 Task: Find a house in Port Huron, United States, for 8 guests from 24 August to 10 September, with a price range of ₹12,000 to ₹15,000, including WiFi and TV.
Action: Mouse moved to (660, 127)
Screenshot: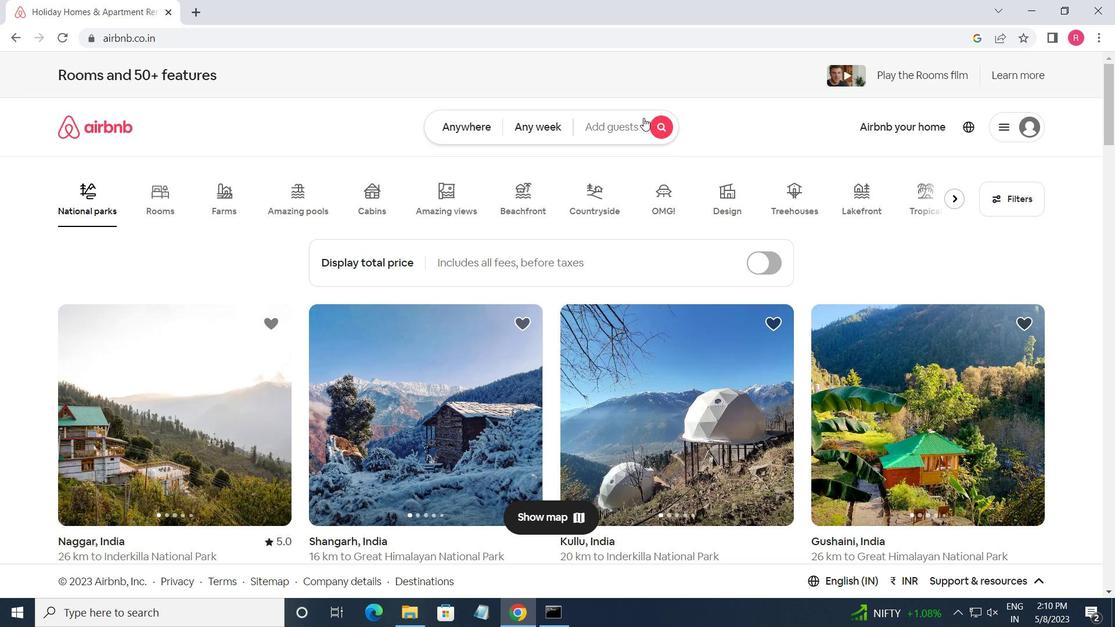 
Action: Mouse pressed left at (660, 127)
Screenshot: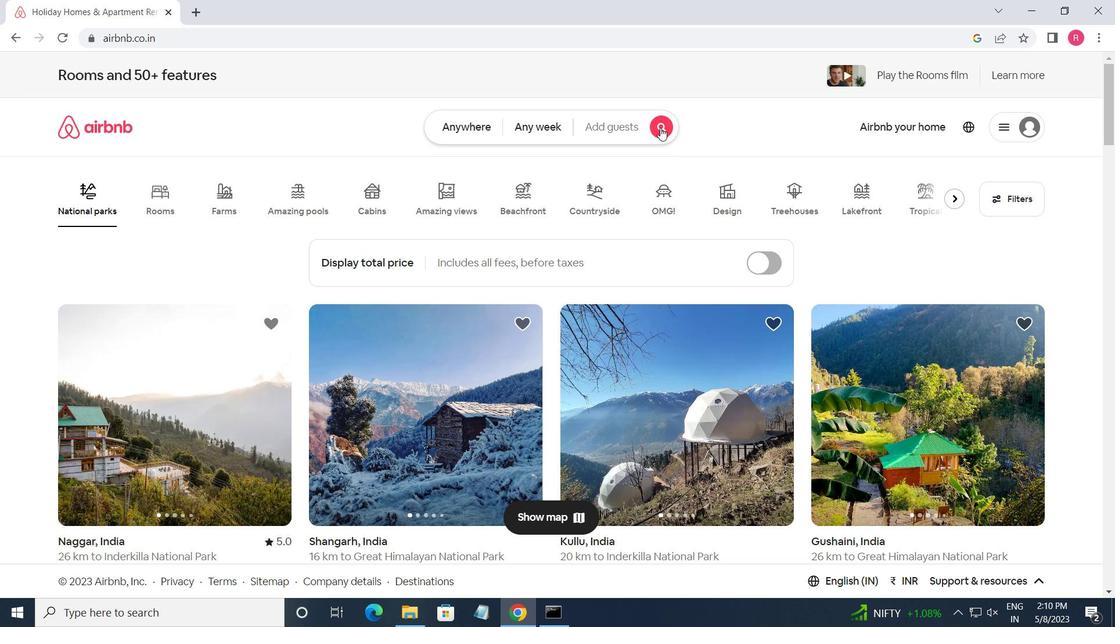 
Action: Mouse moved to (331, 174)
Screenshot: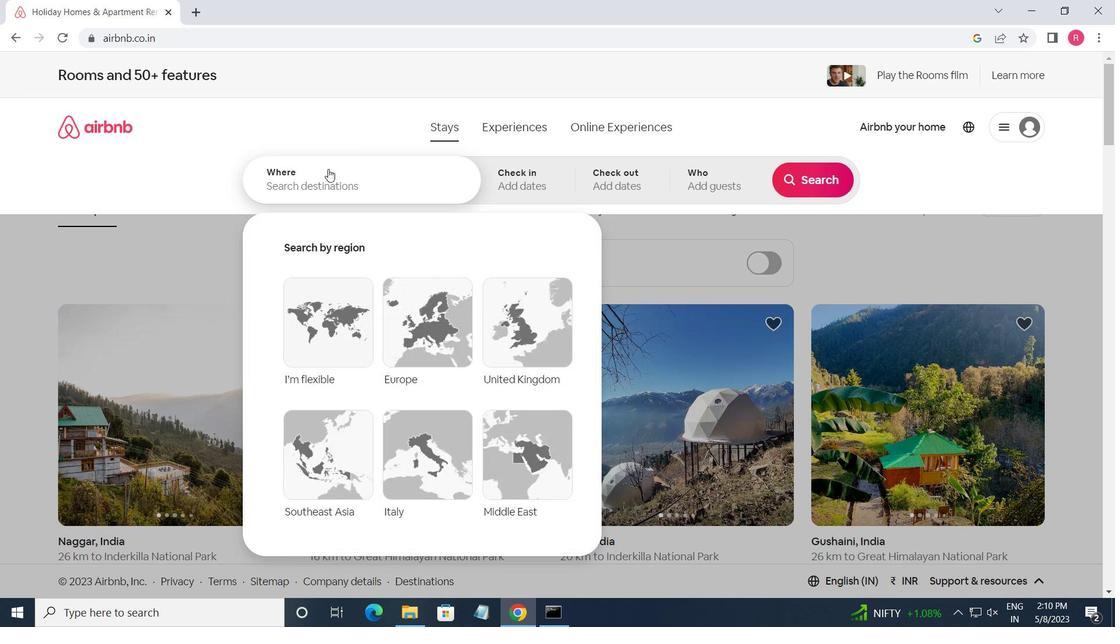 
Action: Mouse pressed left at (331, 174)
Screenshot: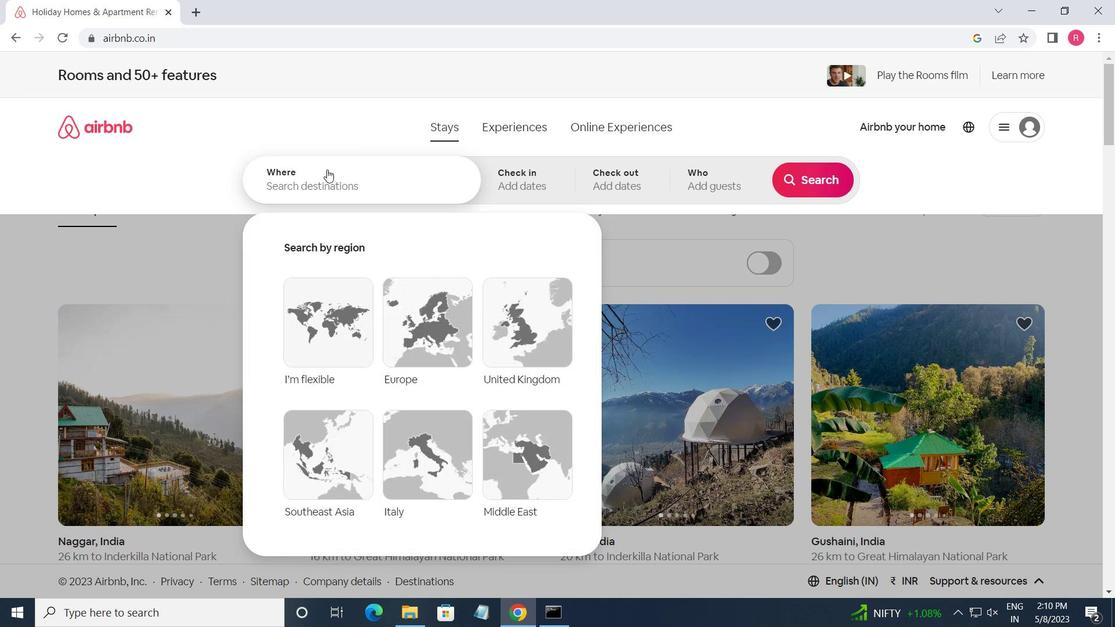 
Action: Mouse moved to (328, 172)
Screenshot: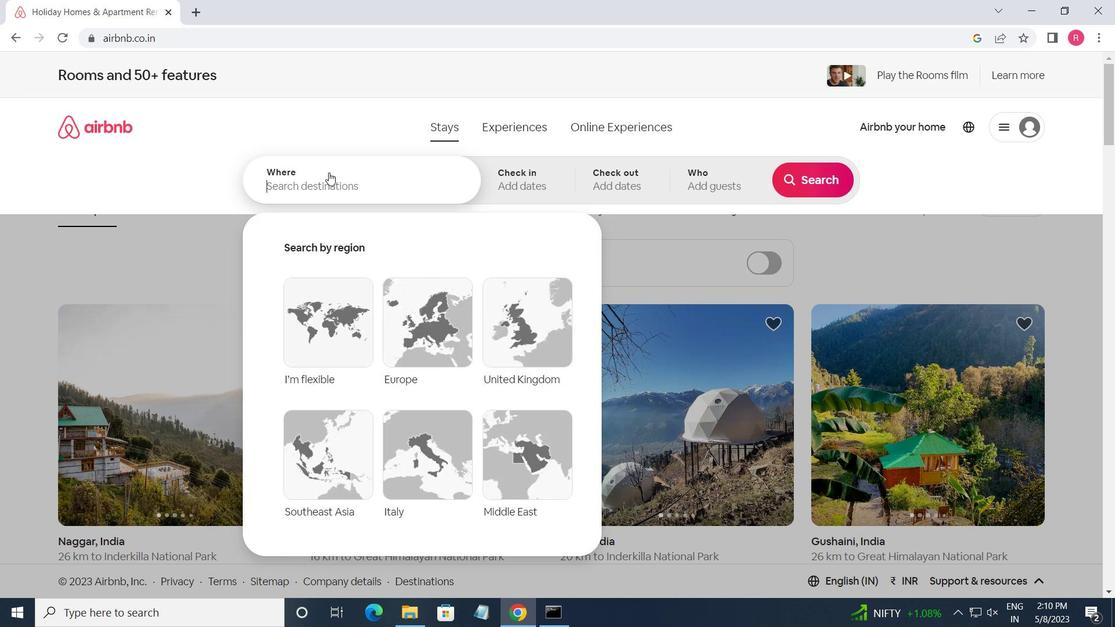 
Action: Key pressed <Key.shift_r>P
Screenshot: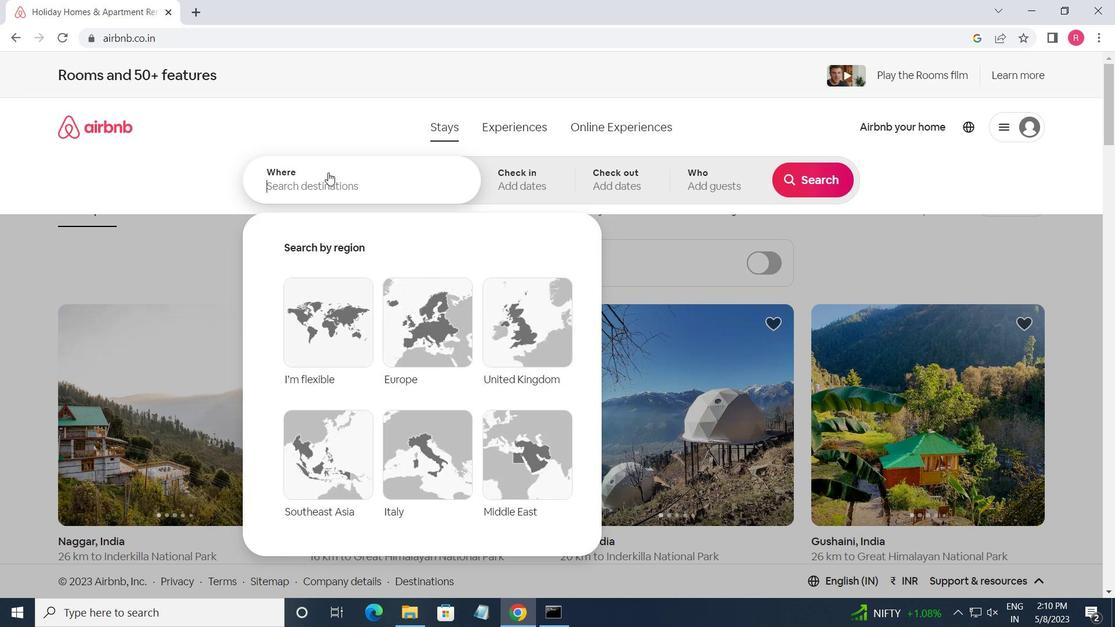 
Action: Mouse moved to (327, 171)
Screenshot: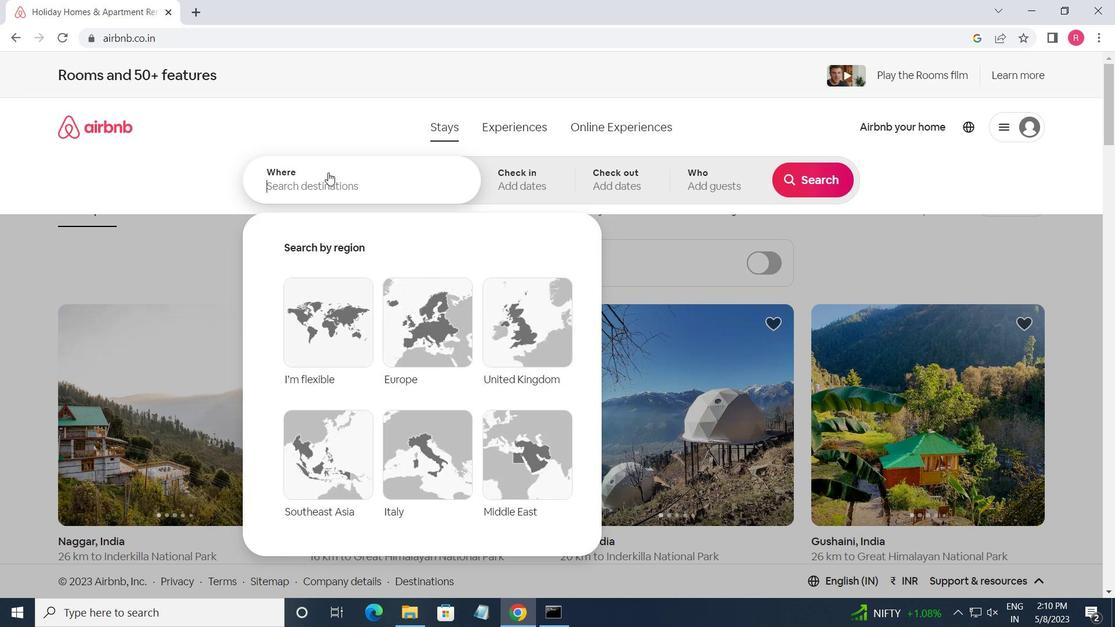 
Action: Key pressed o
Screenshot: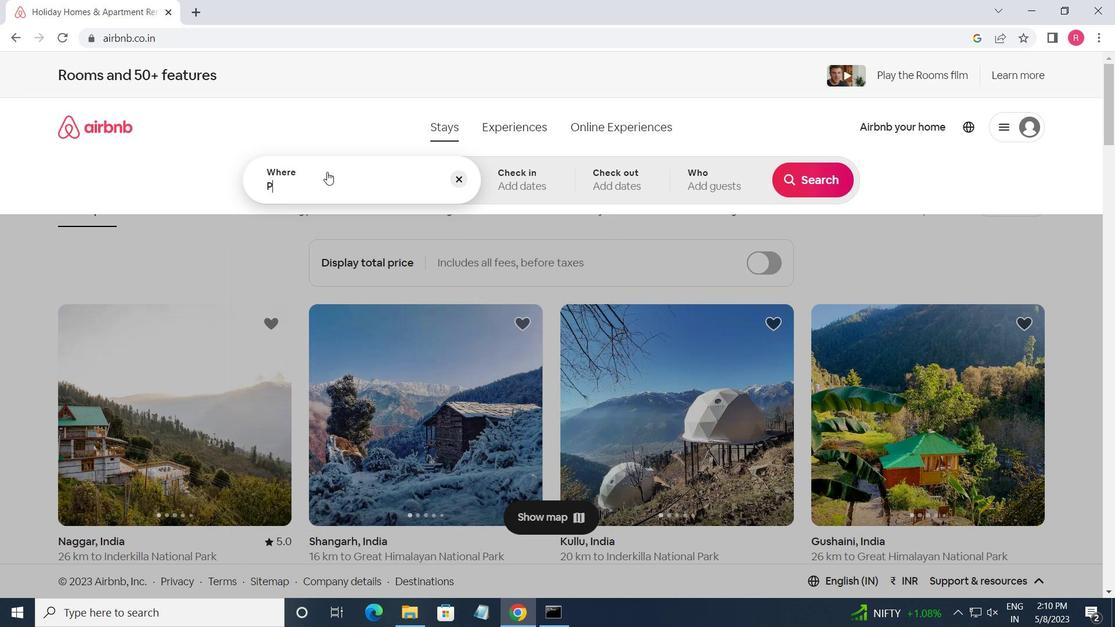
Action: Mouse moved to (327, 171)
Screenshot: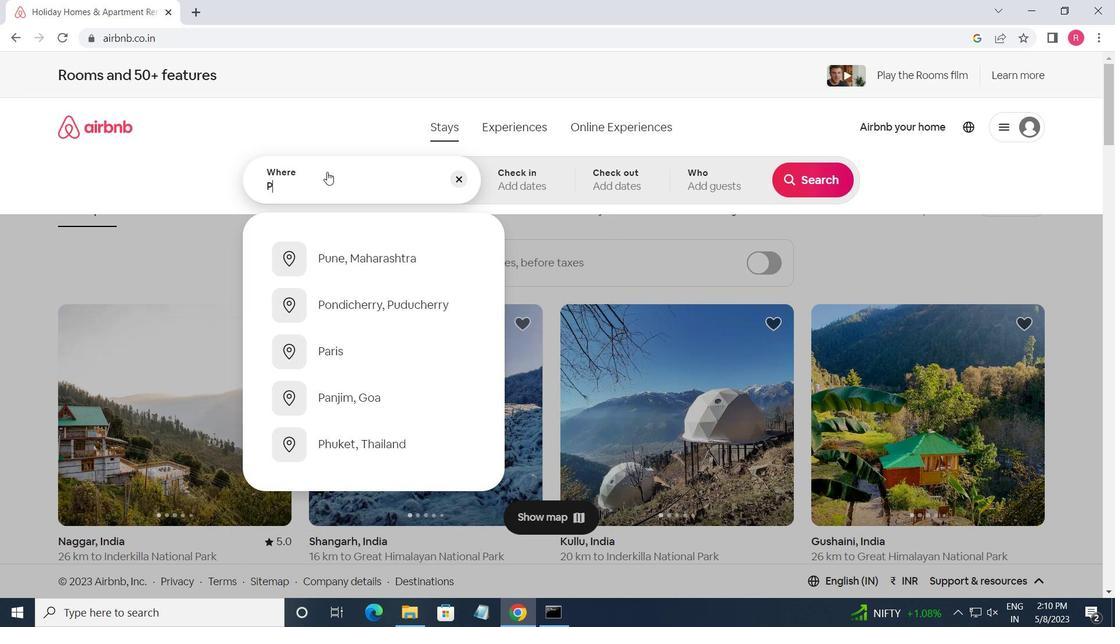 
Action: Key pressed rt<Key.space><Key.shift_r>Huror,<Key.shift_r><Key.shift_r><Key.shift_r><Key.shift_r><Key.shift_r><Key.shift_r><Key.shift_r><Key.shift_r><Key.shift_r><Key.shift_r><Key.shift_r><Key.shift_r><Key.shift_r><Key.shift_r><Key.shift_r><Key.shift_r><Key.shift_r><Key.shift_r><Key.shift_r><Key.shift_r><Key.shift_r><Key.space><Key.shift_r><Key.shift_r><Key.shift_r>United<Key.space><Key.shift>STATES<Key.enter>
Screenshot: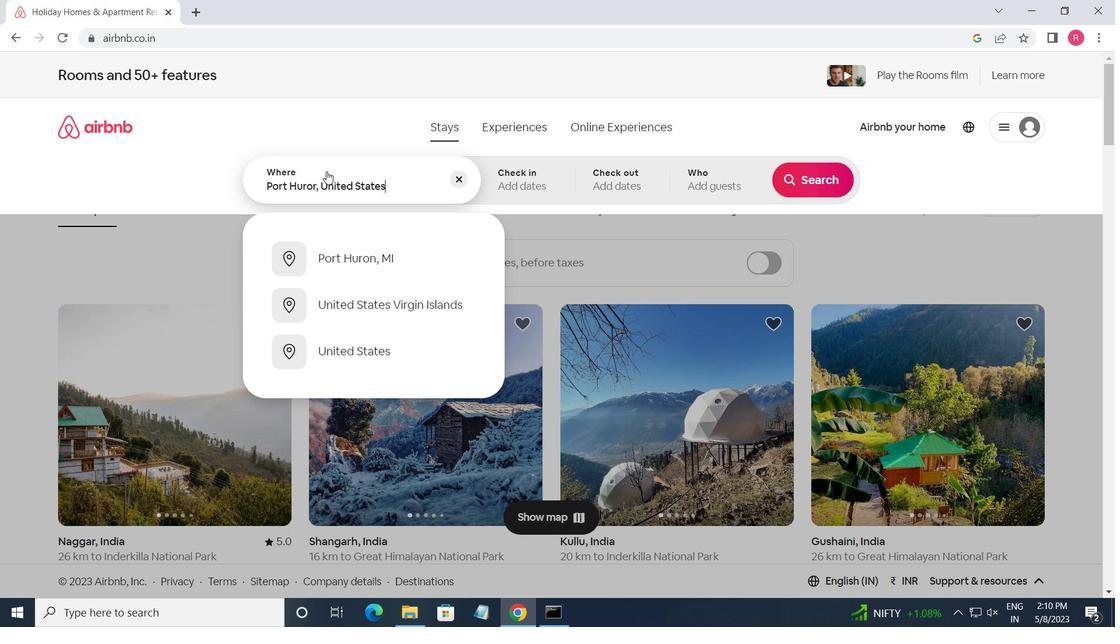 
Action: Mouse moved to (379, 196)
Screenshot: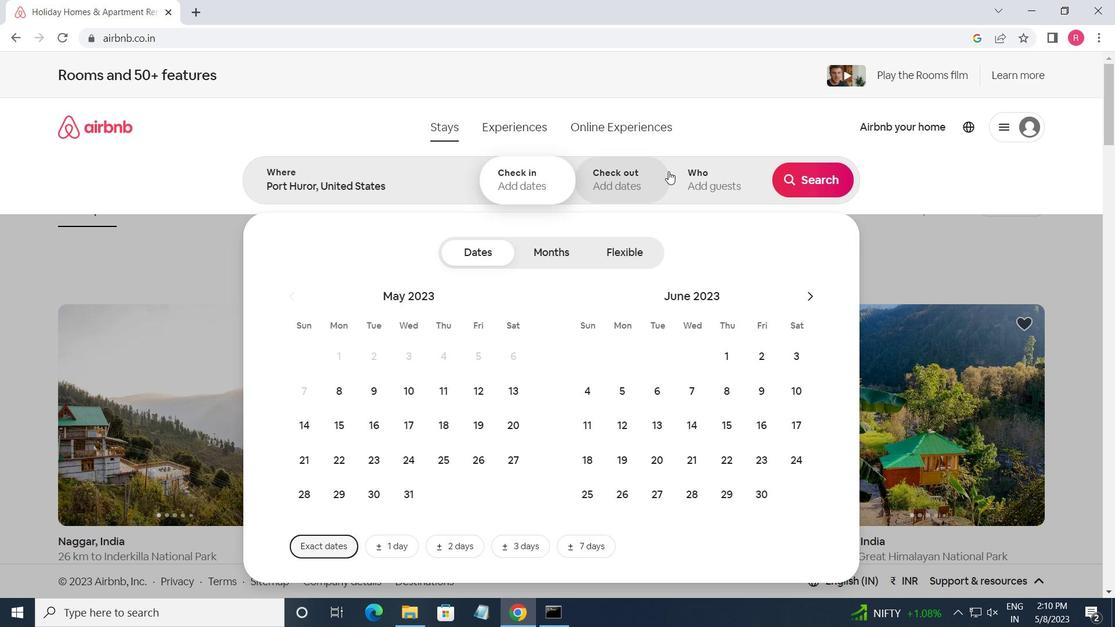 
Action: Mouse scrolled (379, 196) with delta (0, 0)
Screenshot: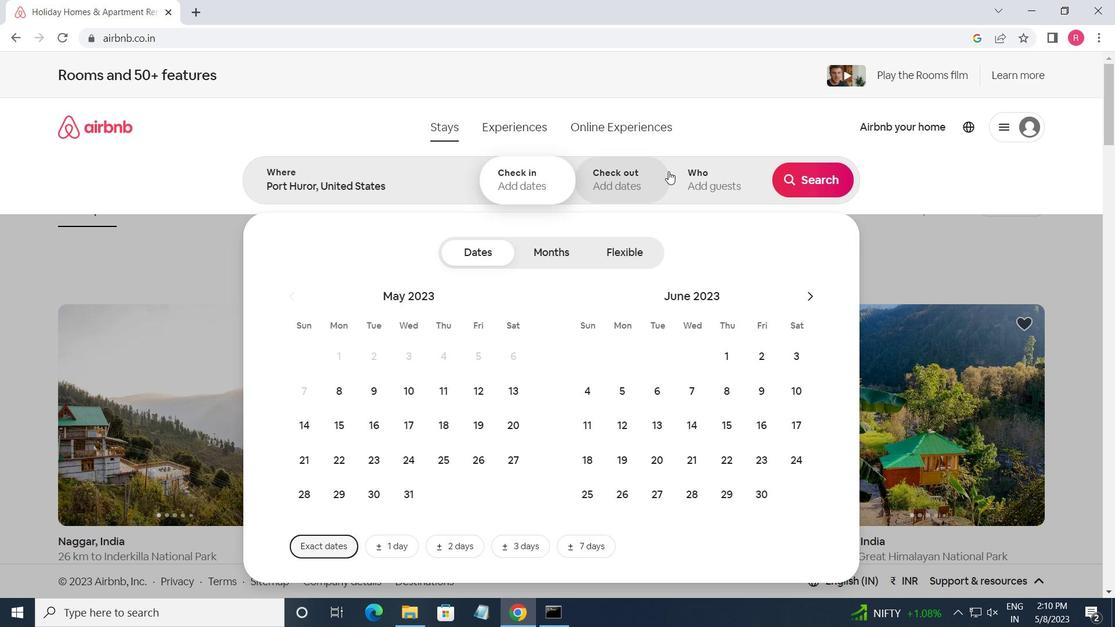 
Action: Mouse moved to (667, 80)
Screenshot: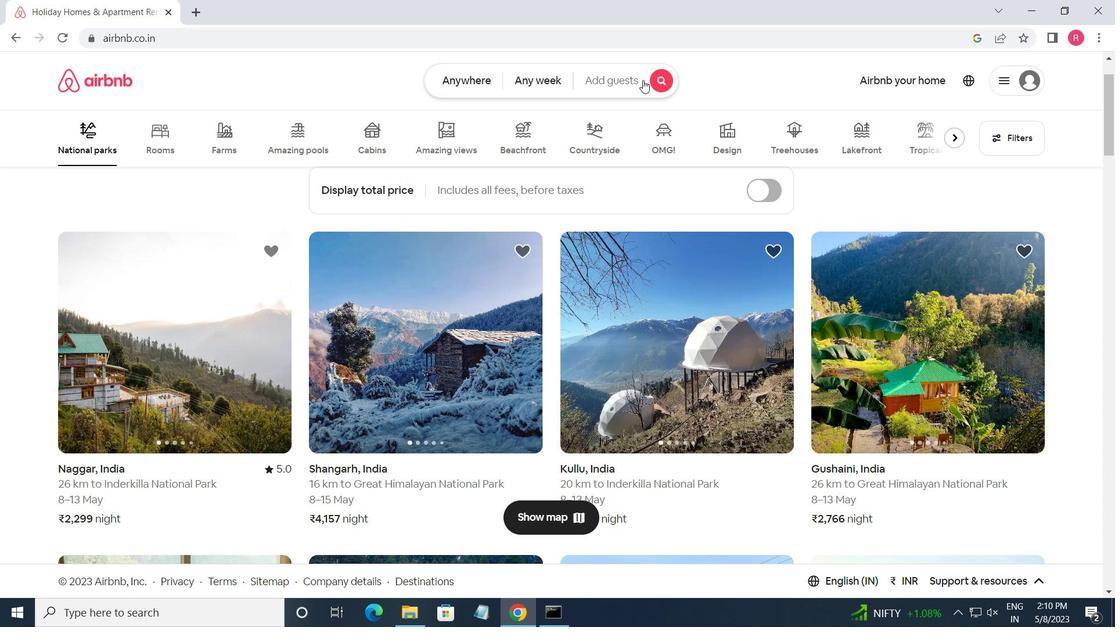 
Action: Mouse pressed left at (667, 80)
Screenshot: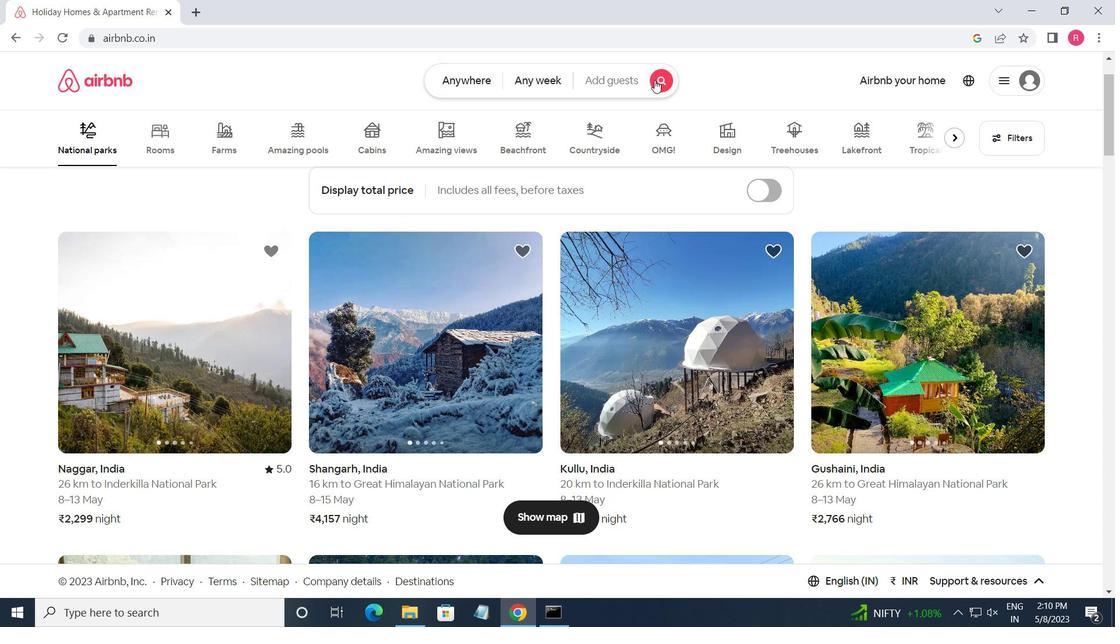 
Action: Mouse moved to (527, 150)
Screenshot: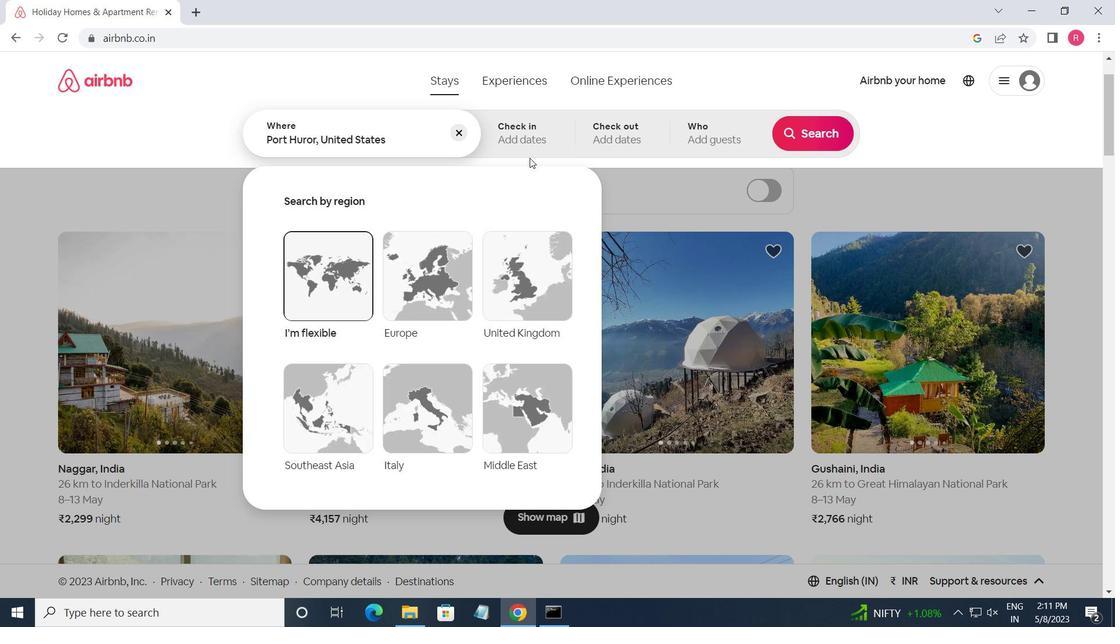 
Action: Mouse pressed left at (527, 150)
Screenshot: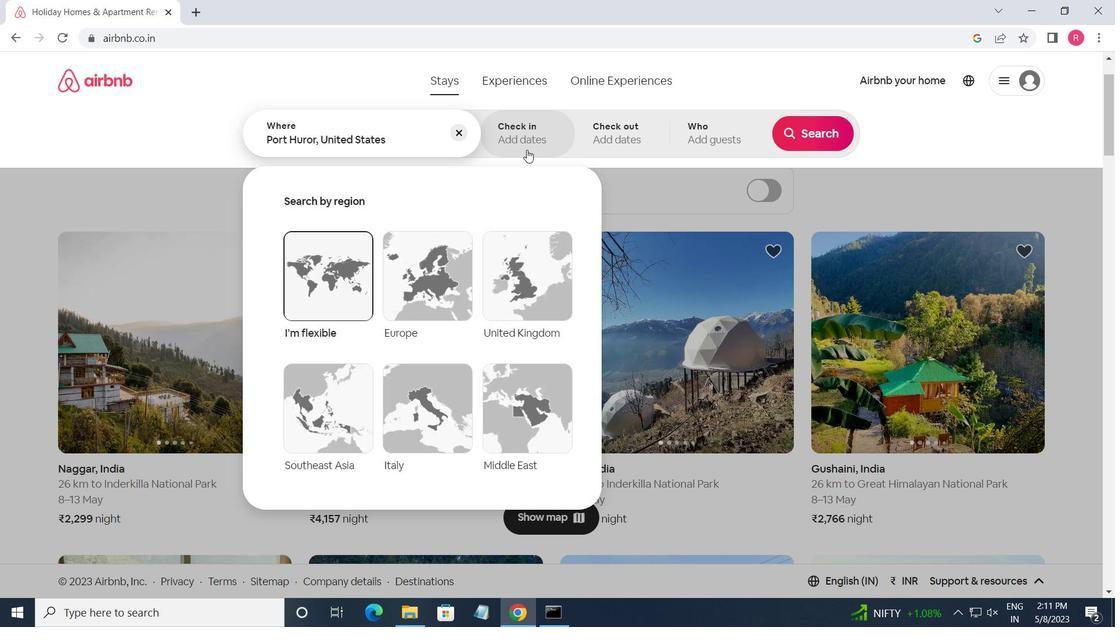 
Action: Mouse moved to (815, 243)
Screenshot: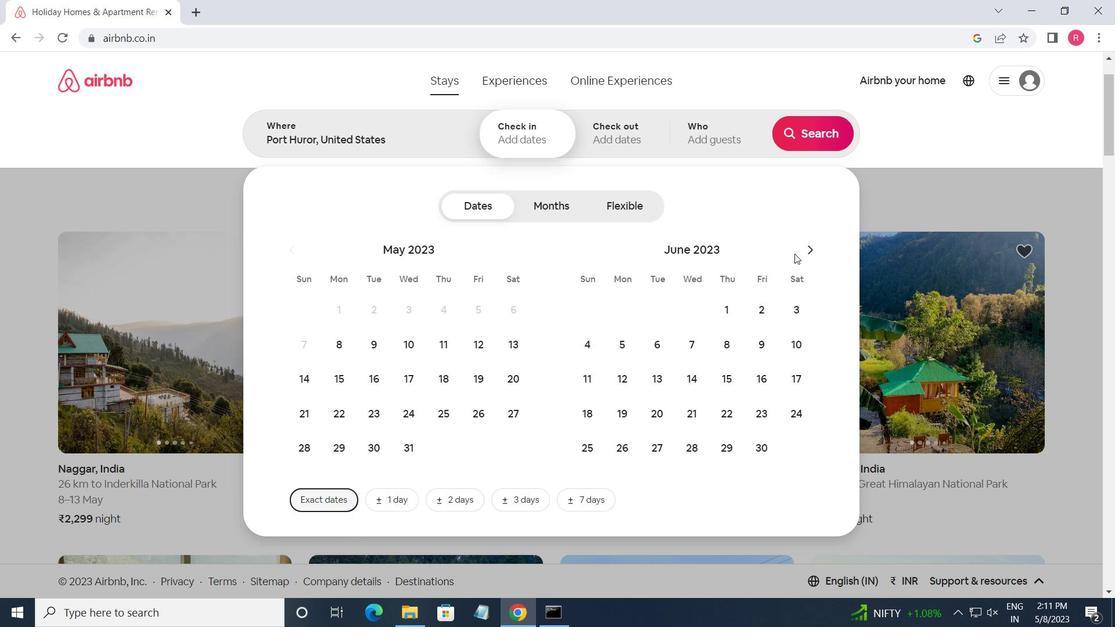 
Action: Mouse pressed left at (815, 243)
Screenshot: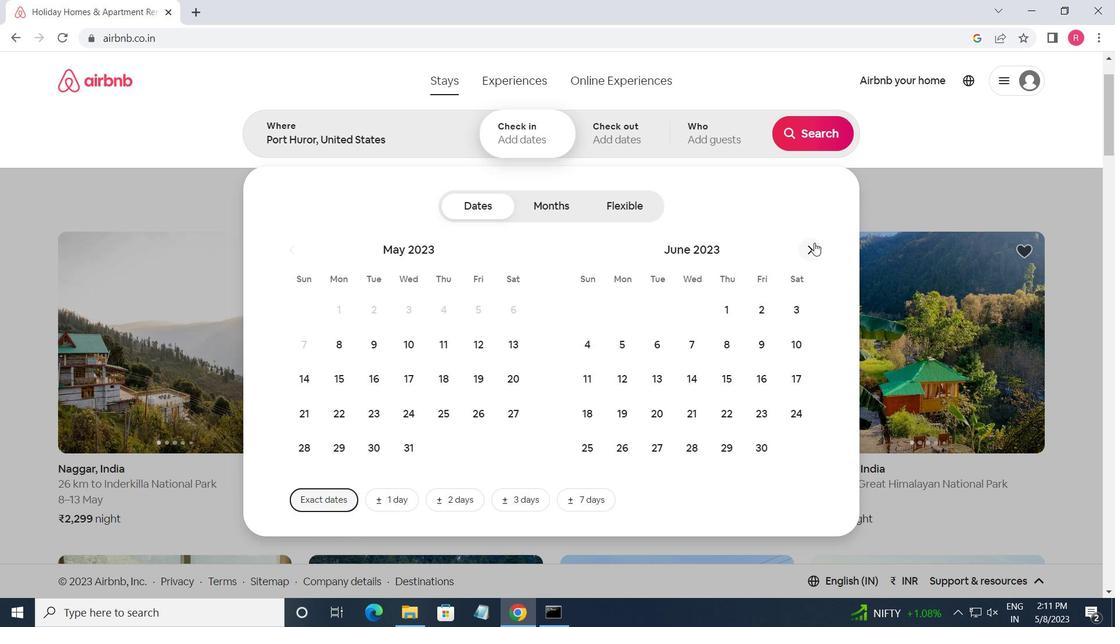 
Action: Mouse moved to (812, 245)
Screenshot: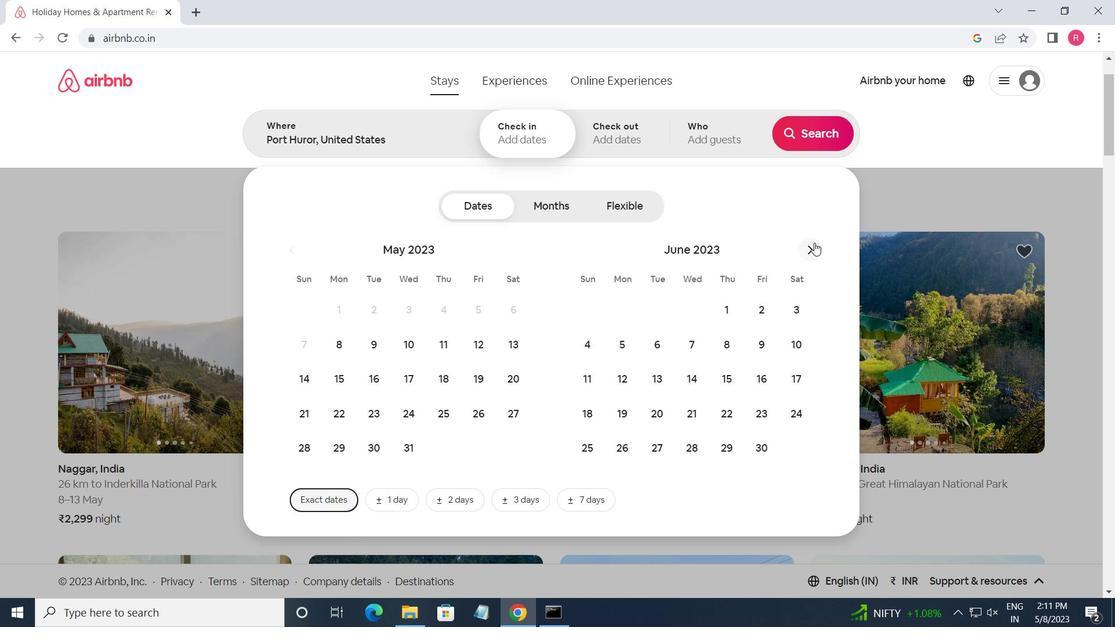 
Action: Mouse pressed left at (812, 245)
Screenshot: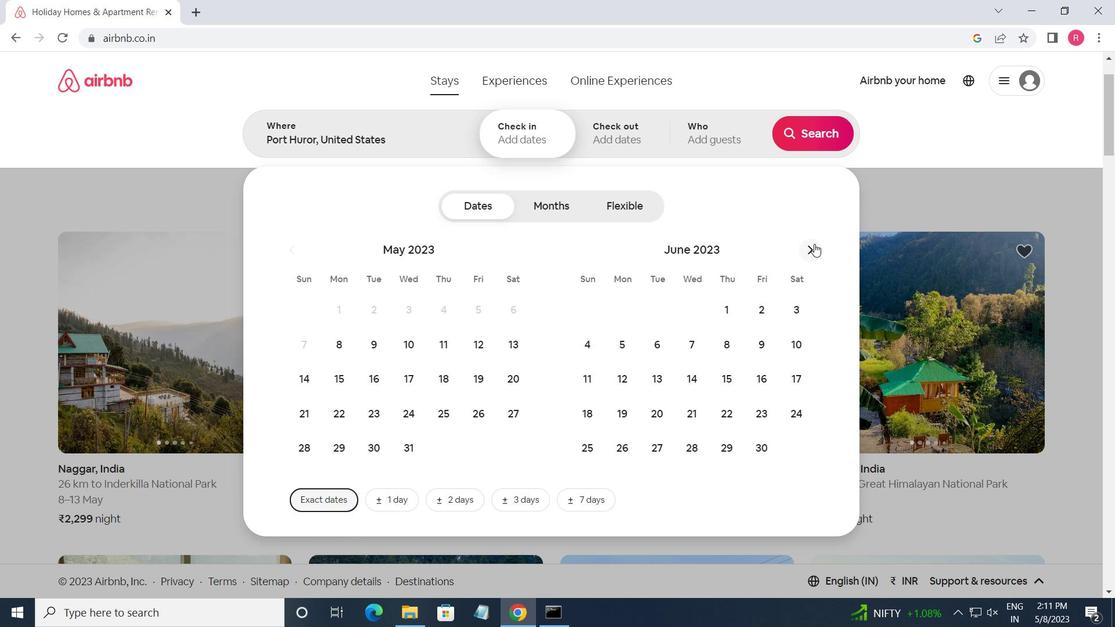 
Action: Mouse moved to (812, 245)
Screenshot: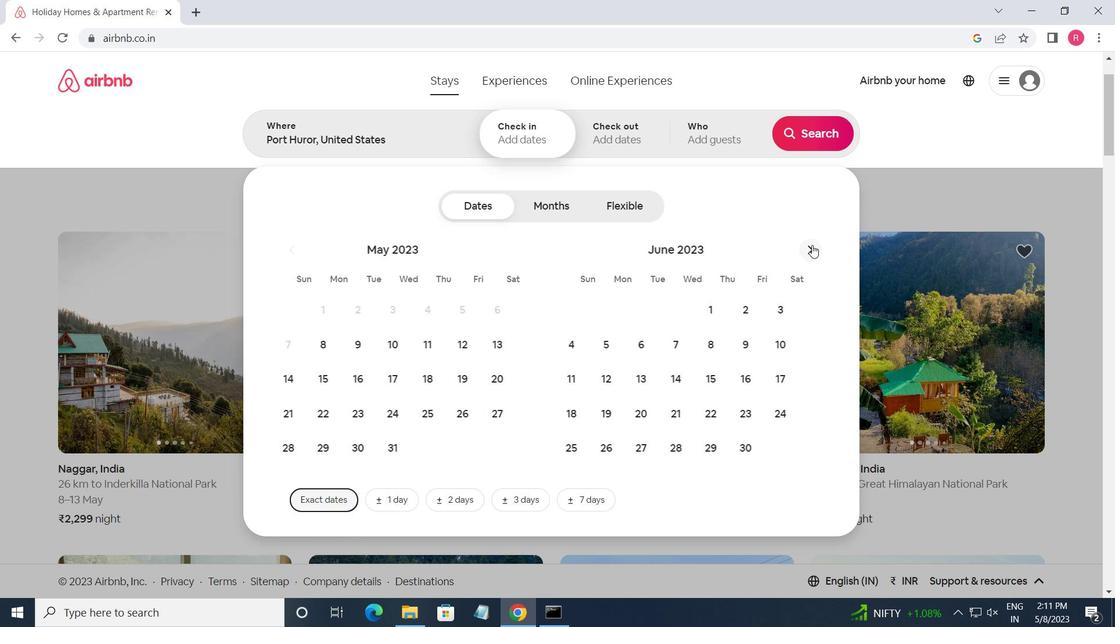 
Action: Mouse pressed left at (812, 245)
Screenshot: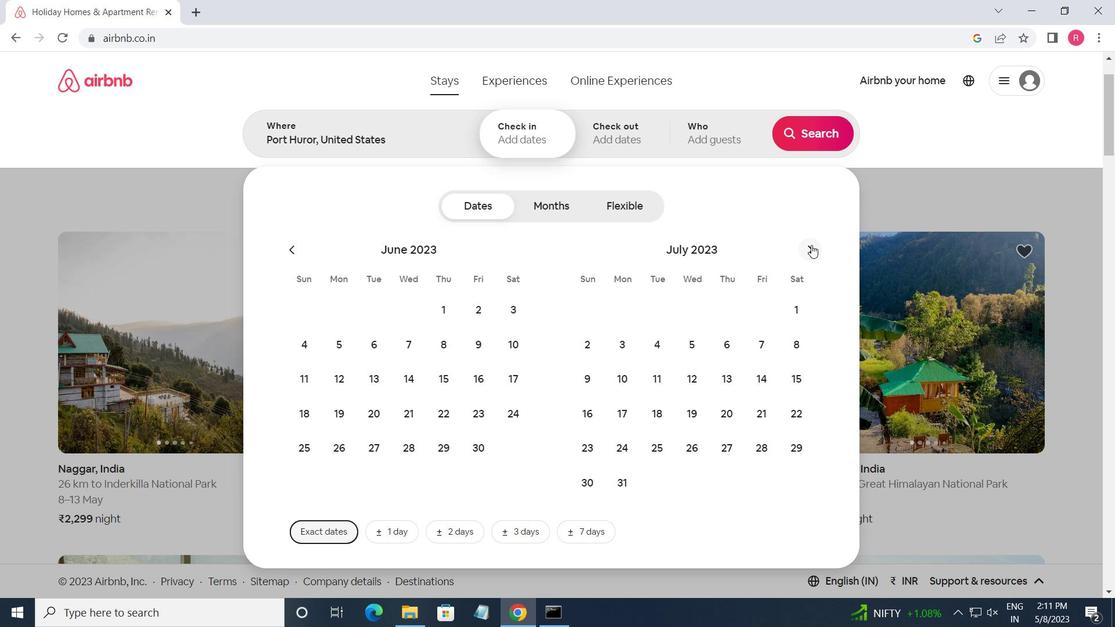 
Action: Mouse moved to (719, 418)
Screenshot: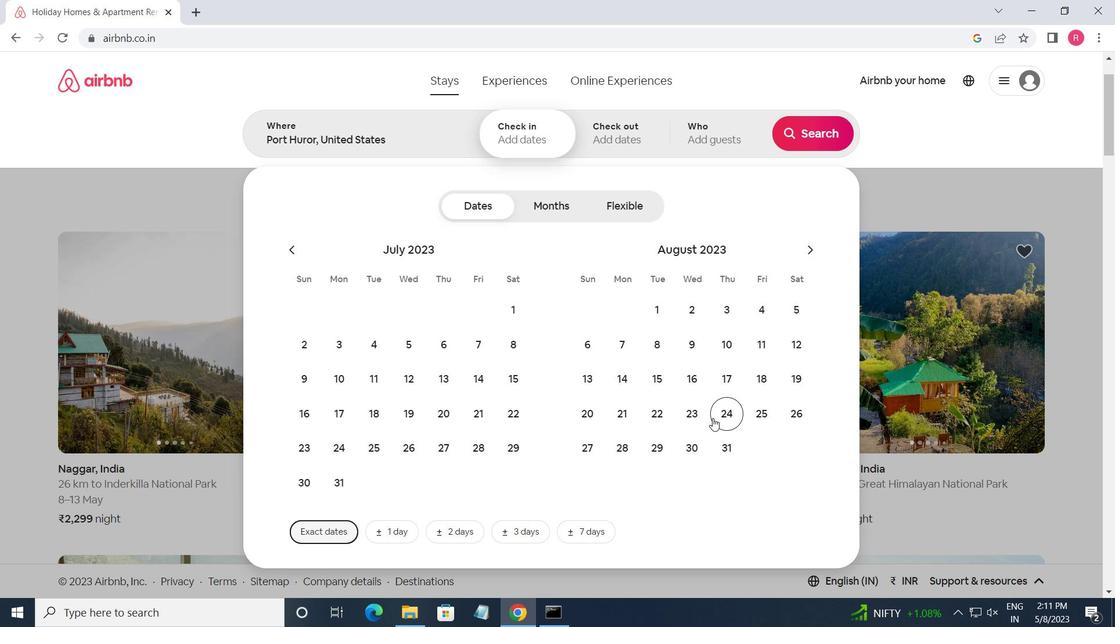 
Action: Mouse pressed left at (719, 418)
Screenshot: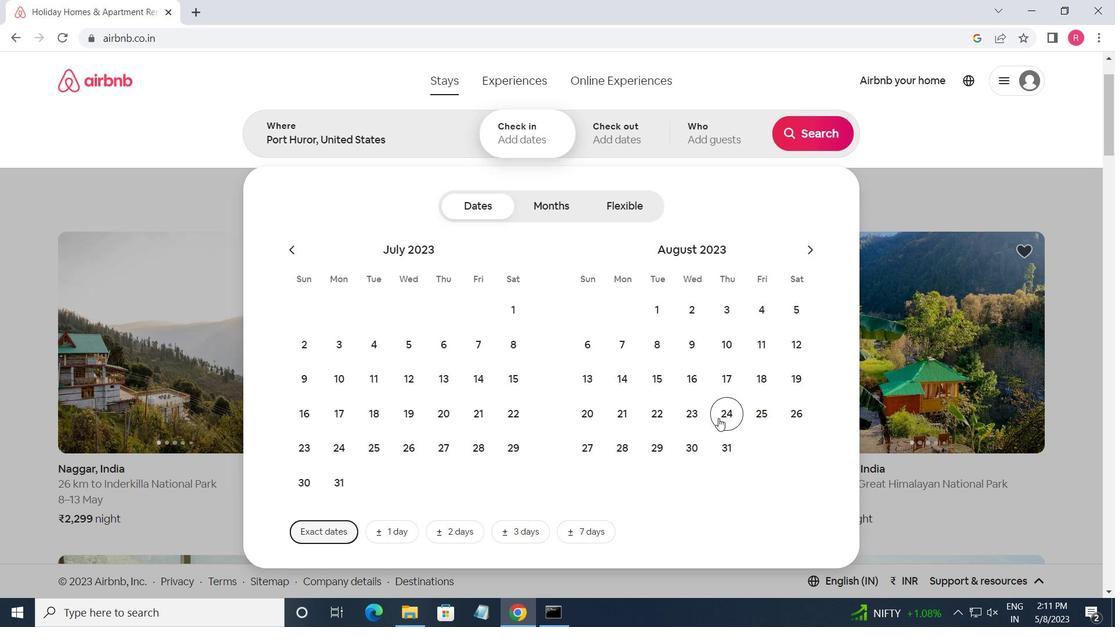 
Action: Mouse moved to (805, 244)
Screenshot: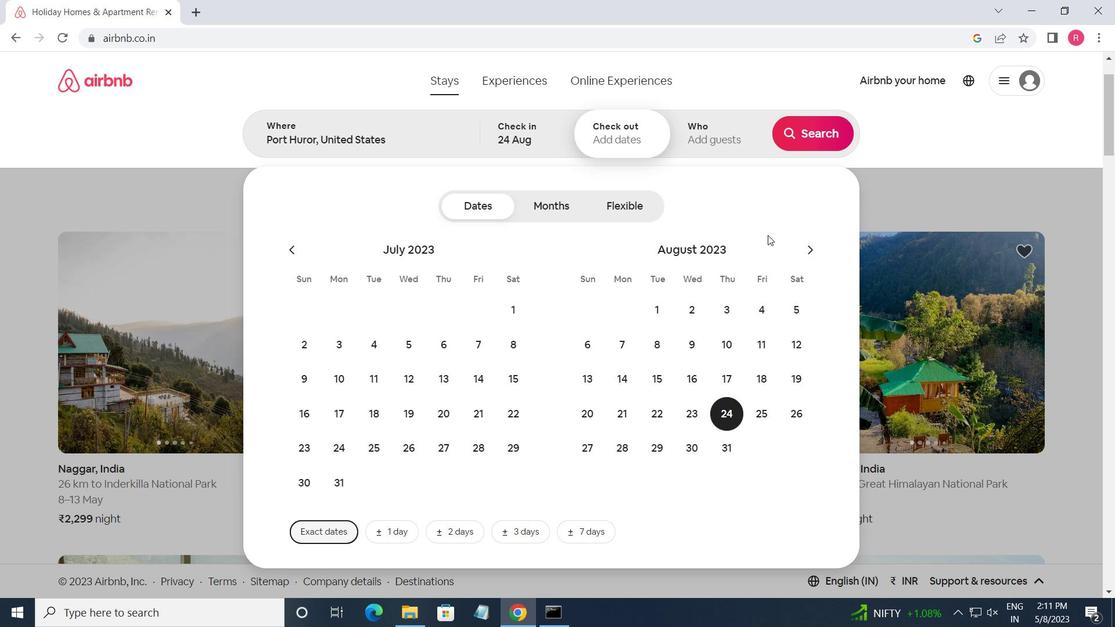 
Action: Mouse pressed left at (805, 244)
Screenshot: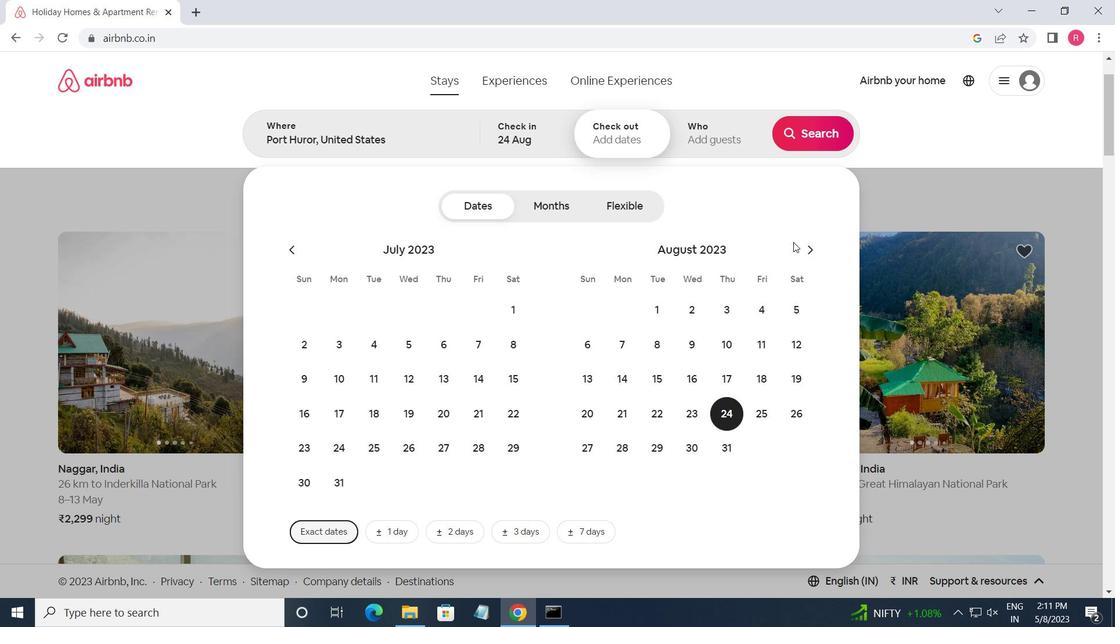 
Action: Mouse moved to (589, 385)
Screenshot: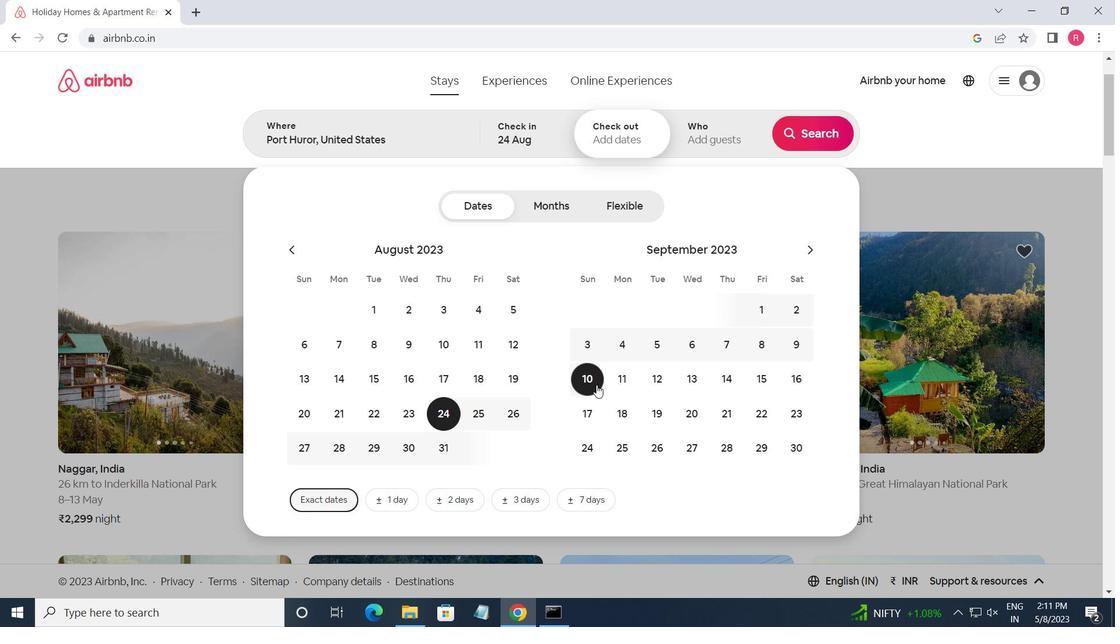 
Action: Mouse pressed left at (589, 385)
Screenshot: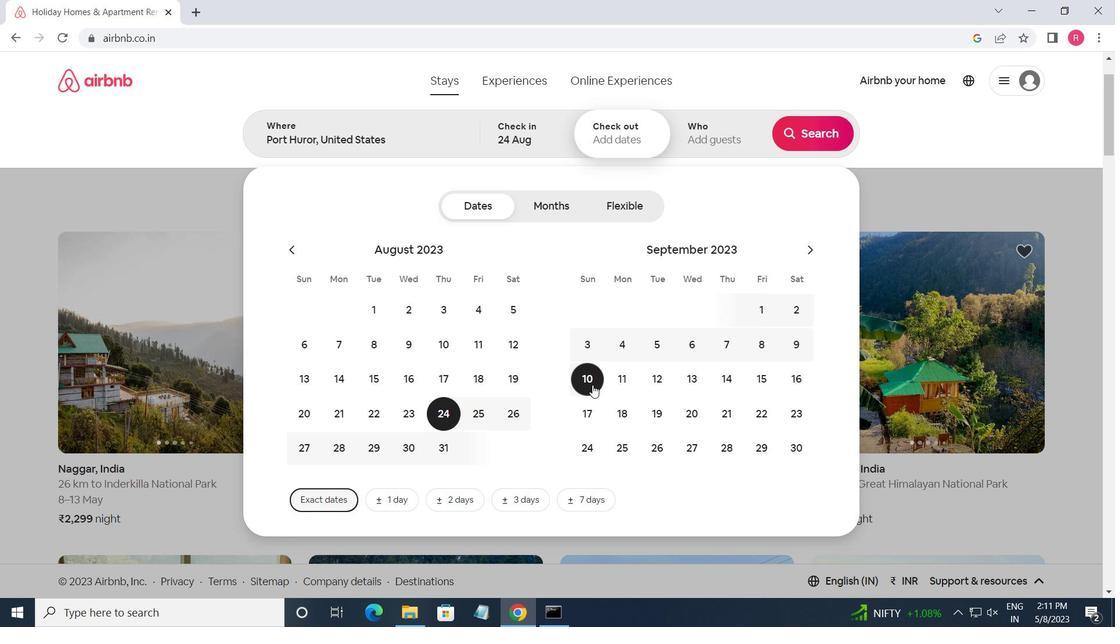 
Action: Mouse moved to (694, 151)
Screenshot: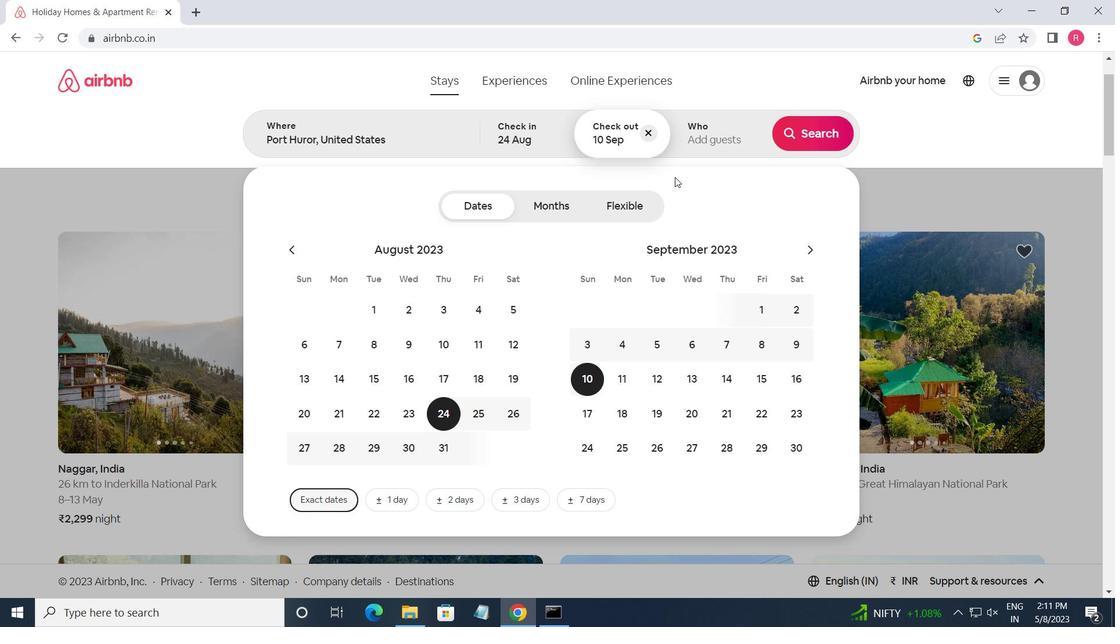 
Action: Mouse pressed left at (694, 151)
Screenshot: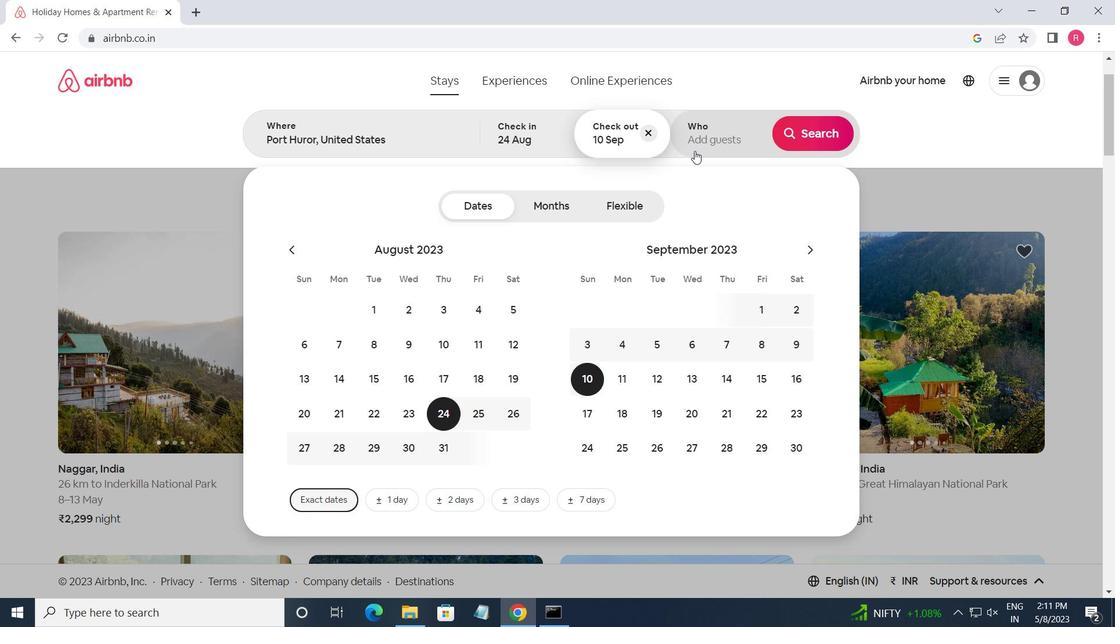 
Action: Mouse moved to (819, 213)
Screenshot: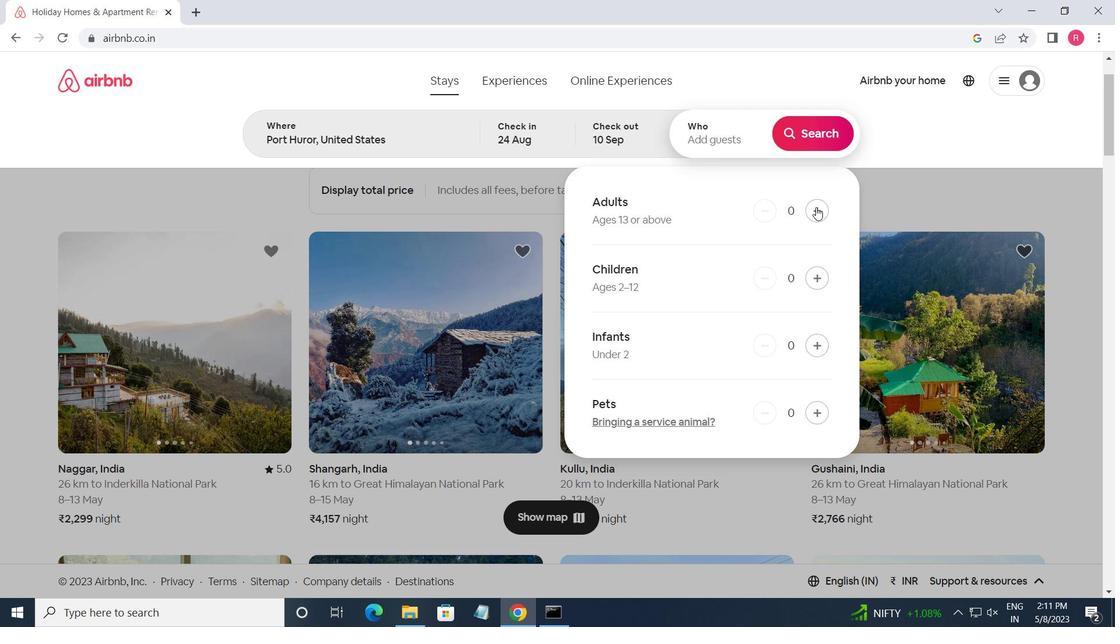 
Action: Mouse pressed left at (819, 213)
Screenshot: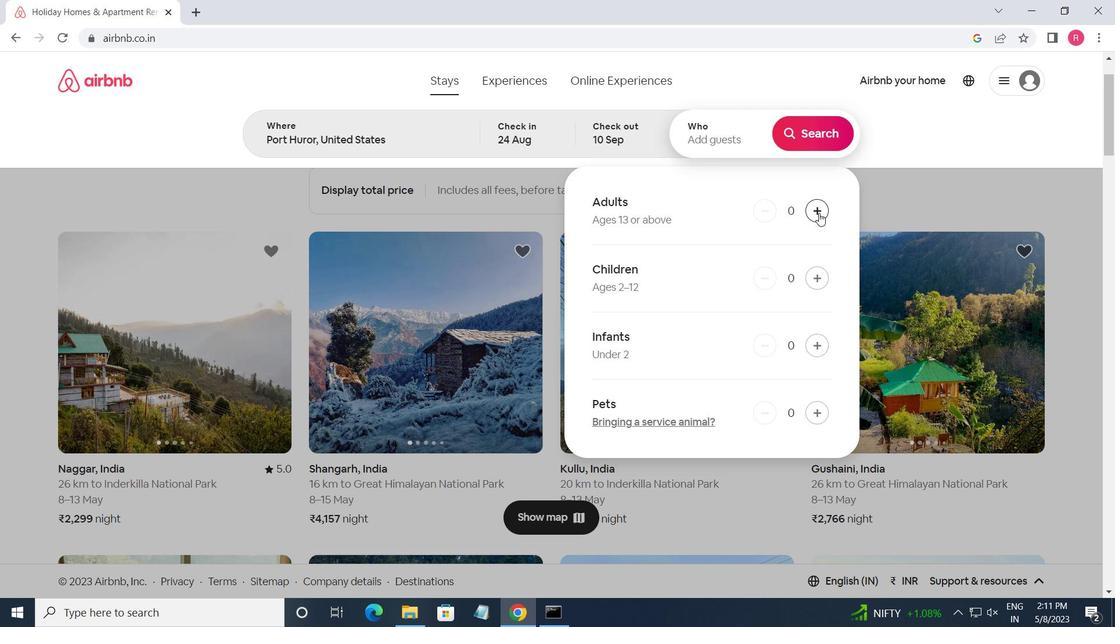 
Action: Mouse pressed left at (819, 213)
Screenshot: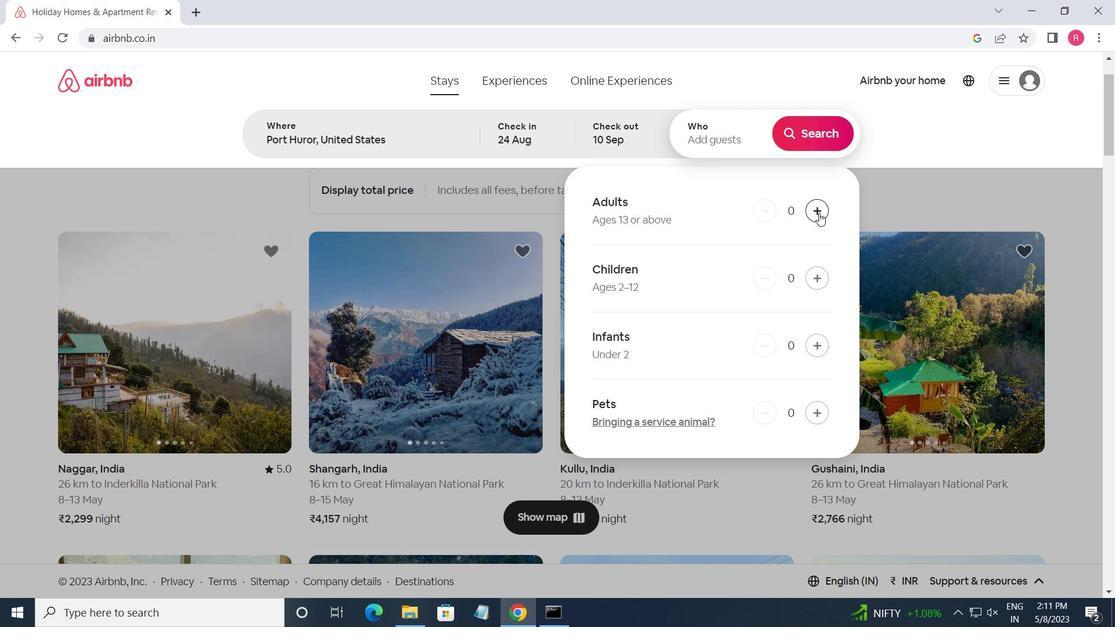 
Action: Mouse pressed left at (819, 213)
Screenshot: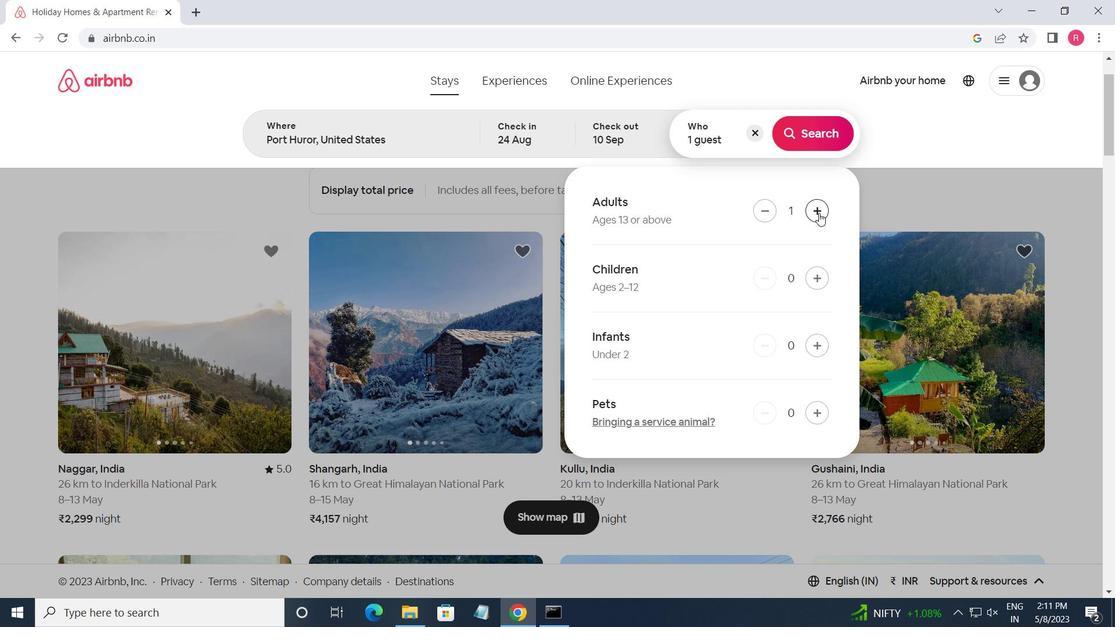 
Action: Mouse pressed left at (819, 213)
Screenshot: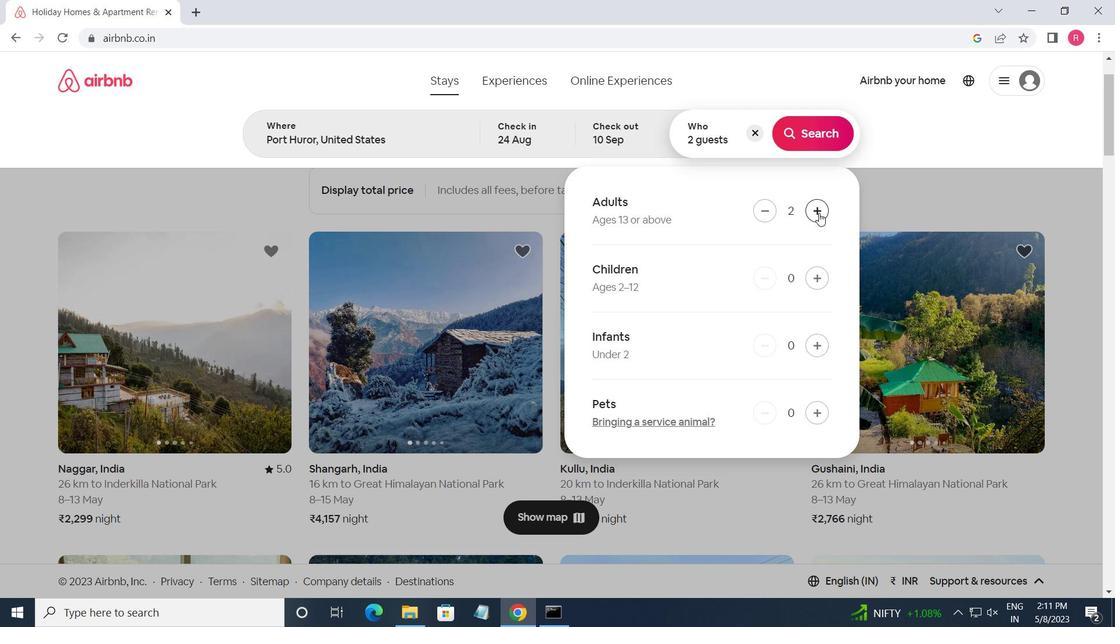 
Action: Mouse pressed left at (819, 213)
Screenshot: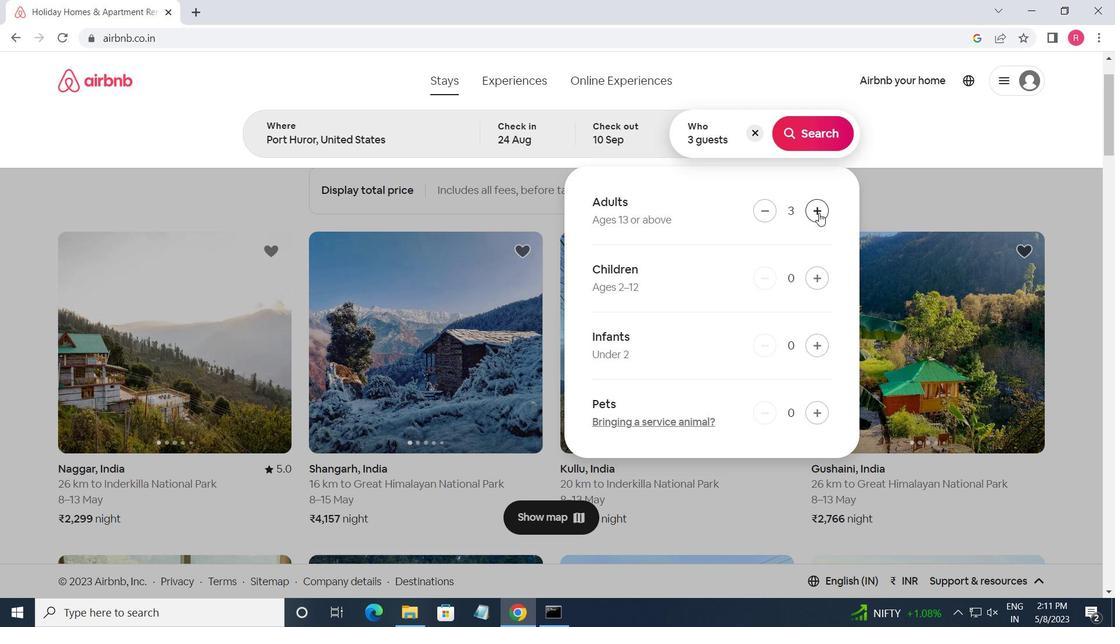 
Action: Mouse pressed left at (819, 213)
Screenshot: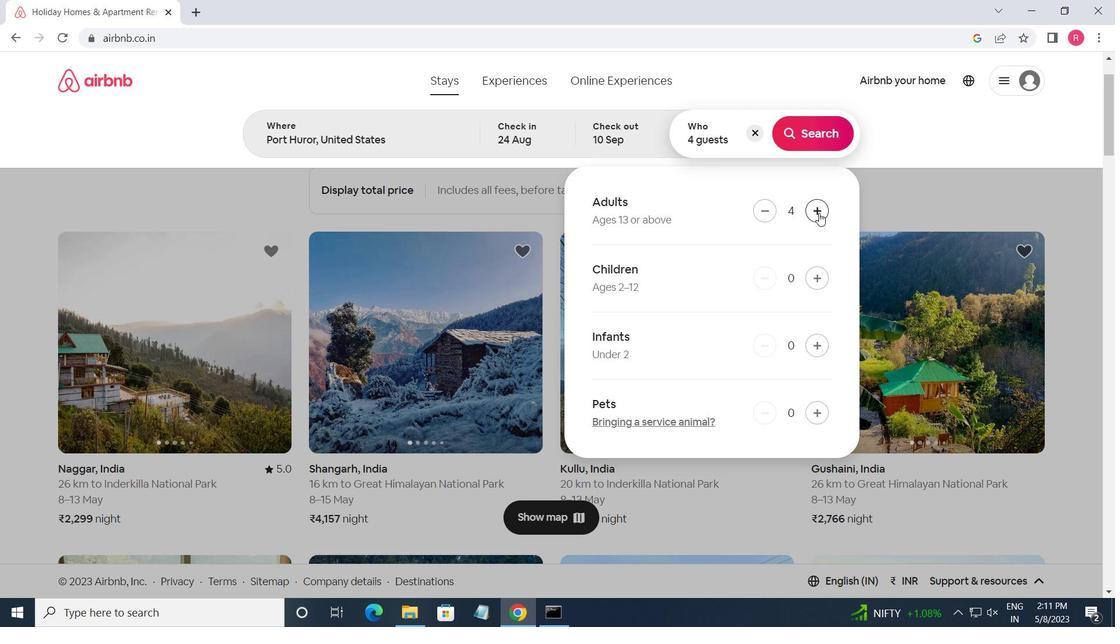 
Action: Mouse pressed left at (819, 213)
Screenshot: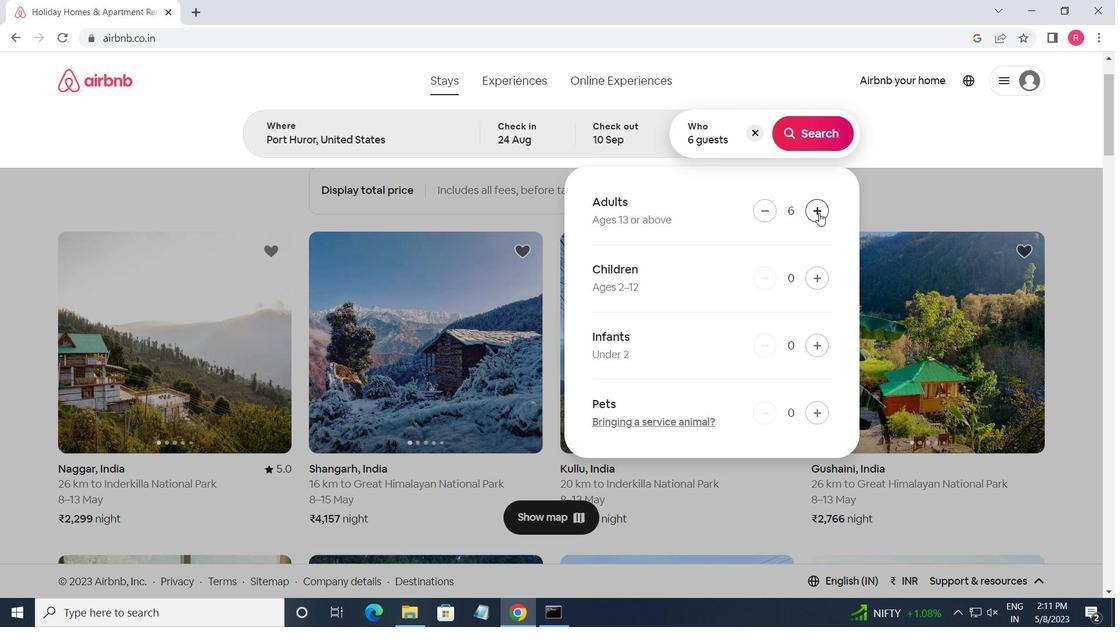 
Action: Mouse pressed left at (819, 213)
Screenshot: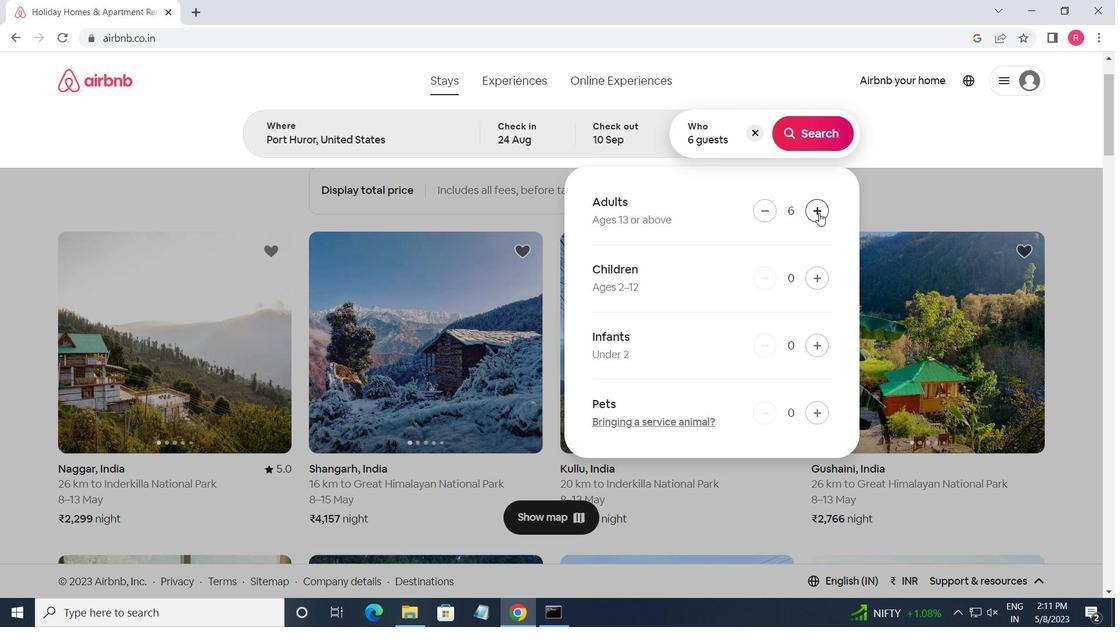 
Action: Mouse moved to (804, 139)
Screenshot: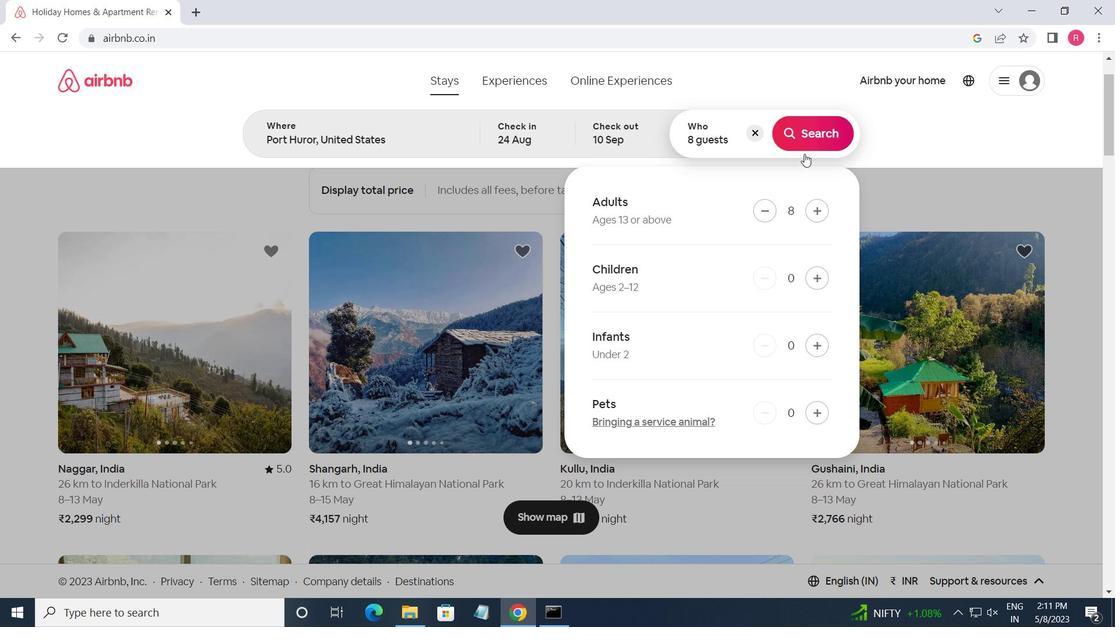 
Action: Mouse pressed left at (804, 139)
Screenshot: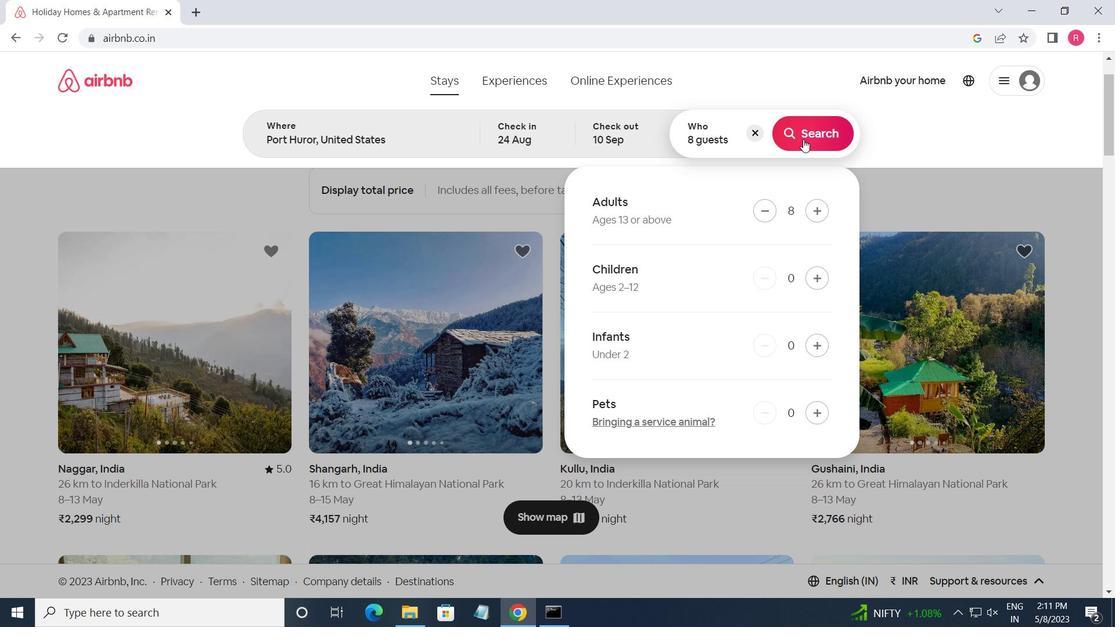 
Action: Mouse moved to (1039, 144)
Screenshot: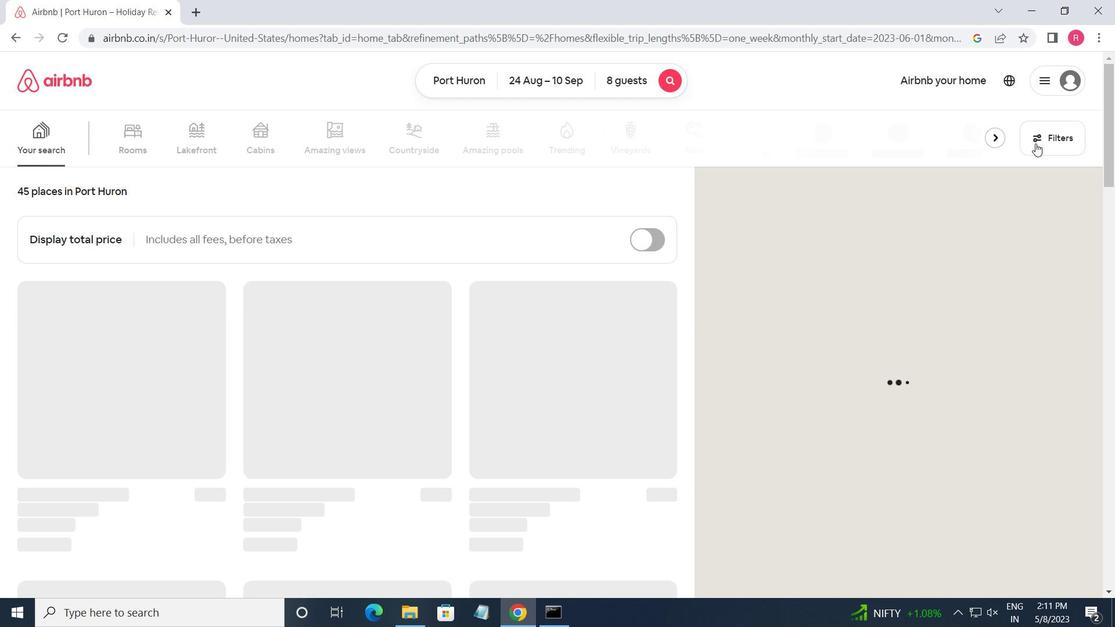 
Action: Mouse pressed left at (1039, 144)
Screenshot: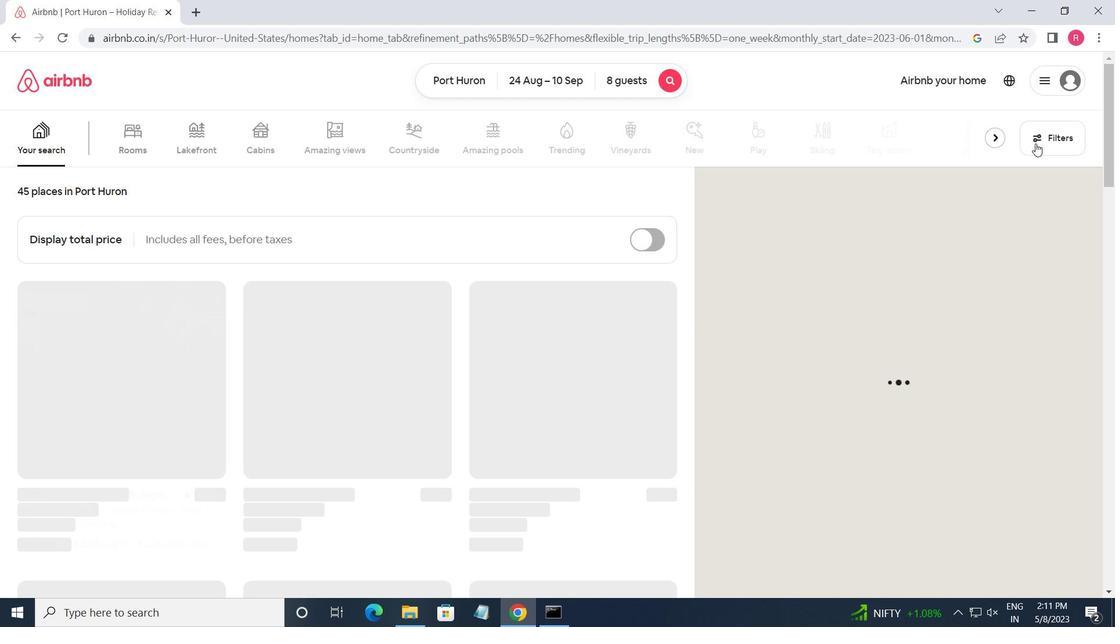 
Action: Mouse moved to (377, 490)
Screenshot: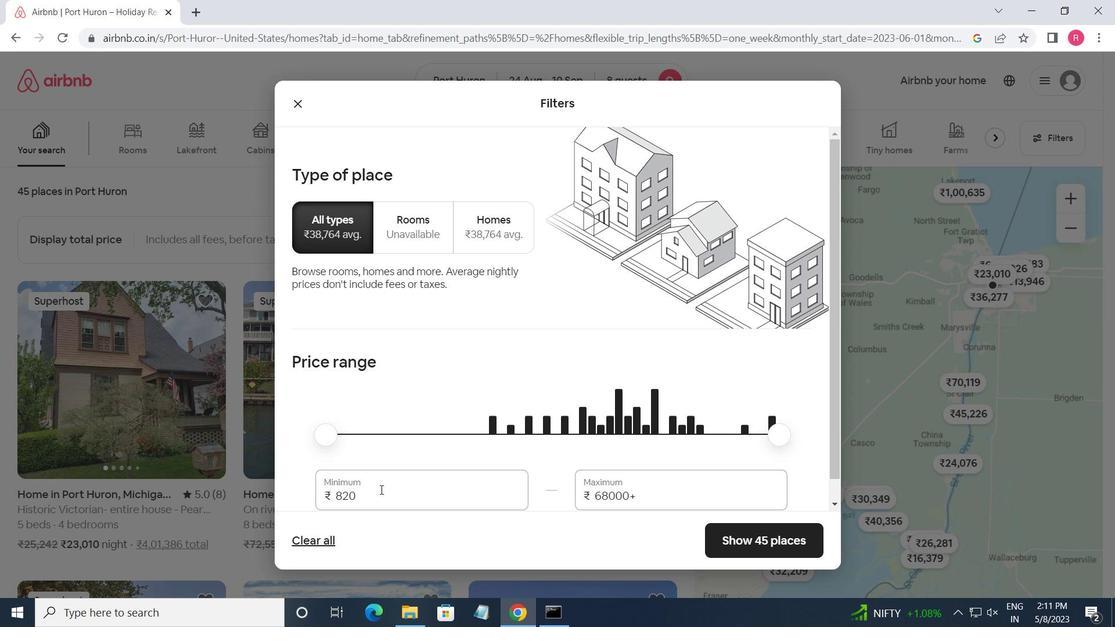 
Action: Mouse pressed left at (377, 490)
Screenshot: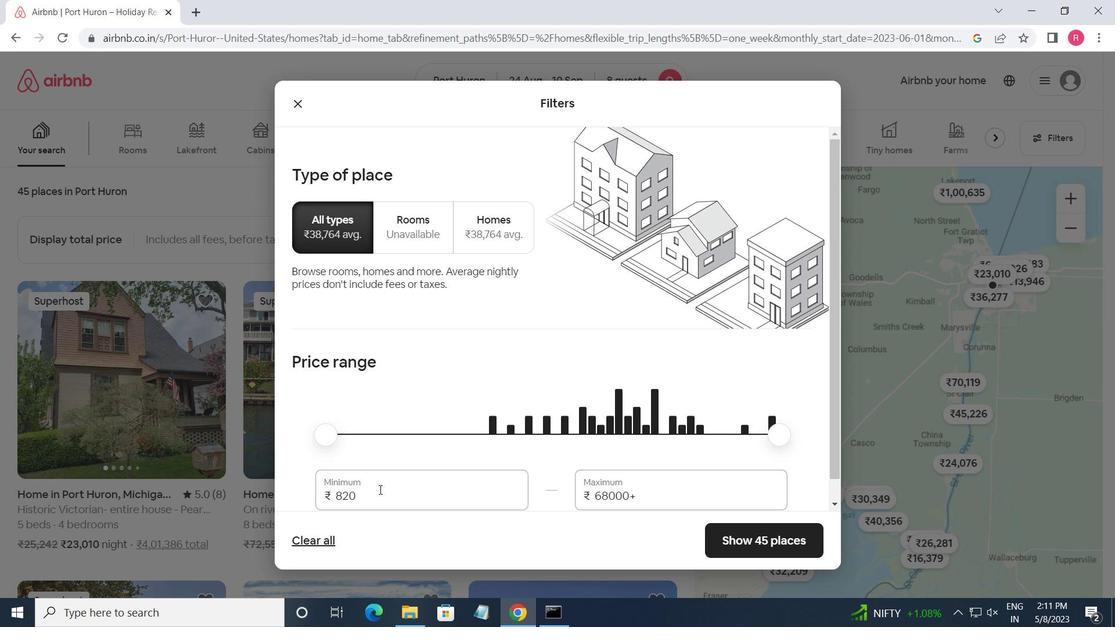 
Action: Mouse pressed left at (377, 490)
Screenshot: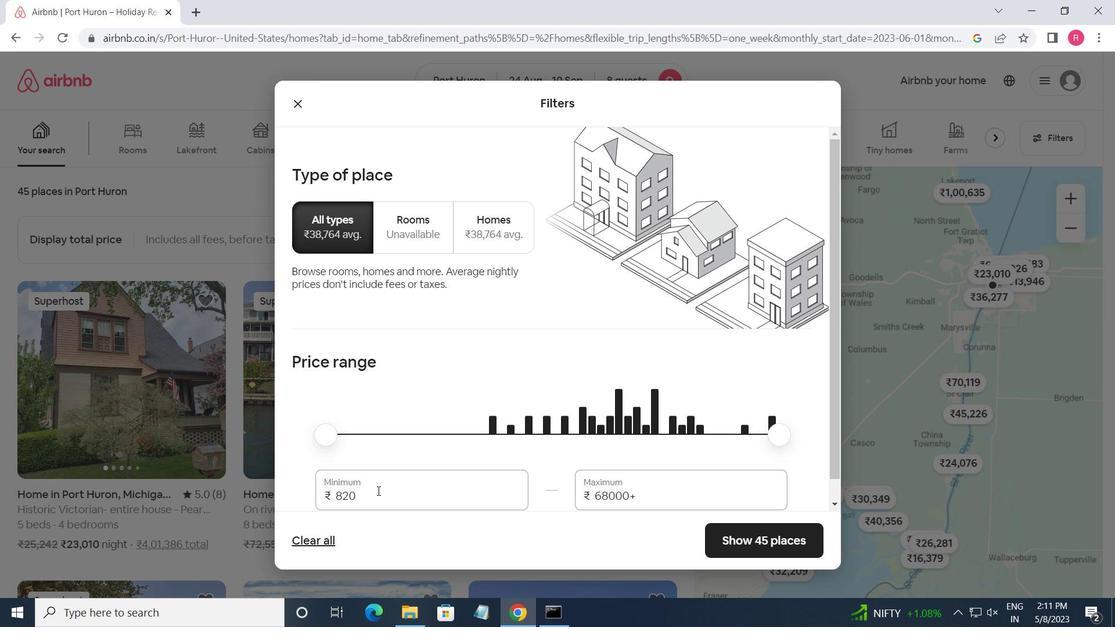 
Action: Key pressed 12000<Key.tab>15000
Screenshot: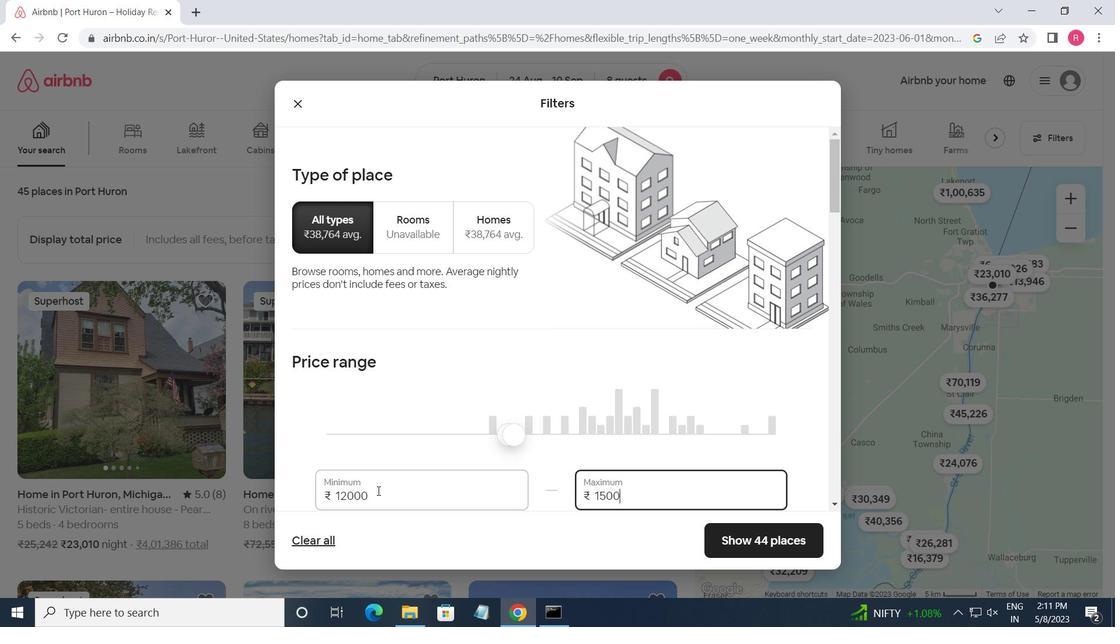 
Action: Mouse moved to (415, 485)
Screenshot: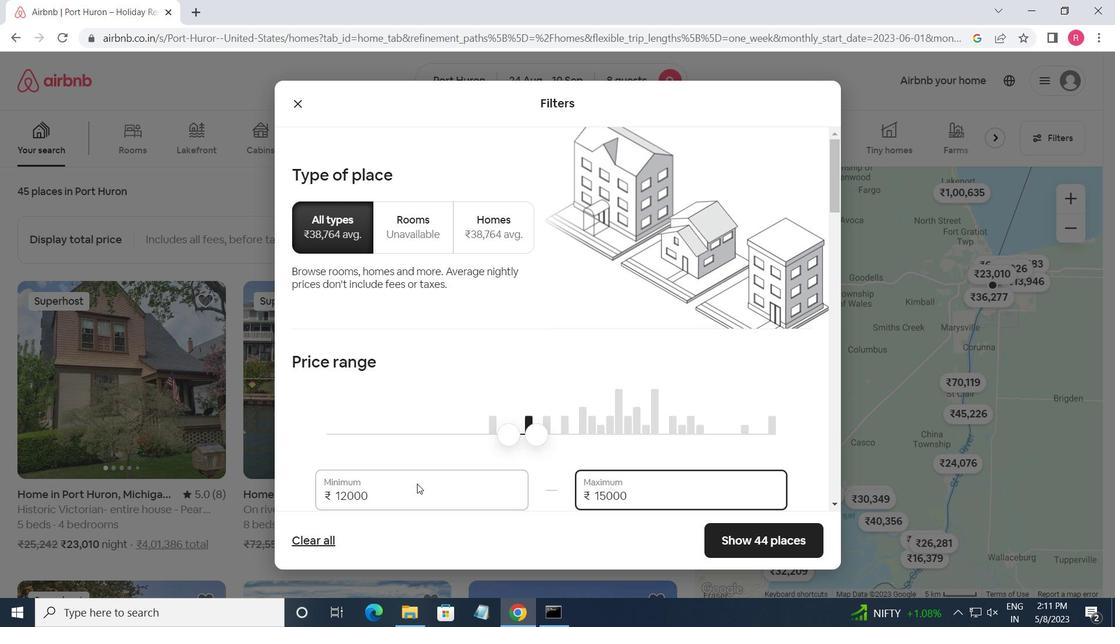 
Action: Mouse scrolled (415, 484) with delta (0, 0)
Screenshot: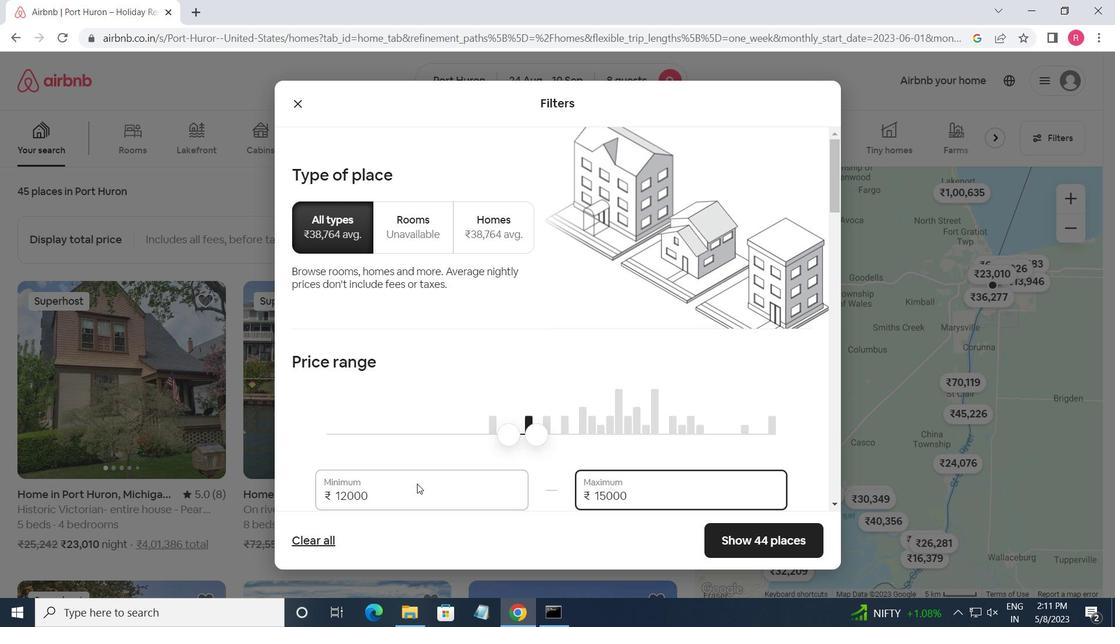 
Action: Mouse moved to (414, 485)
Screenshot: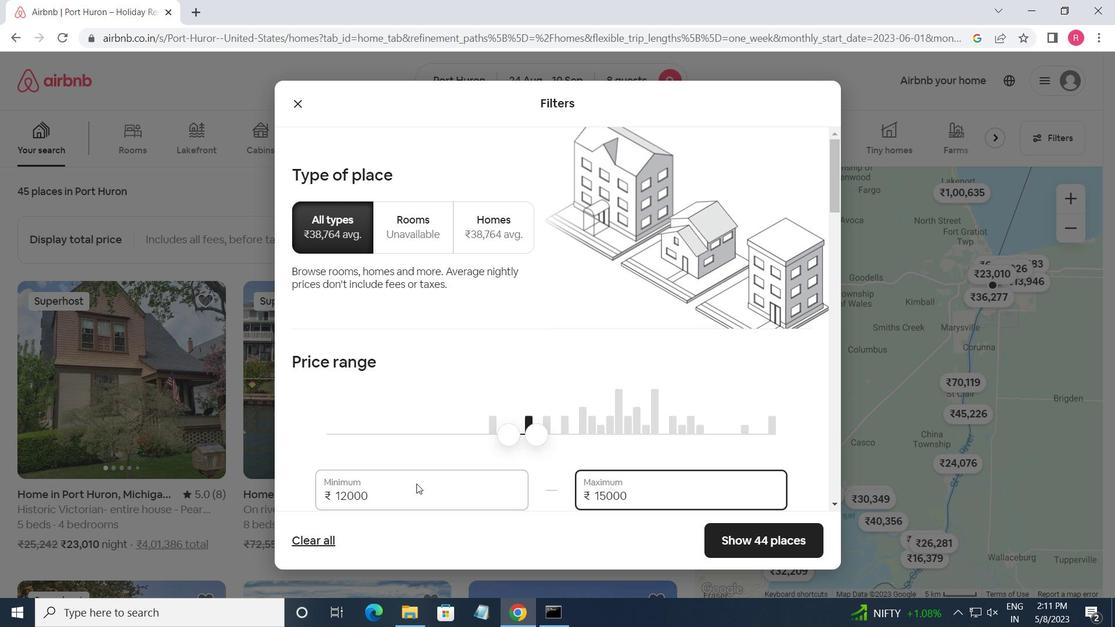 
Action: Mouse scrolled (414, 485) with delta (0, 0)
Screenshot: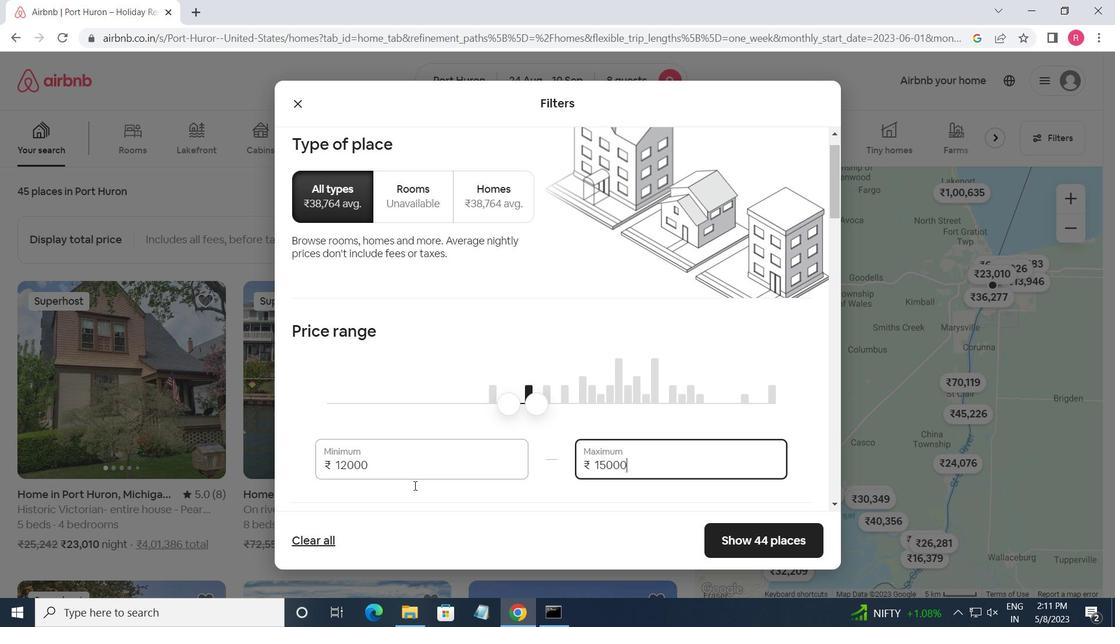 
Action: Mouse scrolled (414, 485) with delta (0, 0)
Screenshot: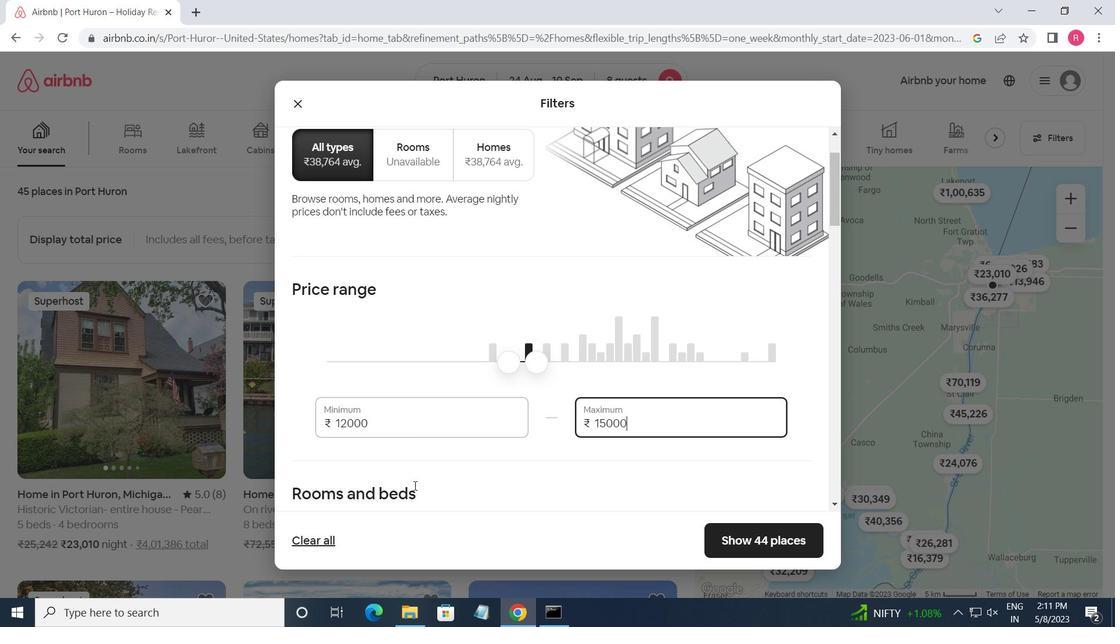 
Action: Mouse moved to (425, 460)
Screenshot: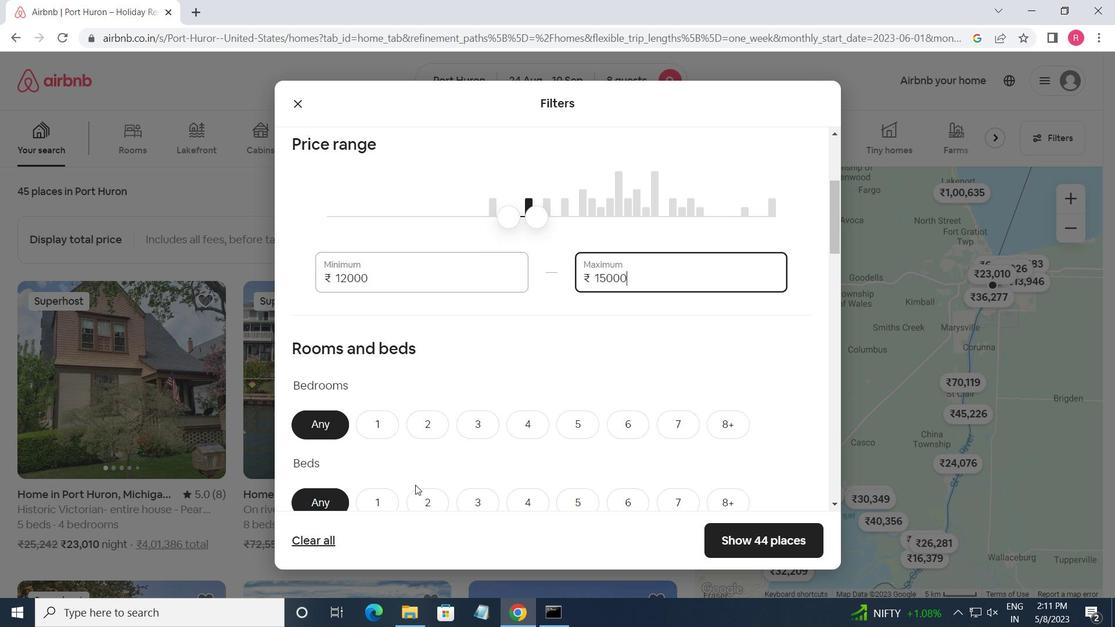 
Action: Mouse scrolled (425, 460) with delta (0, 0)
Screenshot: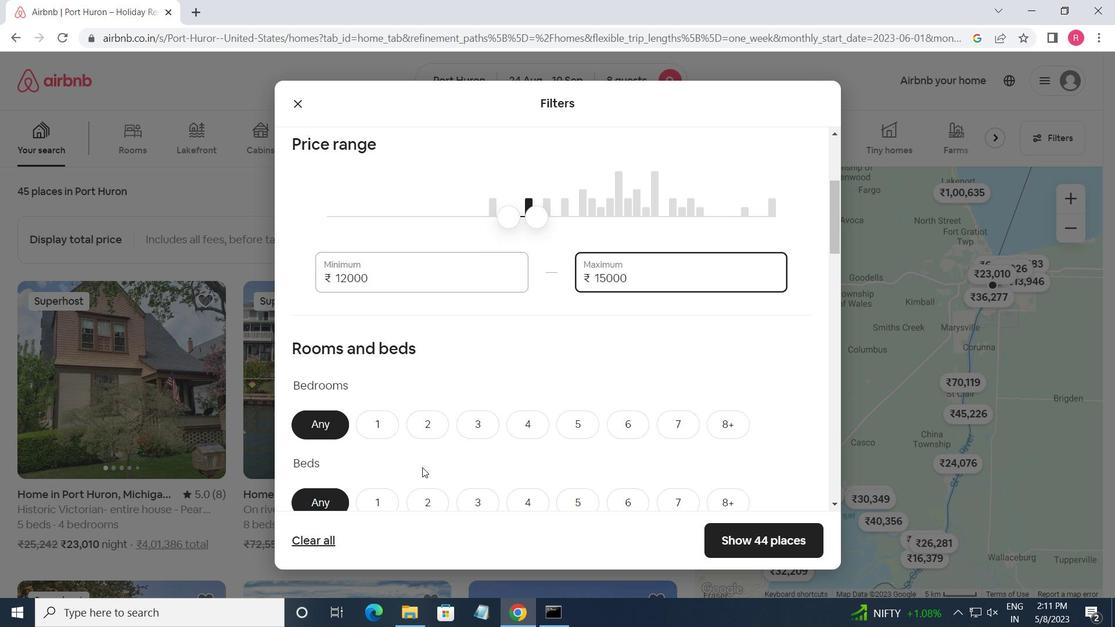 
Action: Mouse scrolled (425, 460) with delta (0, 0)
Screenshot: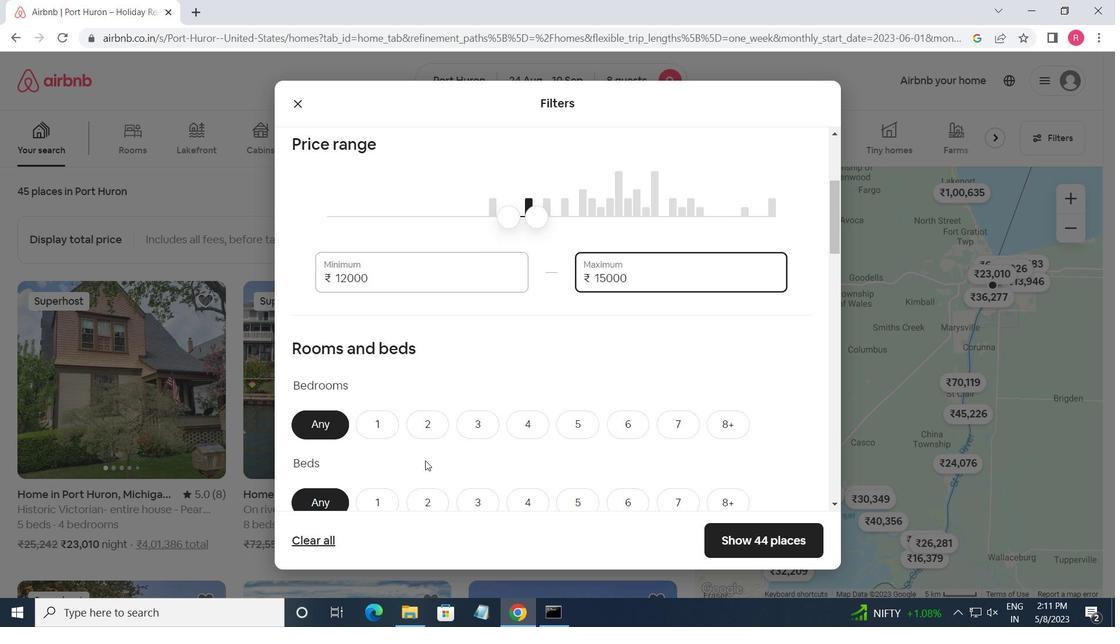 
Action: Mouse moved to (531, 286)
Screenshot: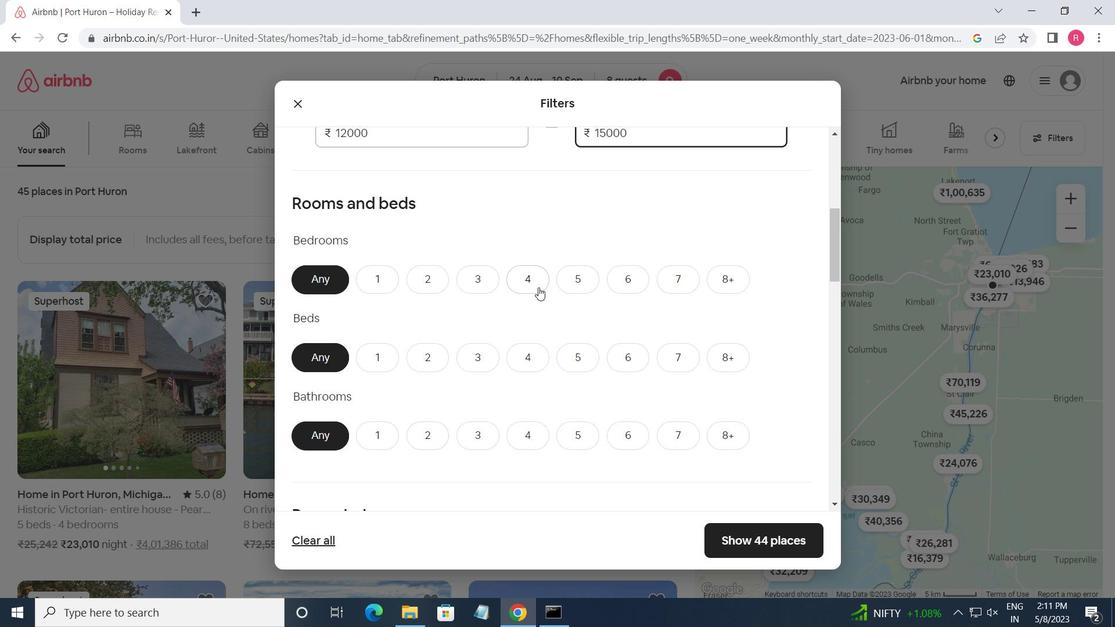 
Action: Mouse pressed left at (531, 286)
Screenshot: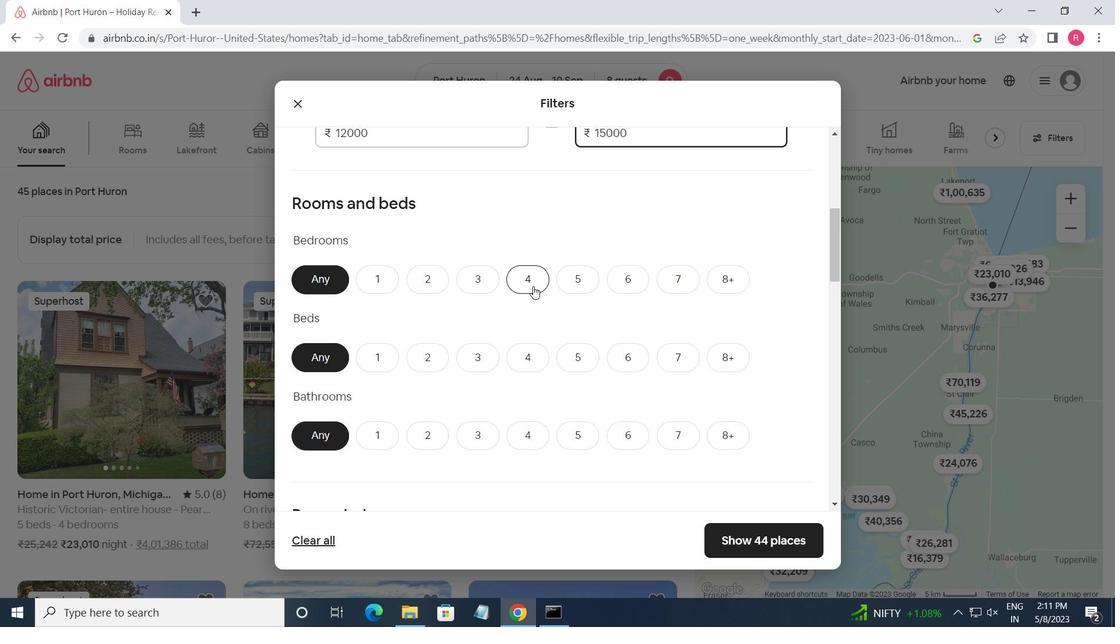 
Action: Mouse moved to (729, 360)
Screenshot: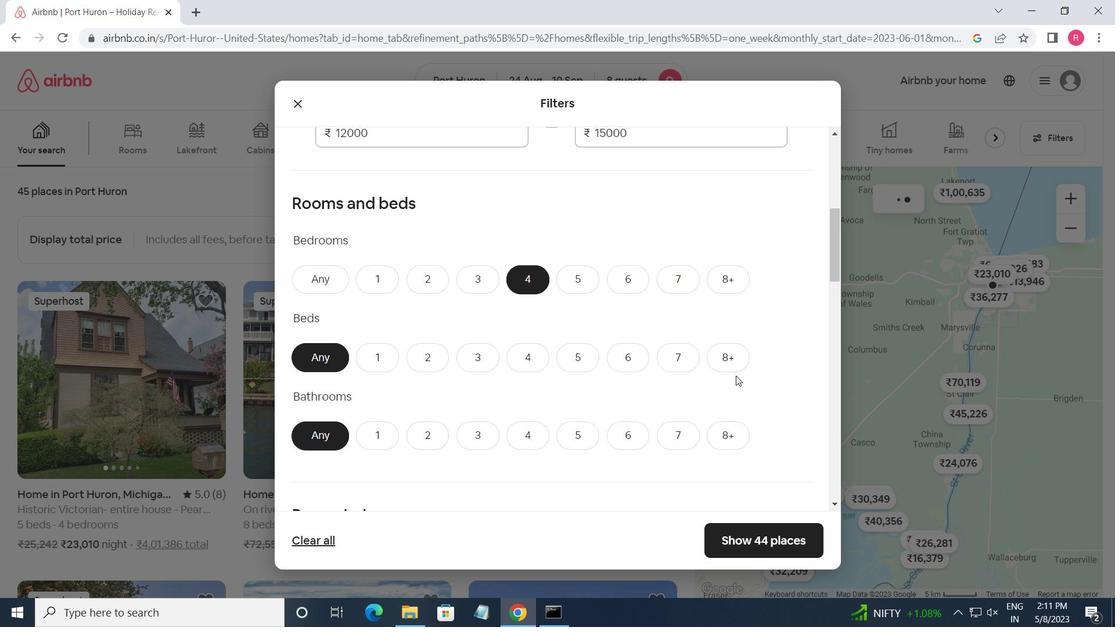 
Action: Mouse pressed left at (729, 360)
Screenshot: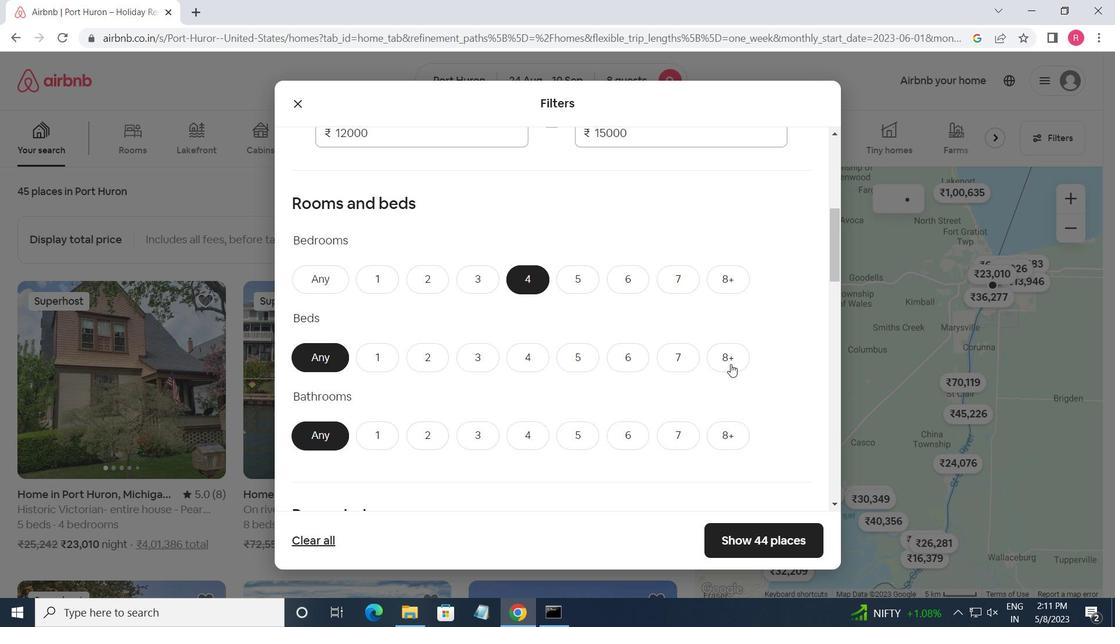 
Action: Mouse moved to (534, 426)
Screenshot: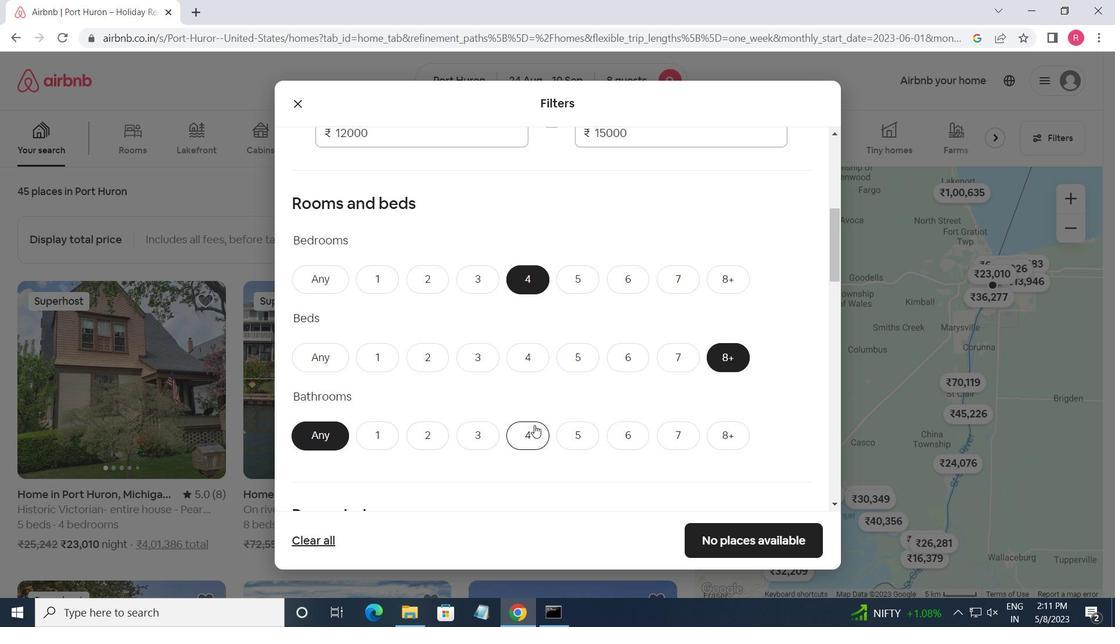 
Action: Mouse pressed left at (534, 426)
Screenshot: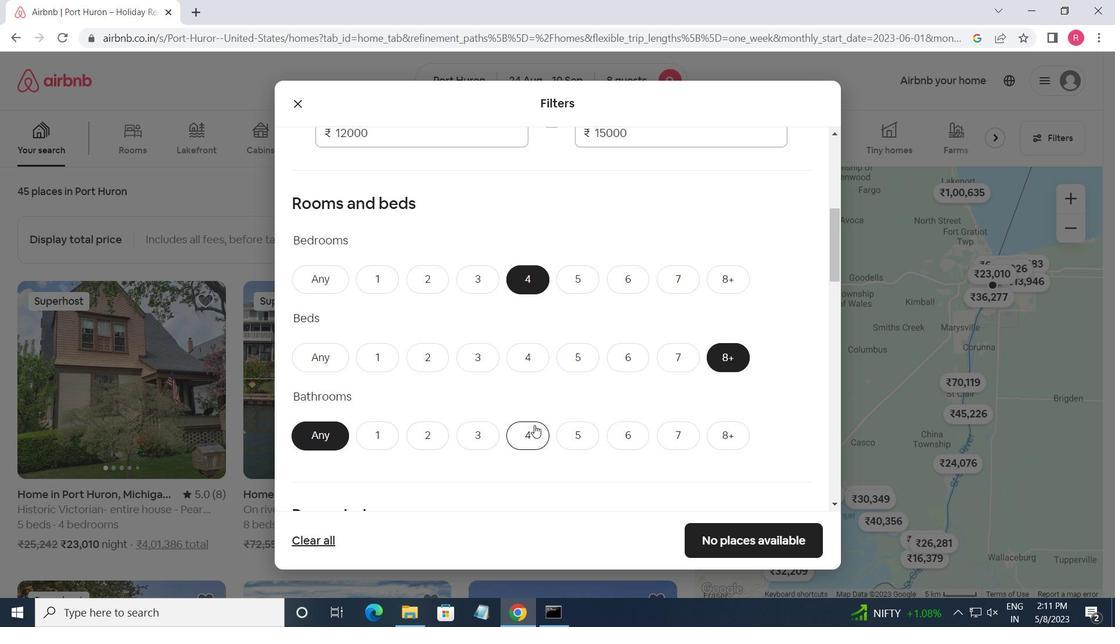 
Action: Mouse scrolled (534, 426) with delta (0, 0)
Screenshot: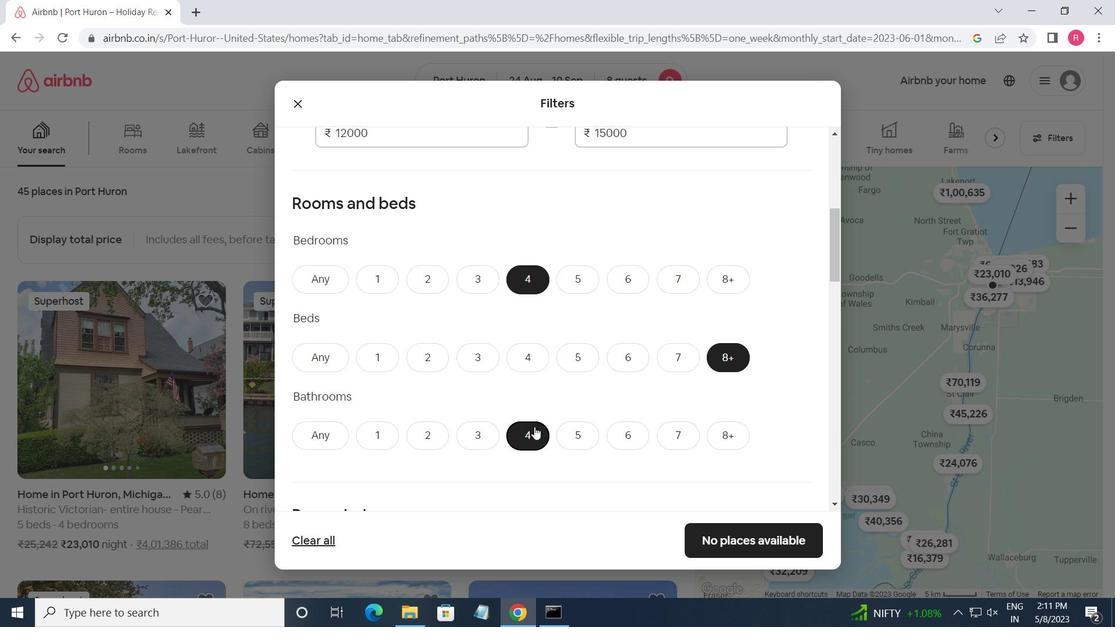 
Action: Mouse scrolled (534, 426) with delta (0, 0)
Screenshot: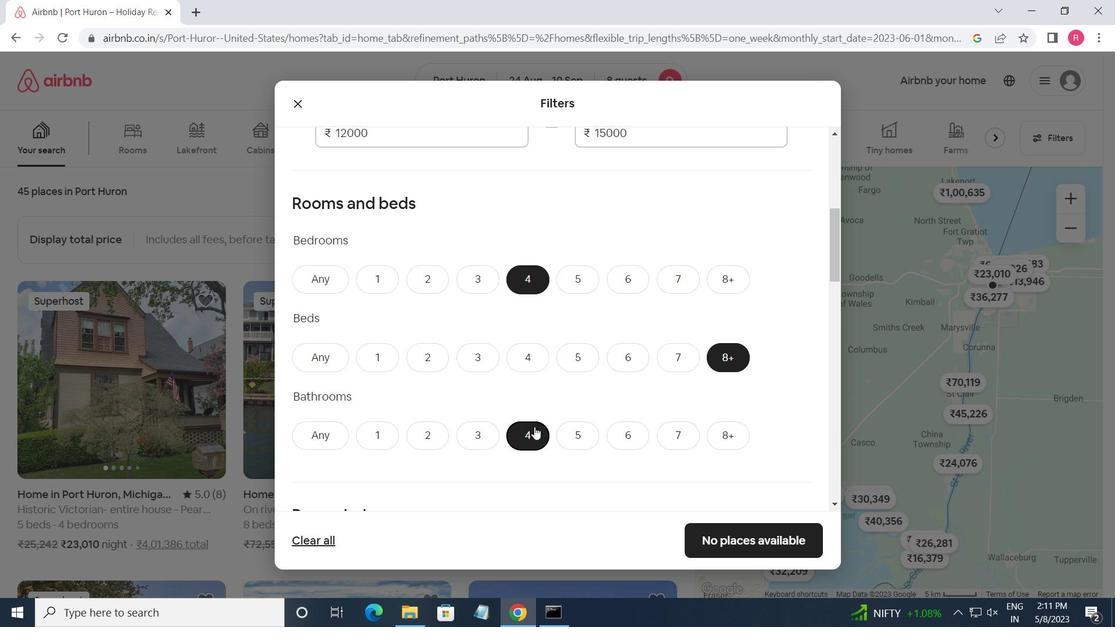 
Action: Mouse moved to (332, 428)
Screenshot: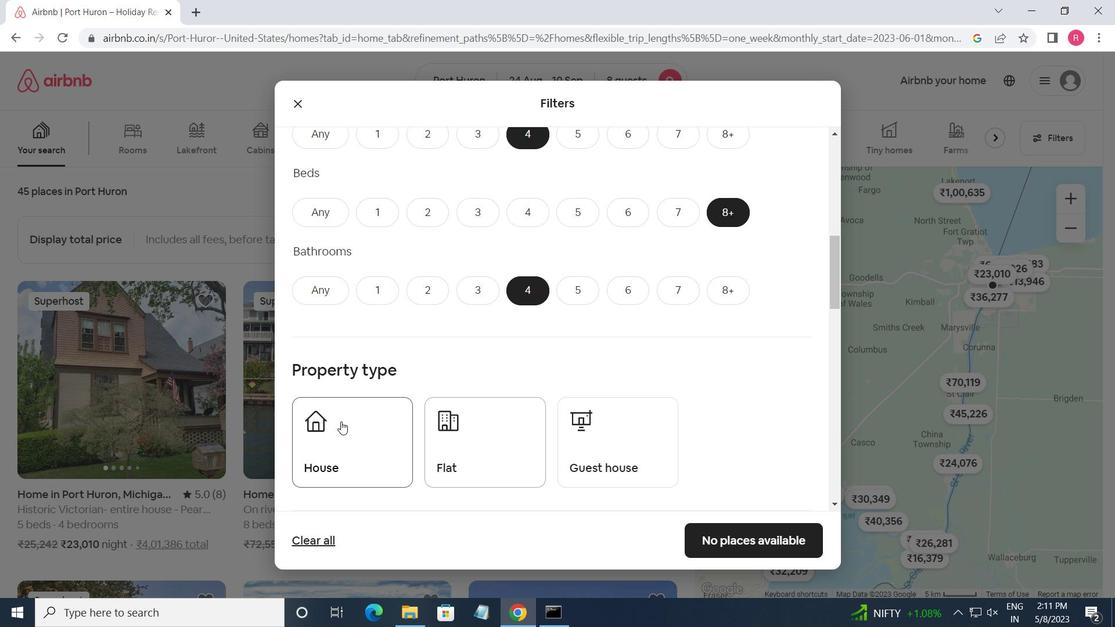 
Action: Mouse pressed left at (332, 428)
Screenshot: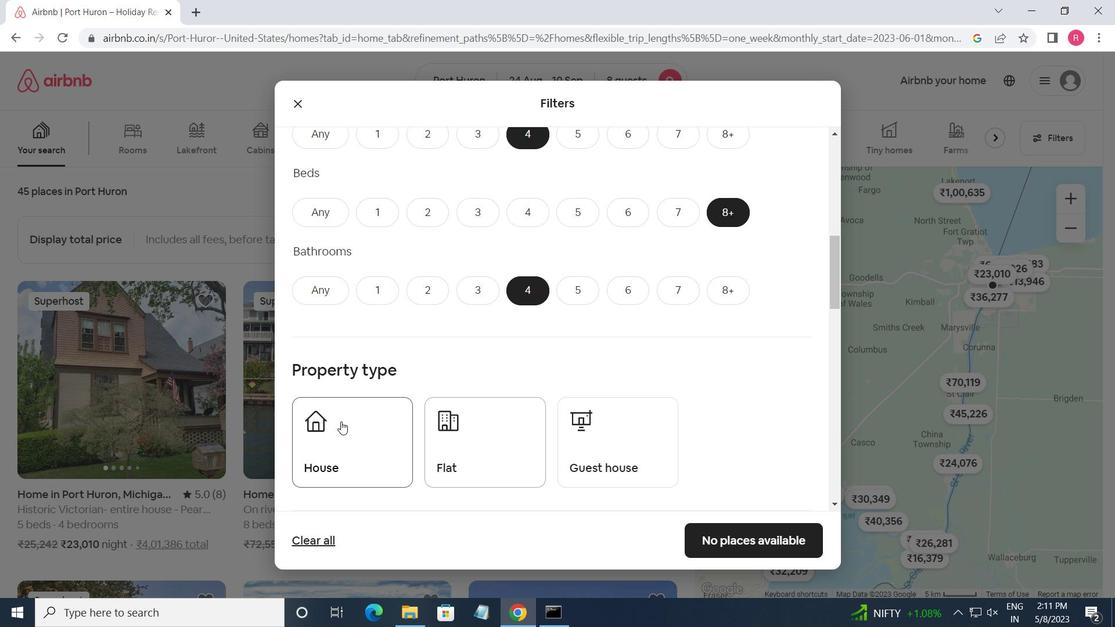 
Action: Mouse moved to (462, 465)
Screenshot: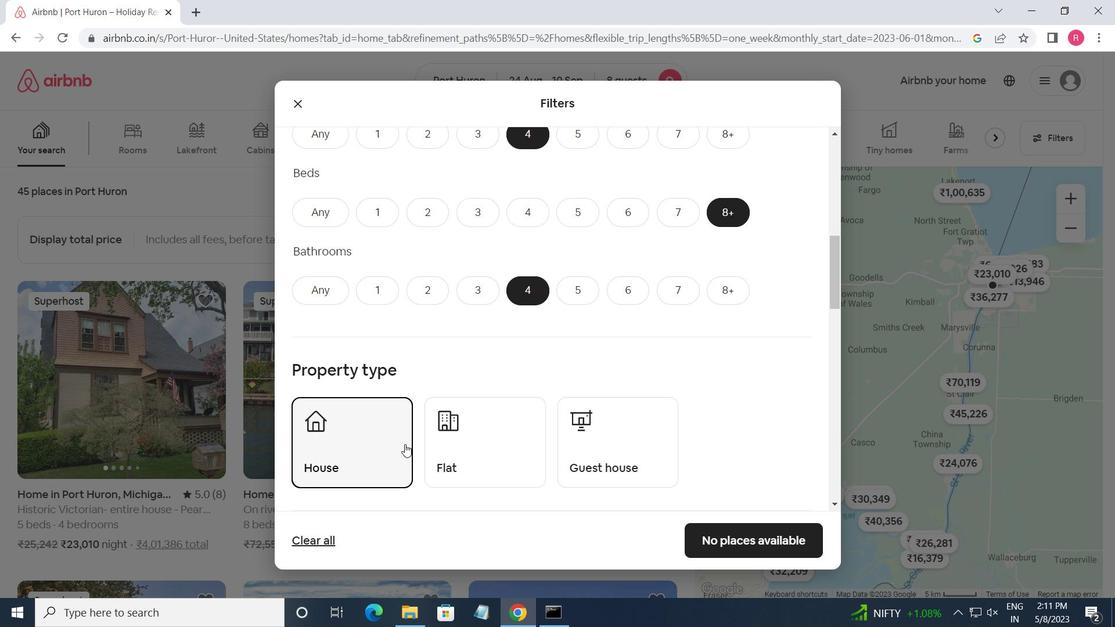 
Action: Mouse pressed left at (462, 465)
Screenshot: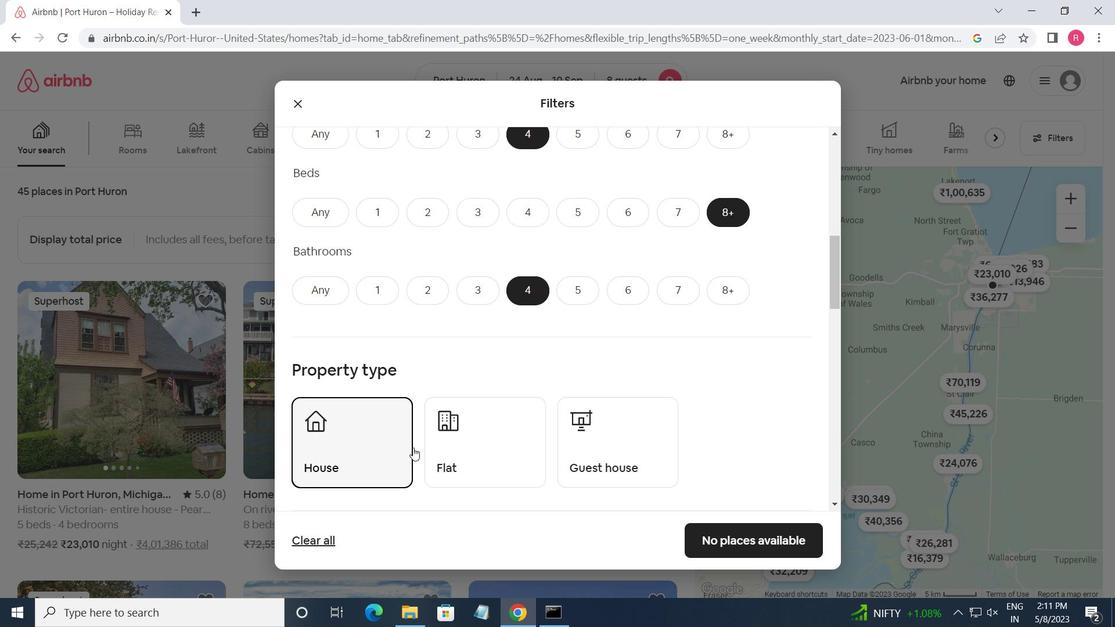 
Action: Mouse moved to (599, 467)
Screenshot: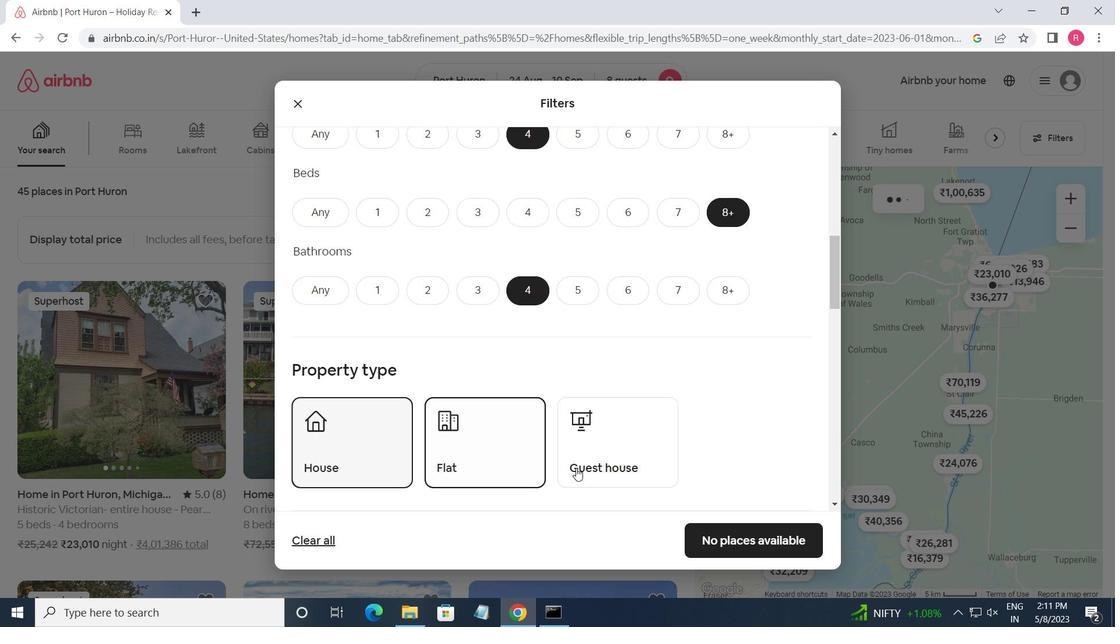 
Action: Mouse pressed left at (599, 467)
Screenshot: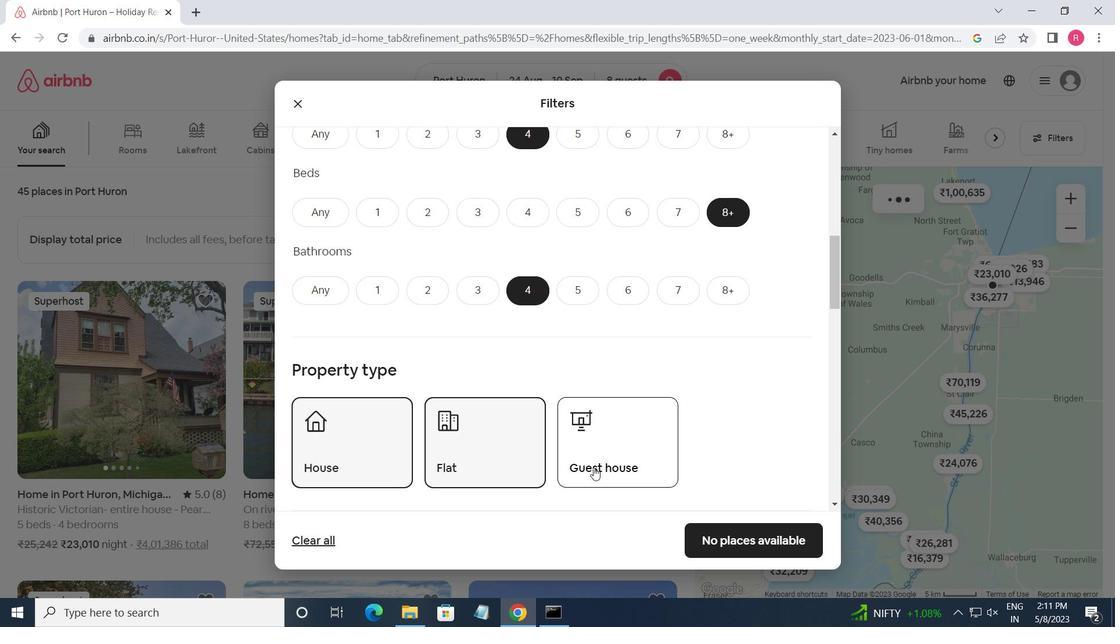 
Action: Mouse moved to (597, 465)
Screenshot: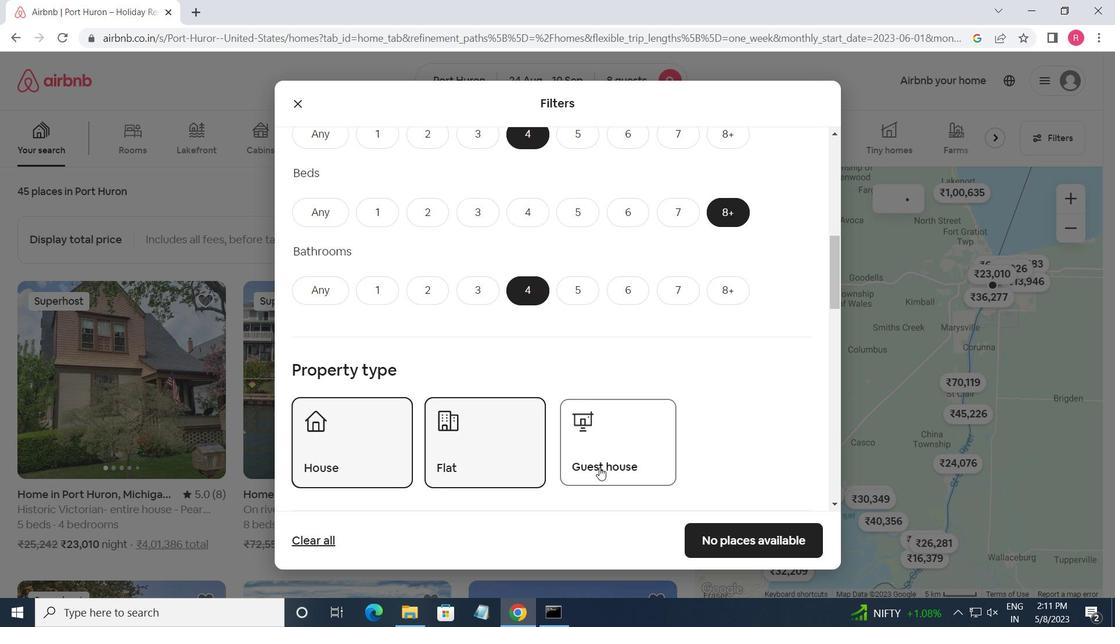 
Action: Mouse scrolled (597, 464) with delta (0, 0)
Screenshot: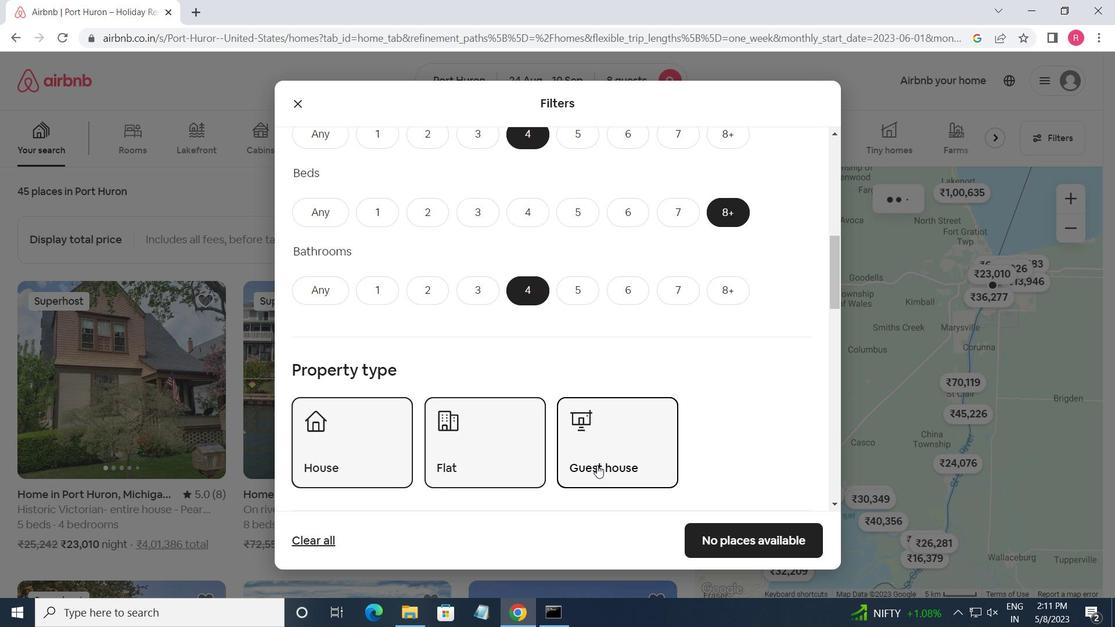 
Action: Mouse scrolled (597, 464) with delta (0, 0)
Screenshot: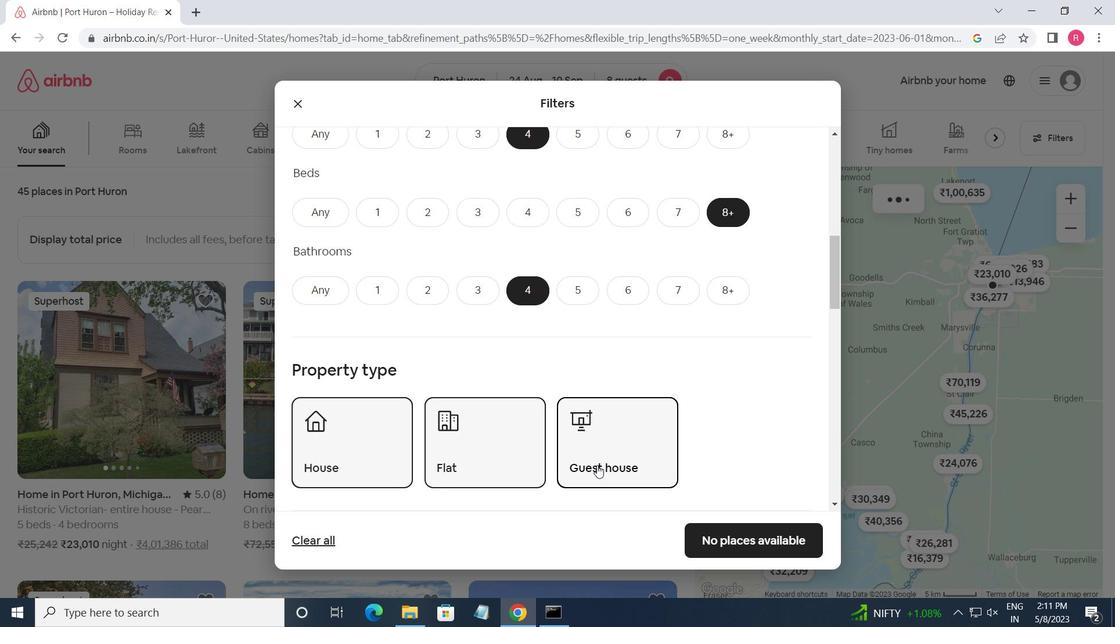 
Action: Mouse scrolled (597, 464) with delta (0, 0)
Screenshot: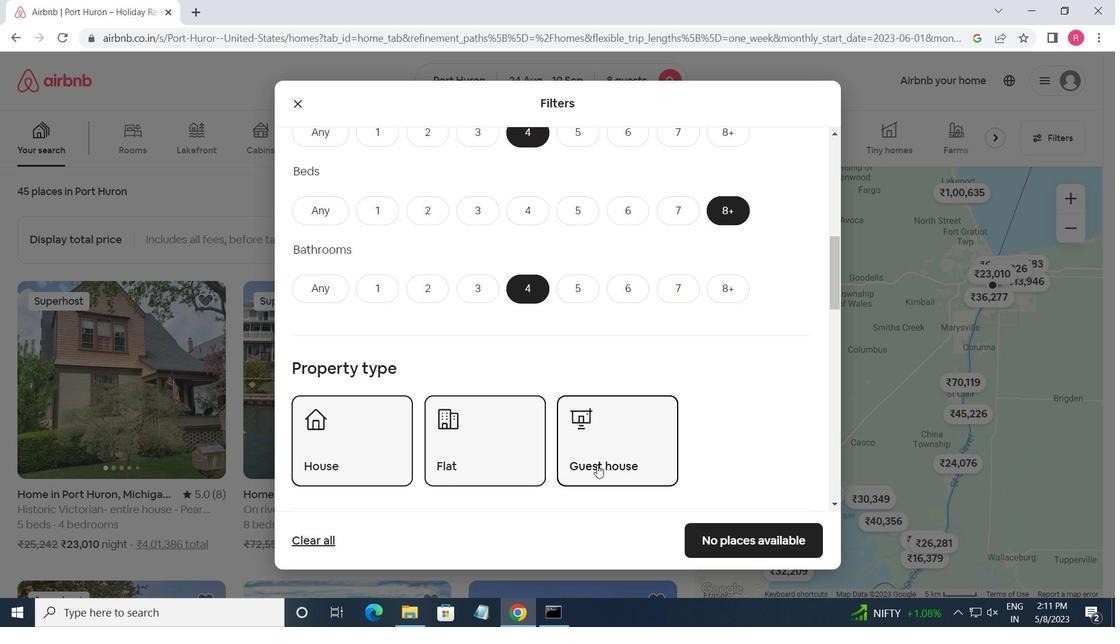 
Action: Mouse scrolled (597, 464) with delta (0, 0)
Screenshot: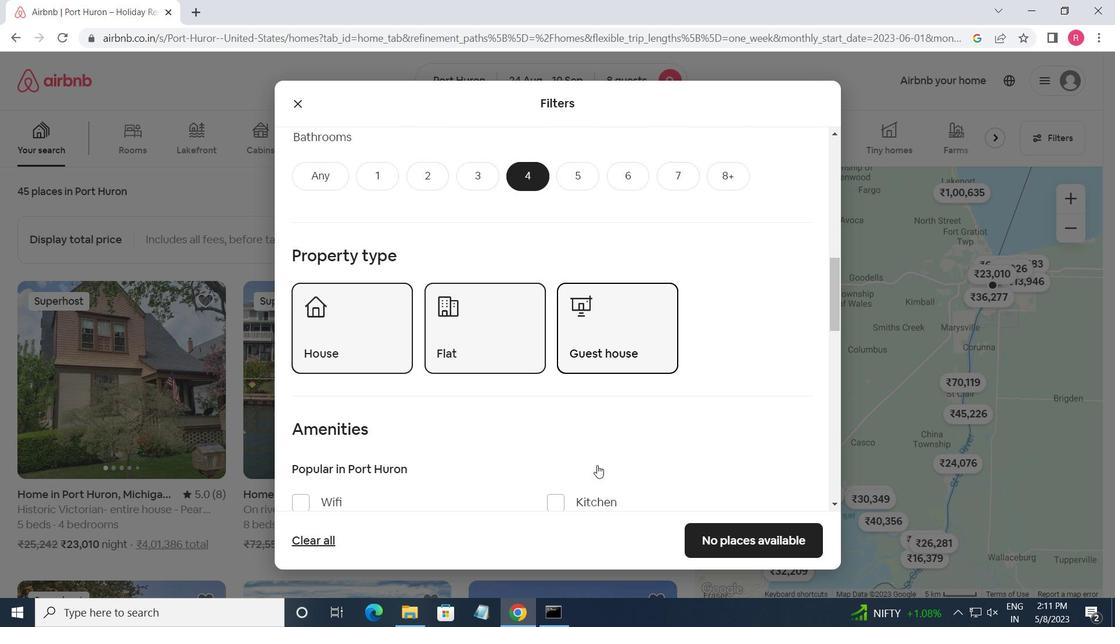 
Action: Mouse moved to (299, 325)
Screenshot: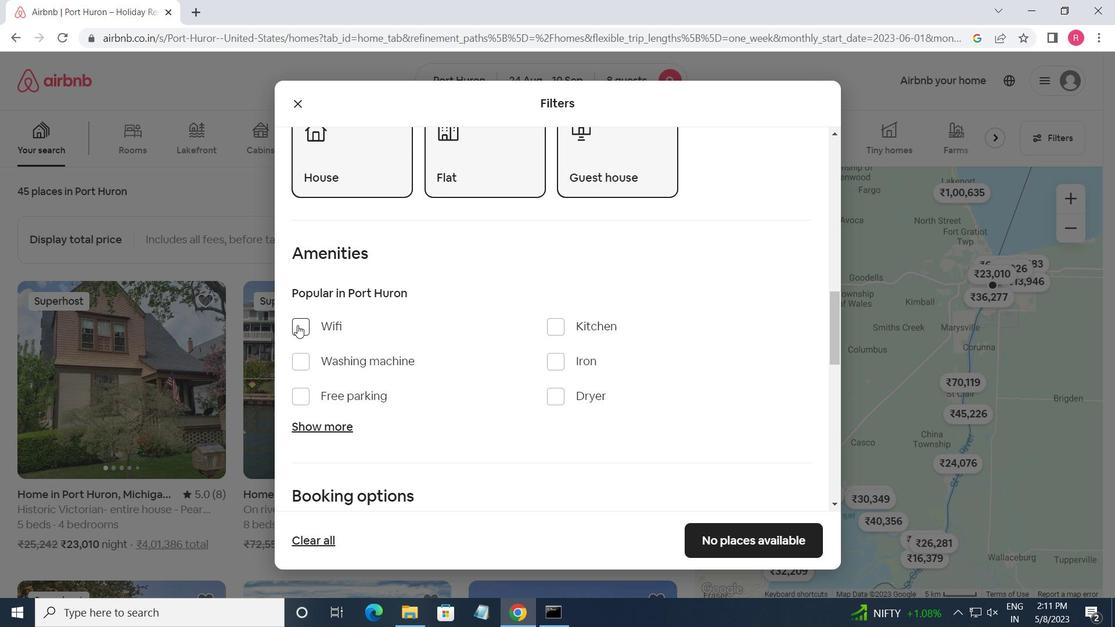 
Action: Mouse pressed left at (299, 325)
Screenshot: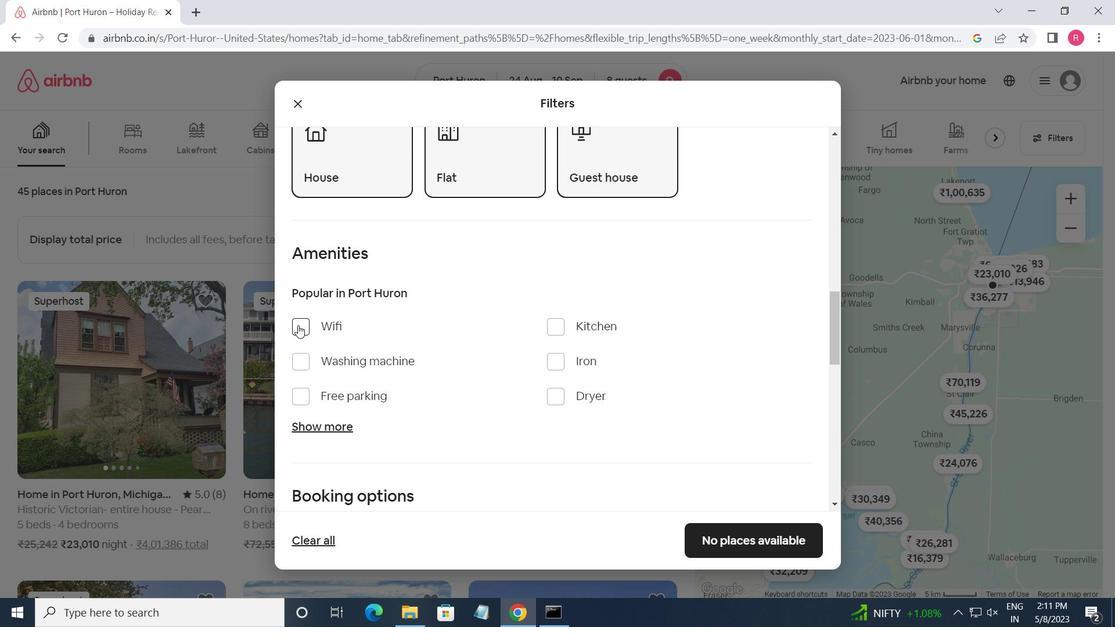 
Action: Mouse moved to (332, 431)
Screenshot: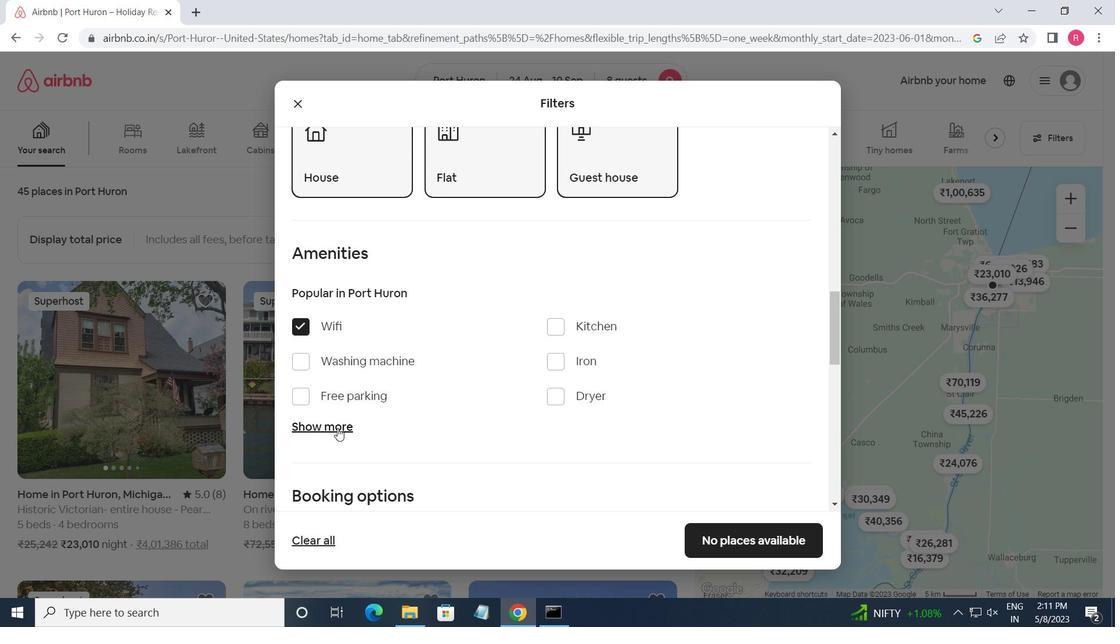 
Action: Mouse pressed left at (332, 431)
Screenshot: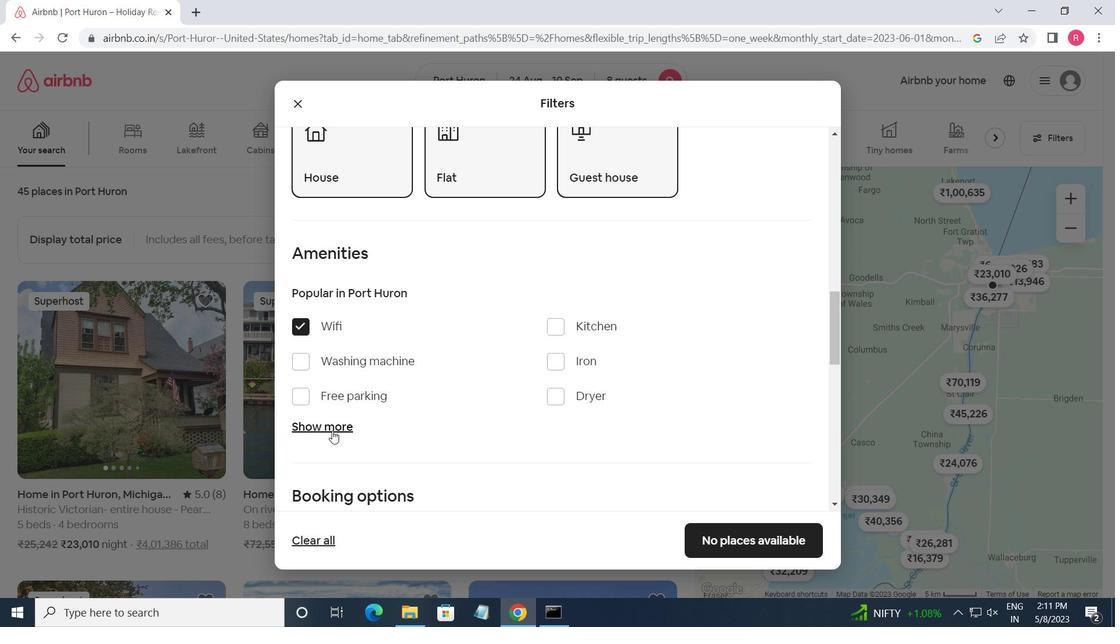 
Action: Mouse moved to (339, 393)
Screenshot: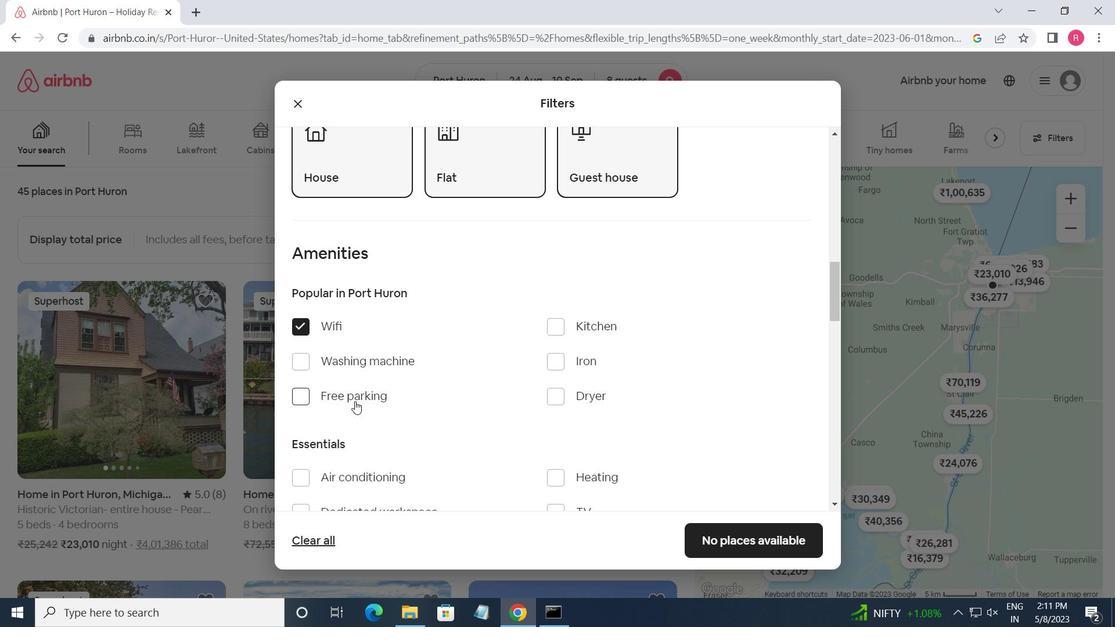 
Action: Mouse pressed left at (339, 393)
Screenshot: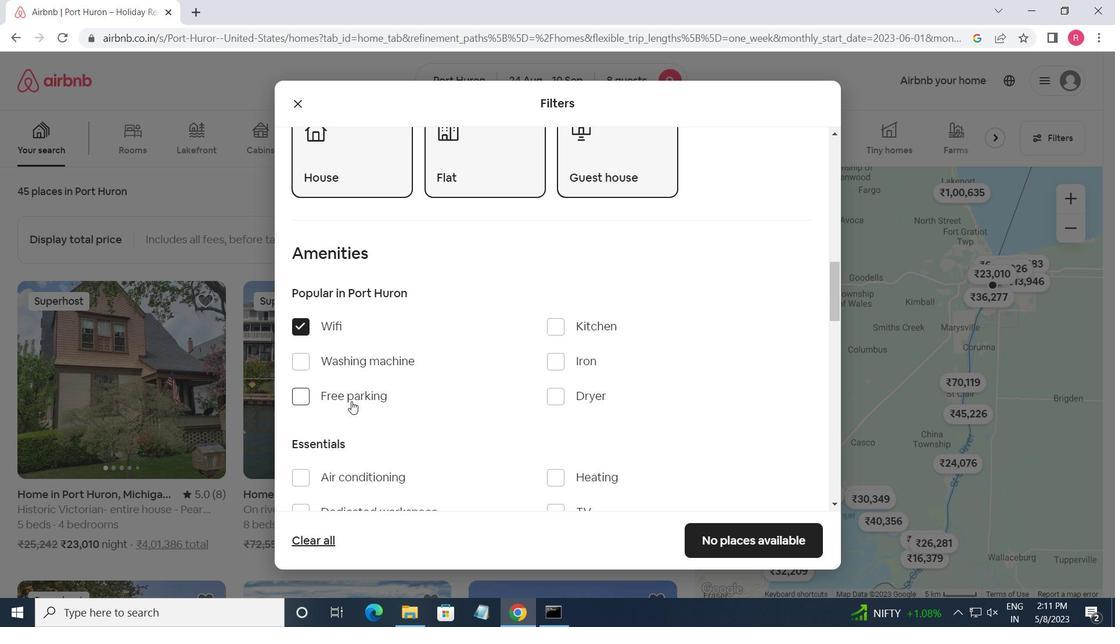 
Action: Mouse moved to (404, 400)
Screenshot: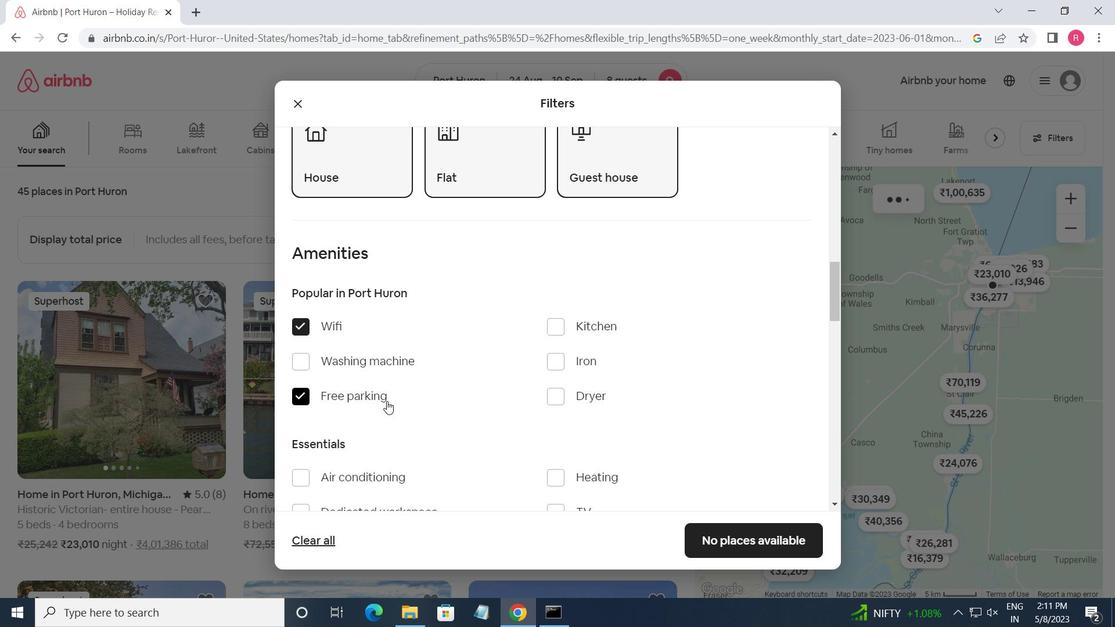 
Action: Mouse scrolled (404, 400) with delta (0, 0)
Screenshot: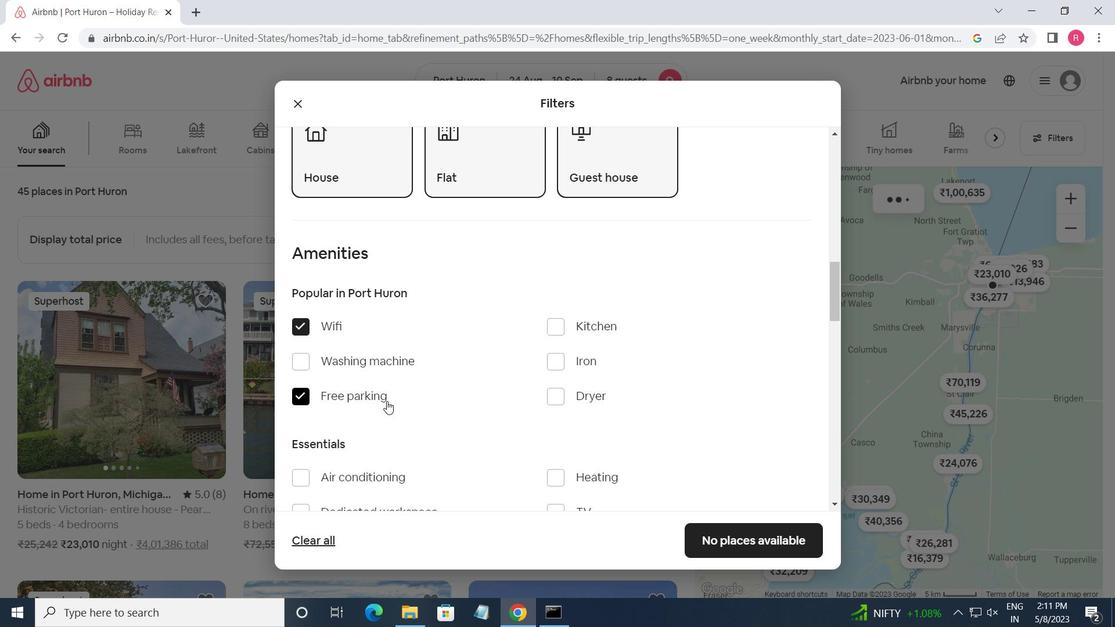 
Action: Mouse moved to (406, 400)
Screenshot: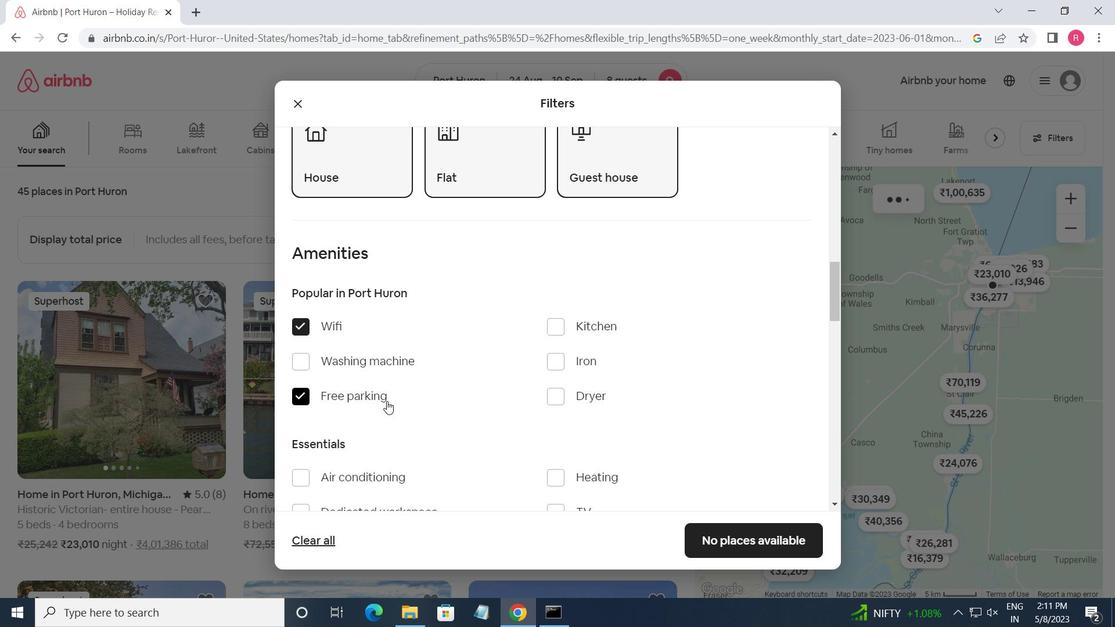 
Action: Mouse scrolled (406, 400) with delta (0, 0)
Screenshot: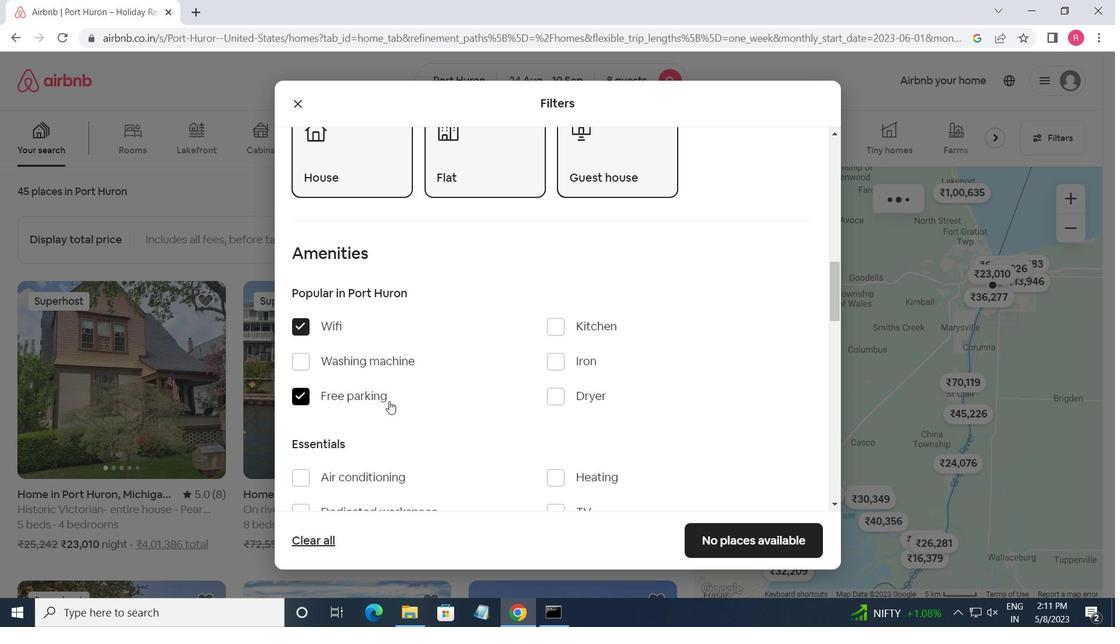 
Action: Mouse moved to (555, 370)
Screenshot: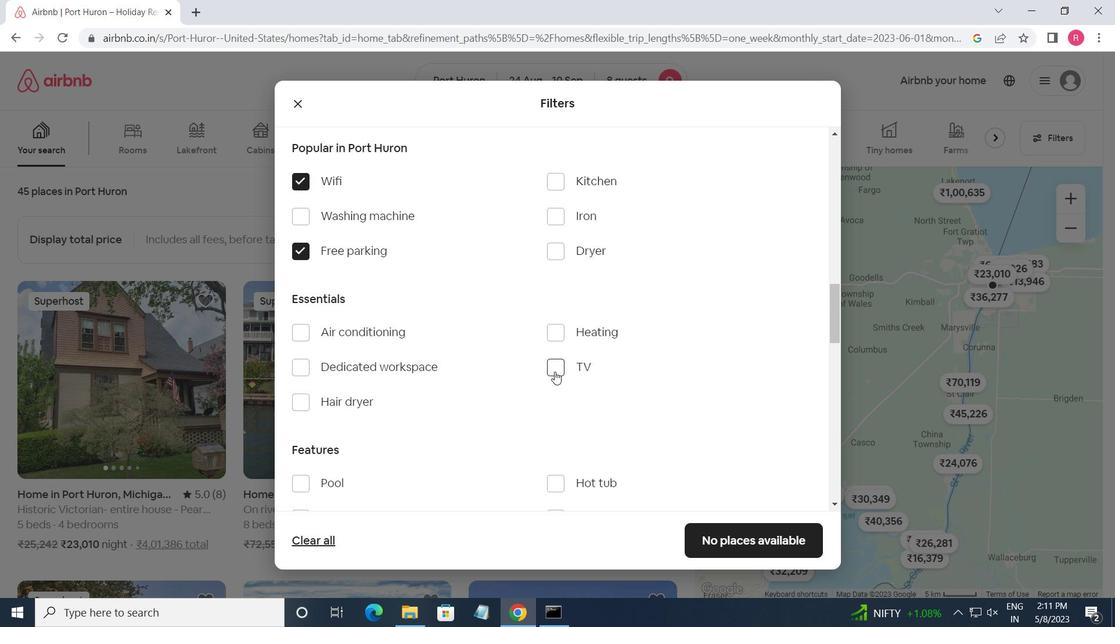 
Action: Mouse pressed left at (555, 370)
Screenshot: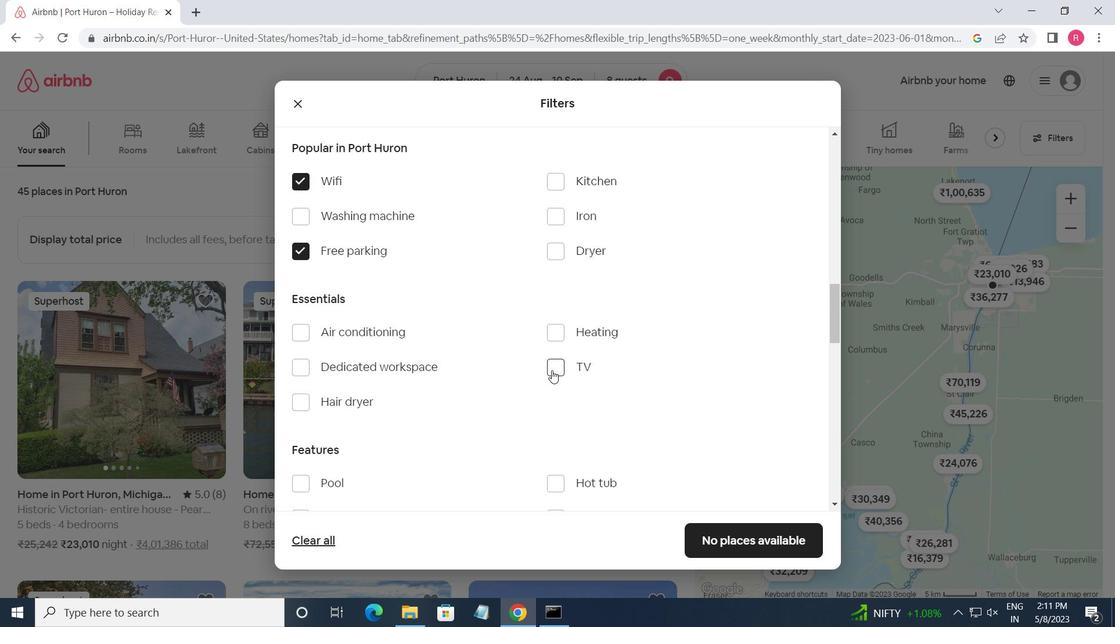 
Action: Mouse moved to (430, 443)
Screenshot: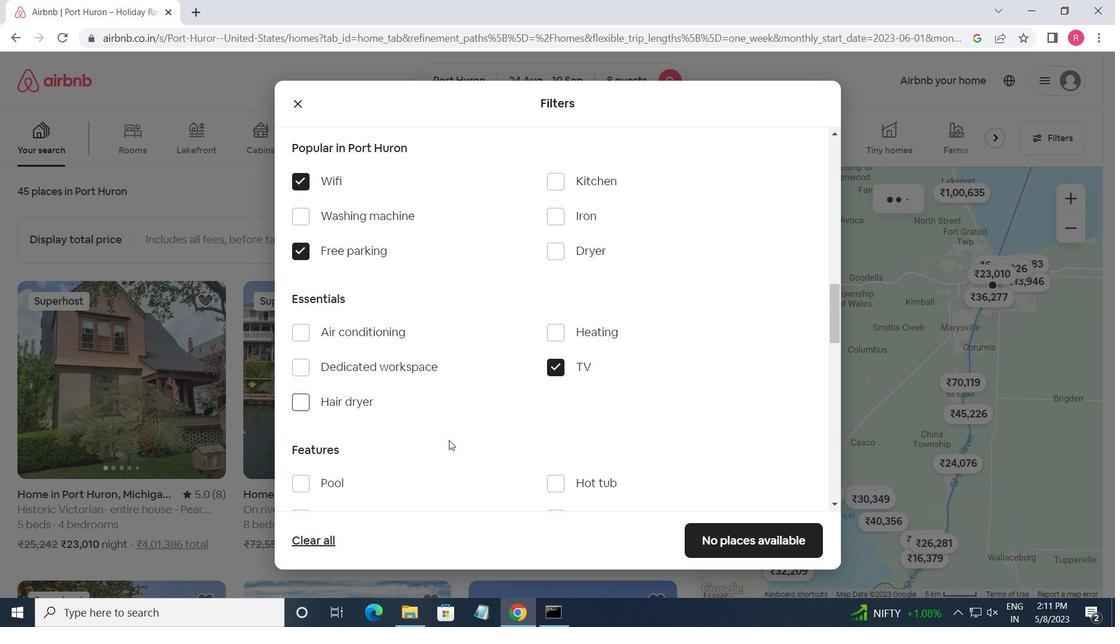
Action: Mouse scrolled (430, 442) with delta (0, 0)
Screenshot: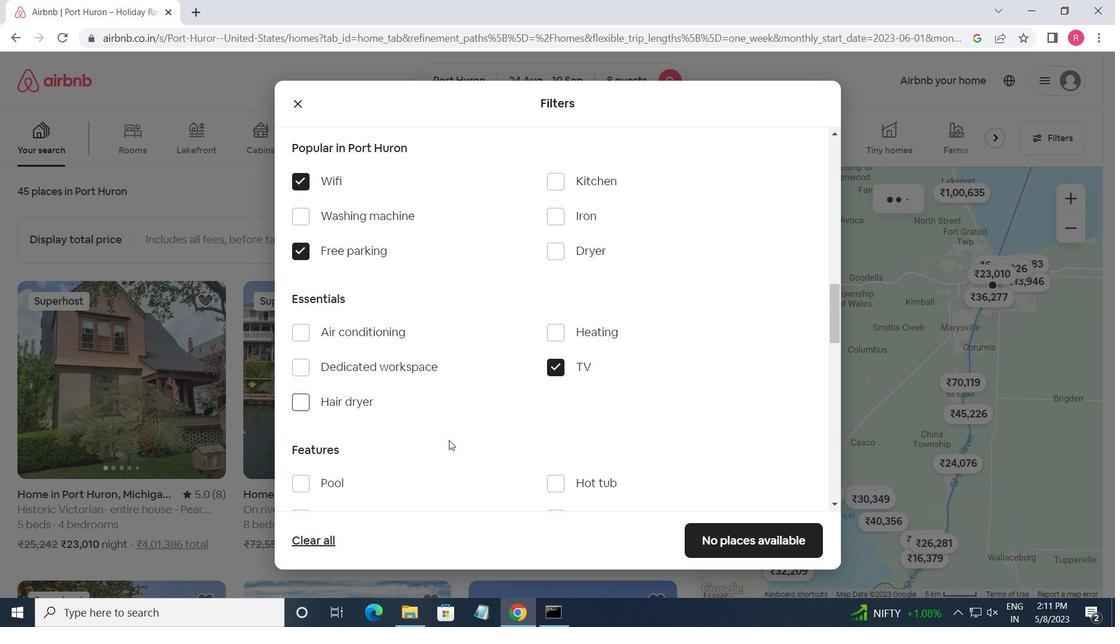 
Action: Mouse moved to (428, 443)
Screenshot: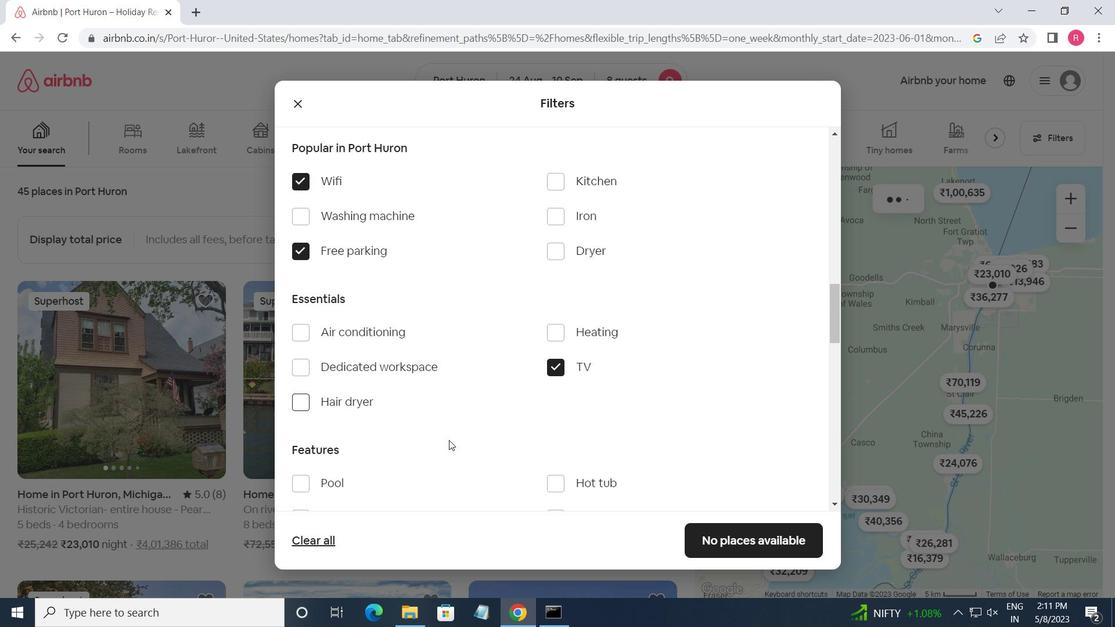 
Action: Mouse scrolled (428, 442) with delta (0, 0)
Screenshot: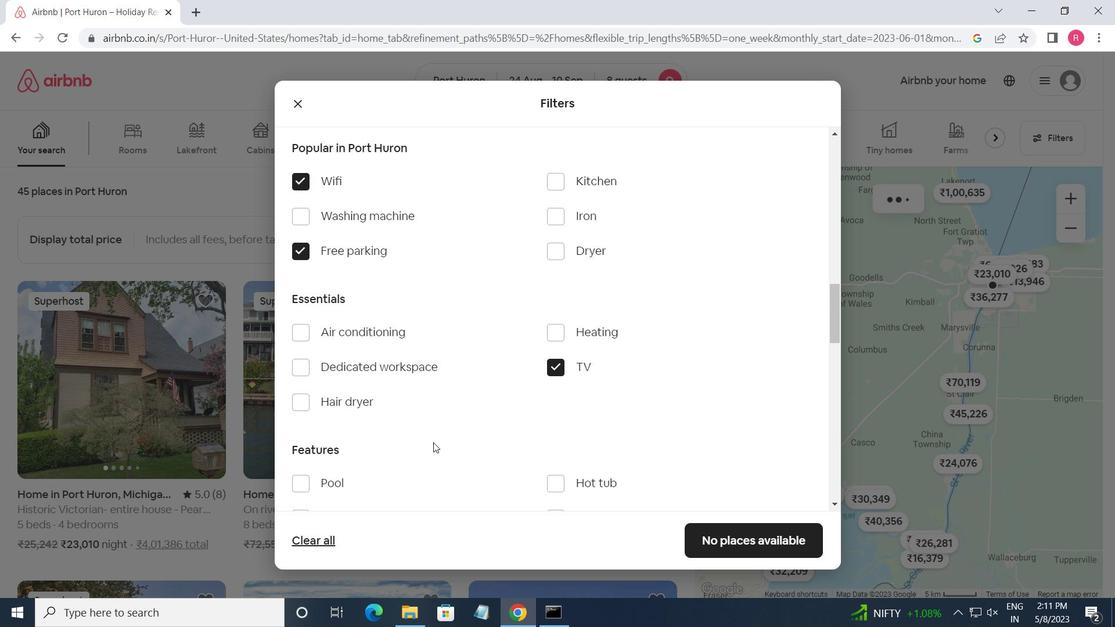 
Action: Mouse scrolled (428, 442) with delta (0, 0)
Screenshot: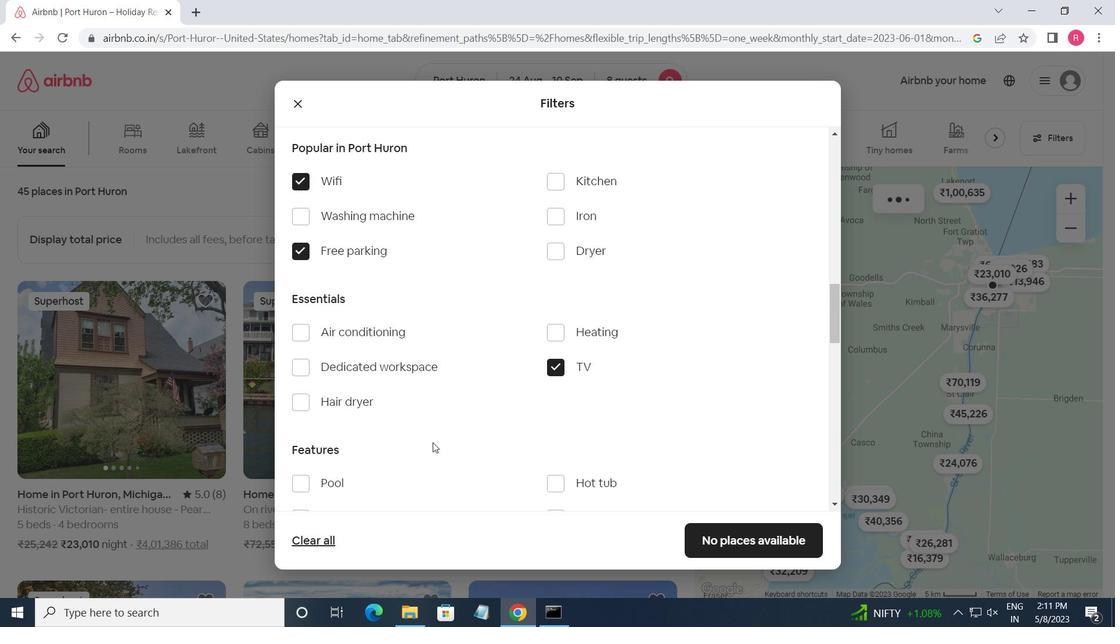 
Action: Mouse moved to (307, 334)
Screenshot: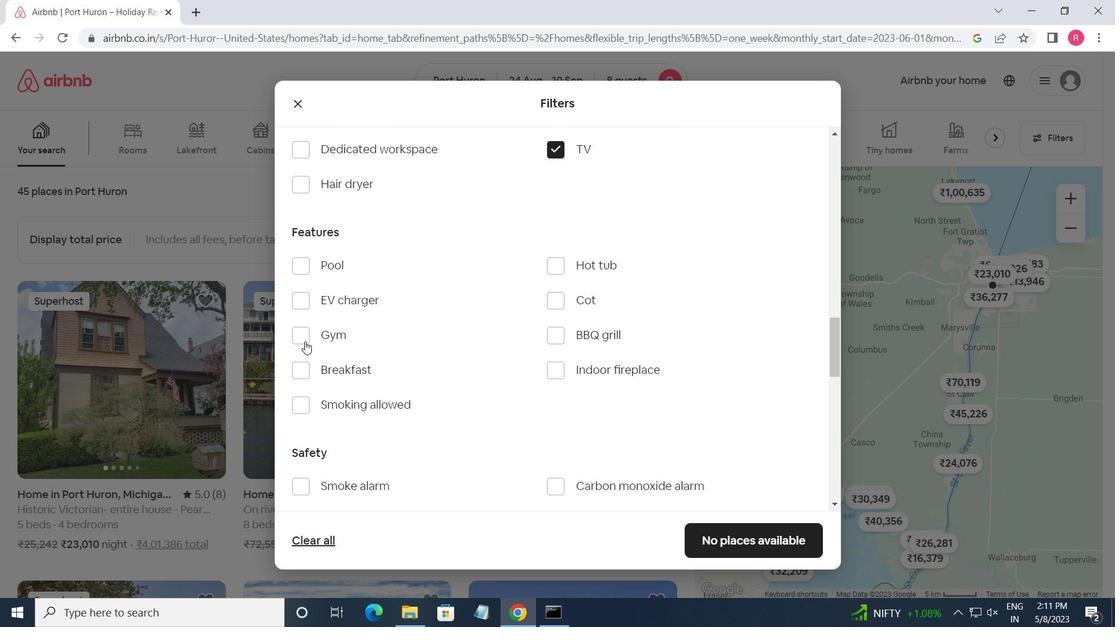 
Action: Mouse pressed left at (307, 334)
Screenshot: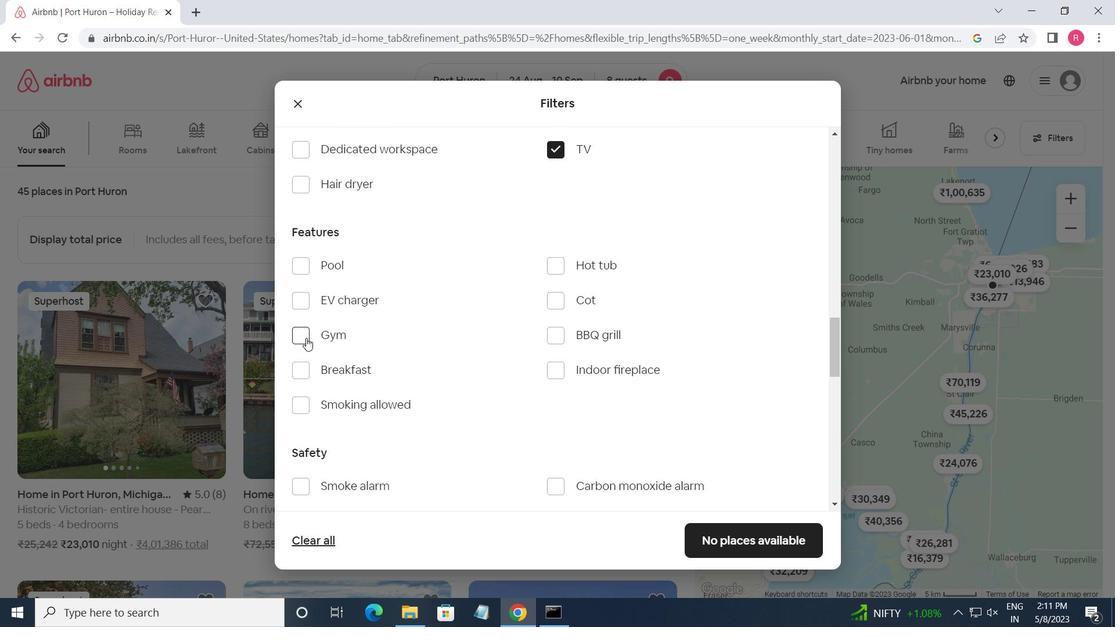 
Action: Mouse moved to (295, 366)
Screenshot: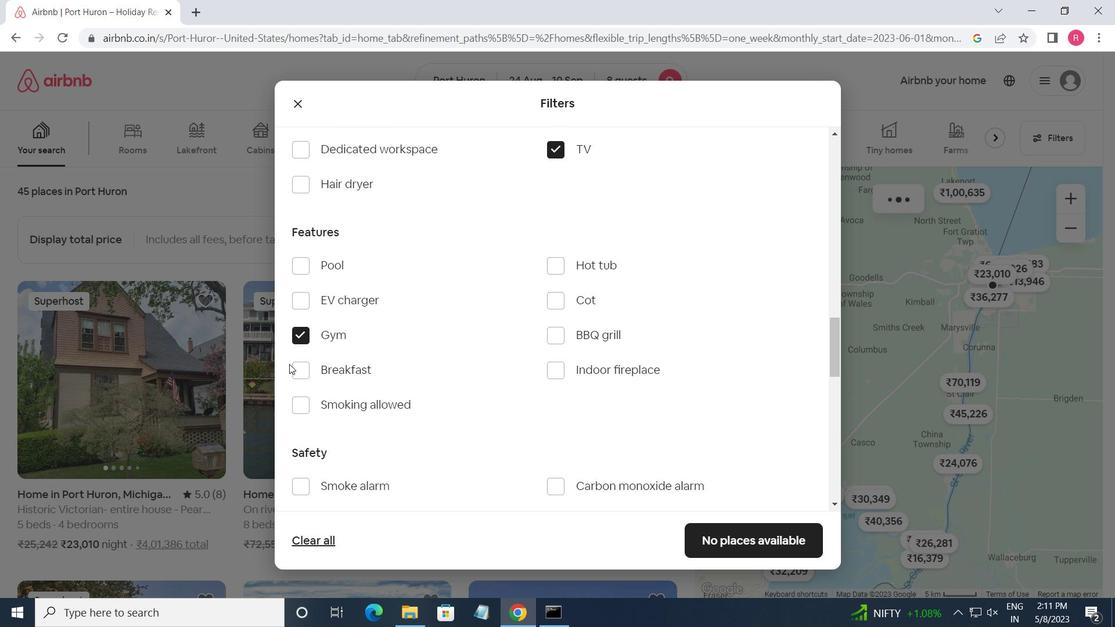 
Action: Mouse pressed left at (295, 366)
Screenshot: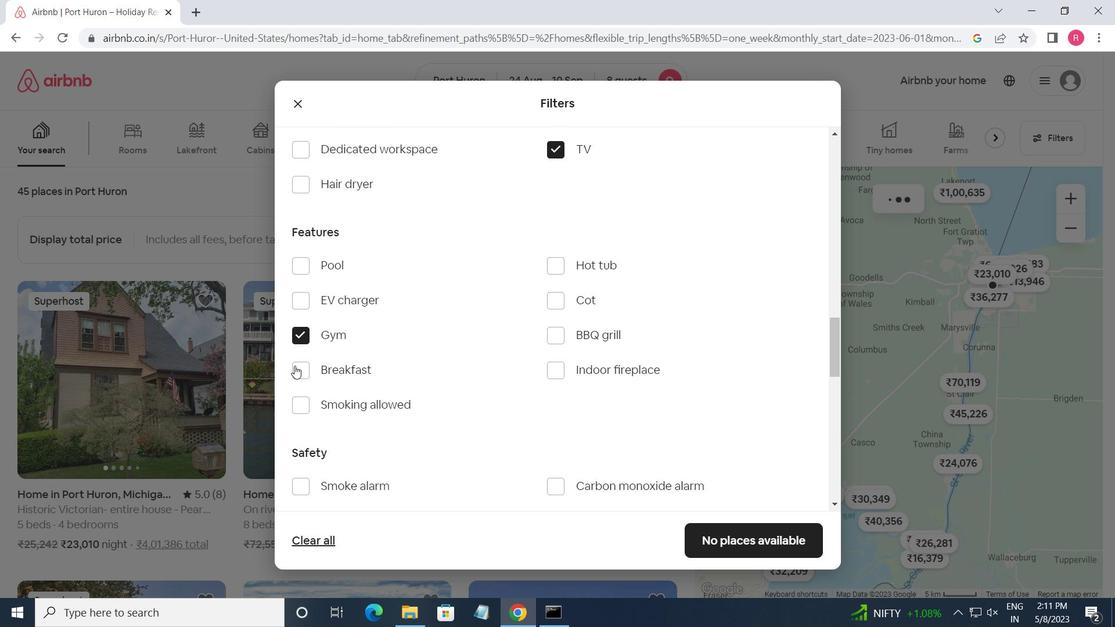 
Action: Mouse moved to (370, 385)
Screenshot: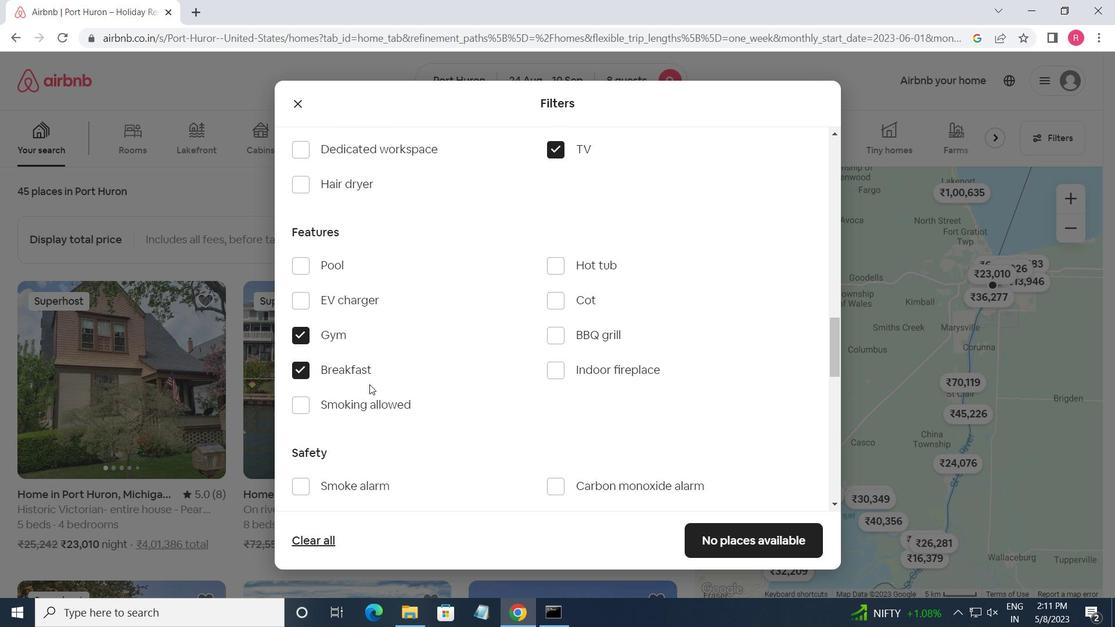 
Action: Mouse scrolled (370, 384) with delta (0, 0)
Screenshot: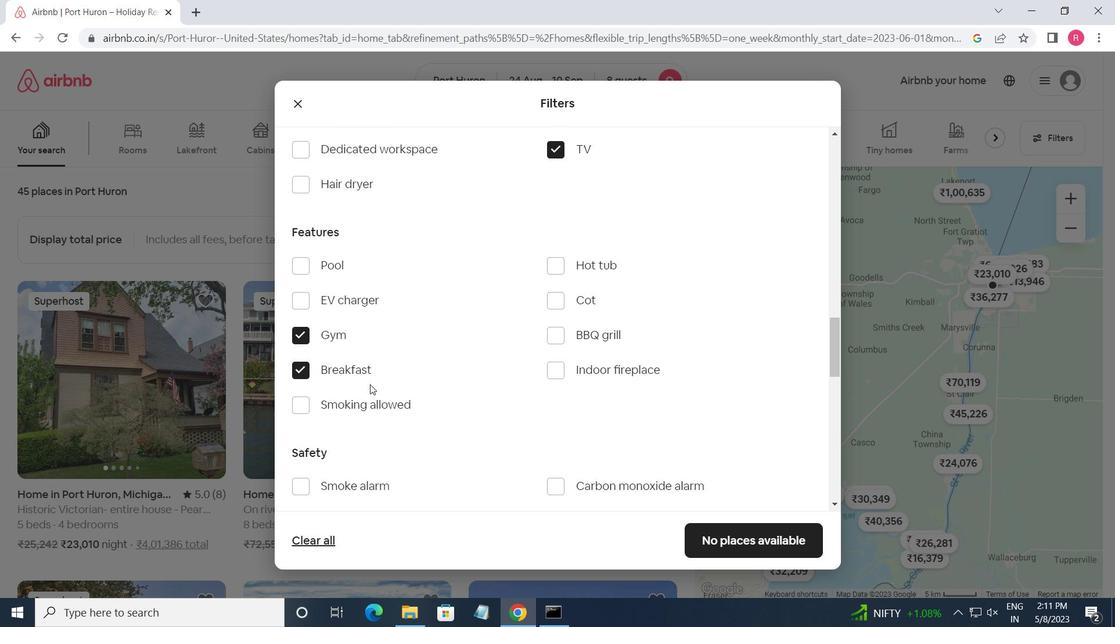 
Action: Mouse scrolled (370, 384) with delta (0, 0)
Screenshot: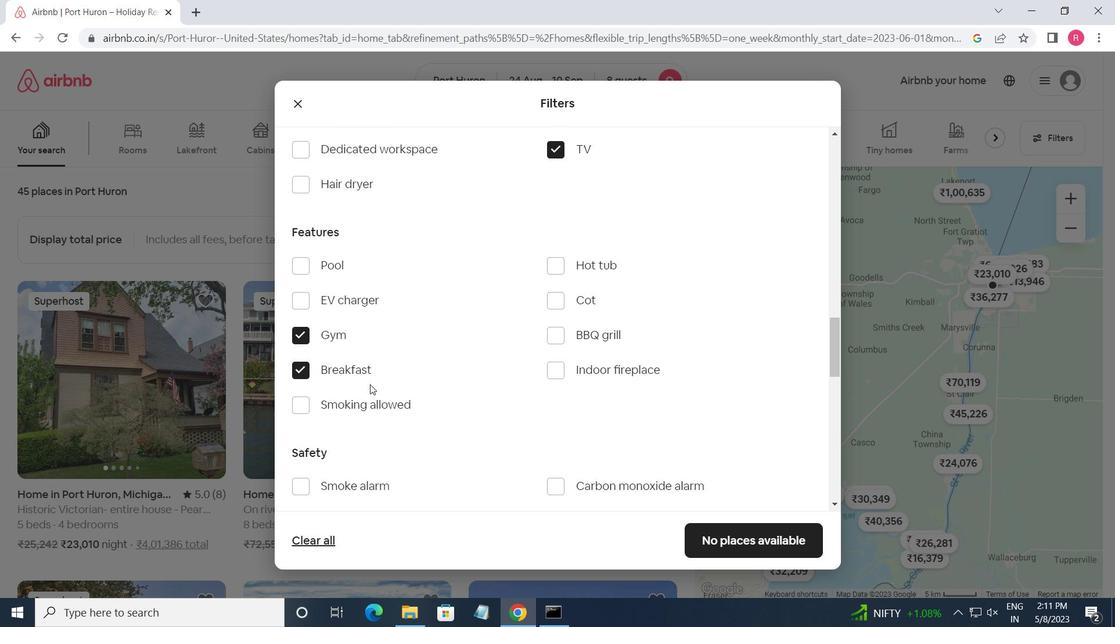 
Action: Mouse scrolled (370, 384) with delta (0, 0)
Screenshot: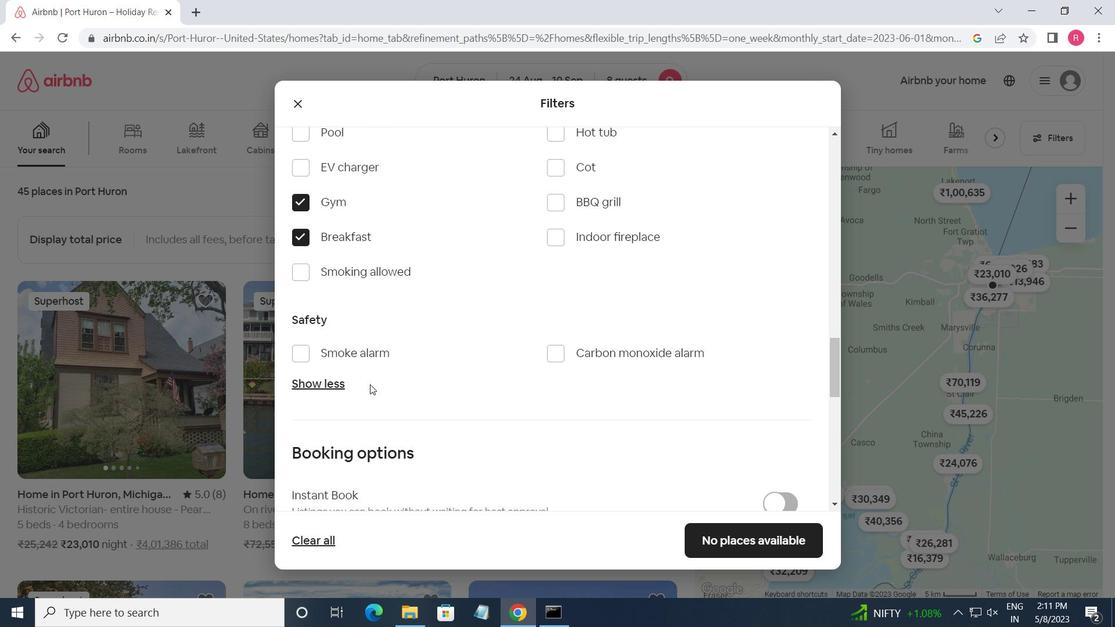 
Action: Mouse scrolled (370, 384) with delta (0, 0)
Screenshot: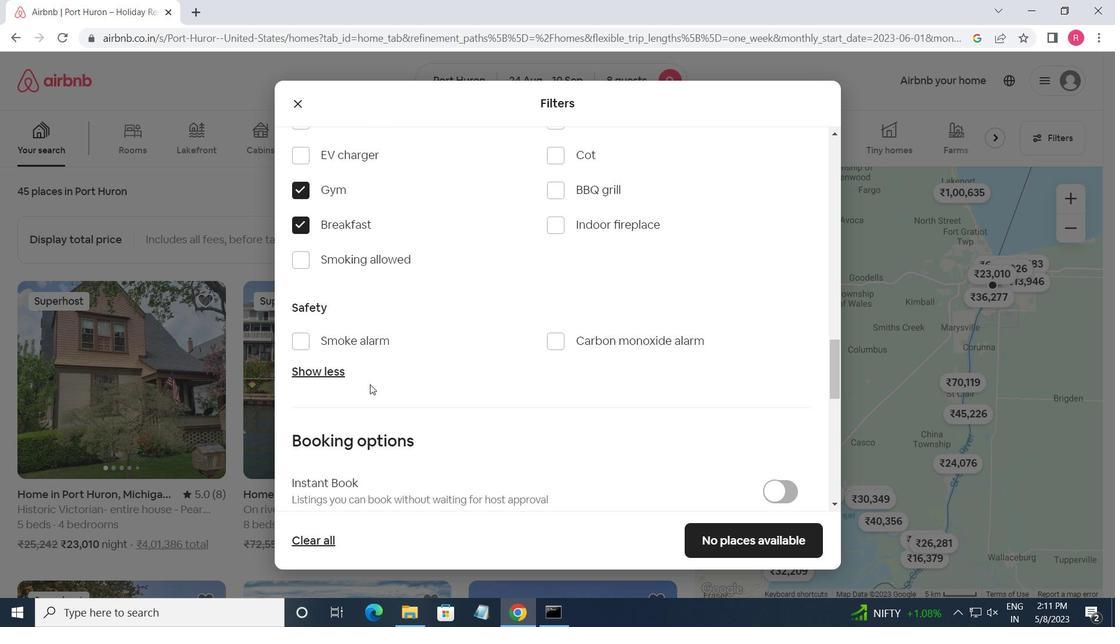 
Action: Mouse moved to (770, 393)
Screenshot: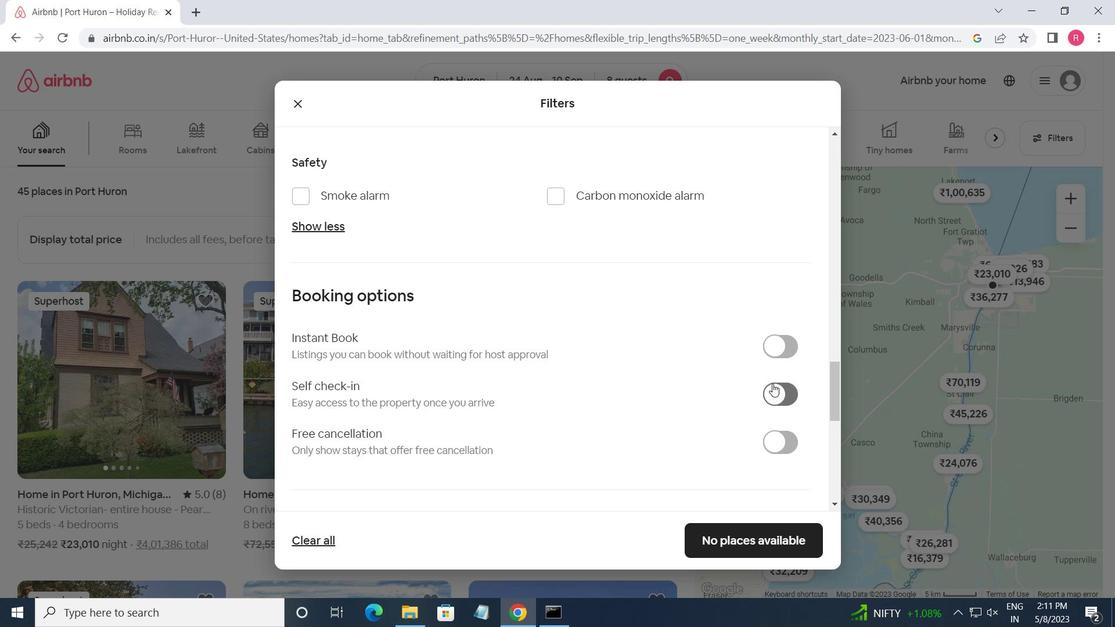 
Action: Mouse pressed left at (770, 393)
Screenshot: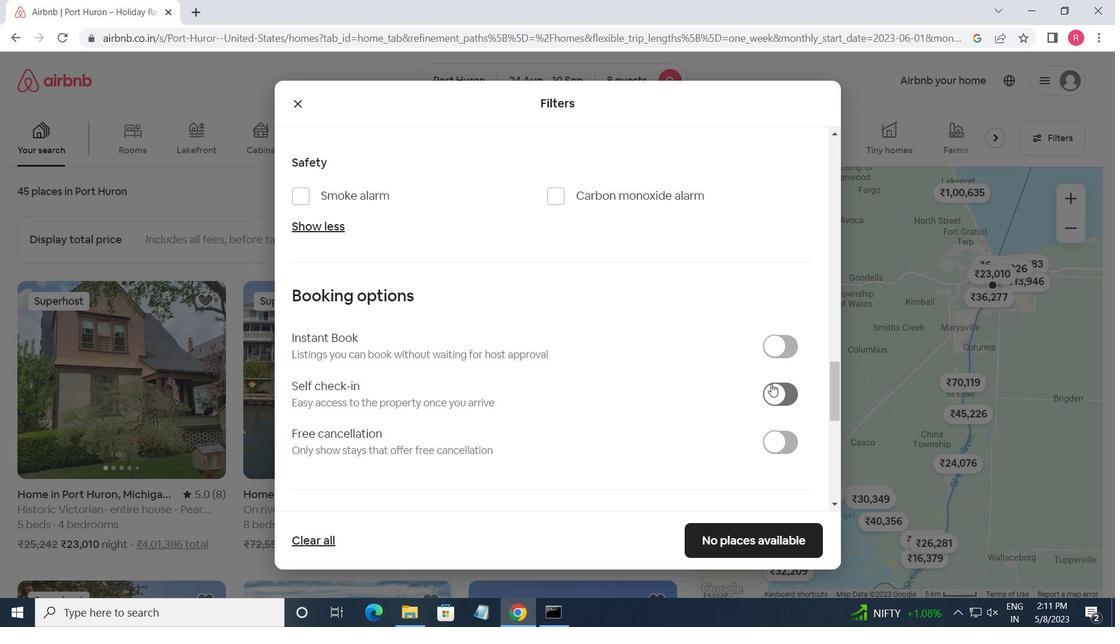
Action: Mouse moved to (382, 397)
Screenshot: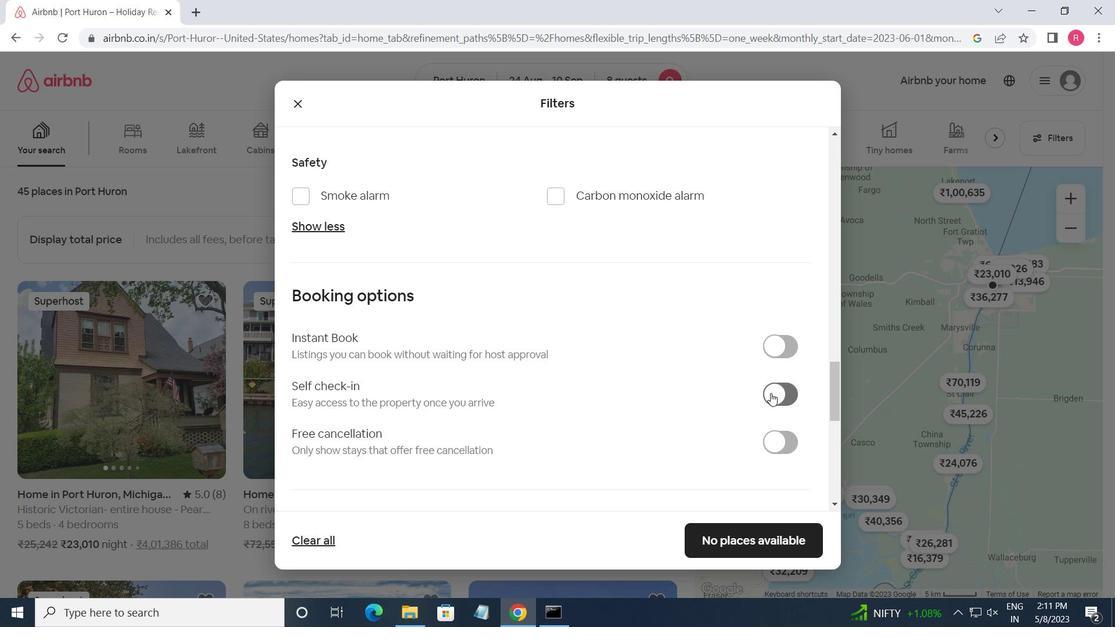 
Action: Mouse scrolled (382, 397) with delta (0, 0)
Screenshot: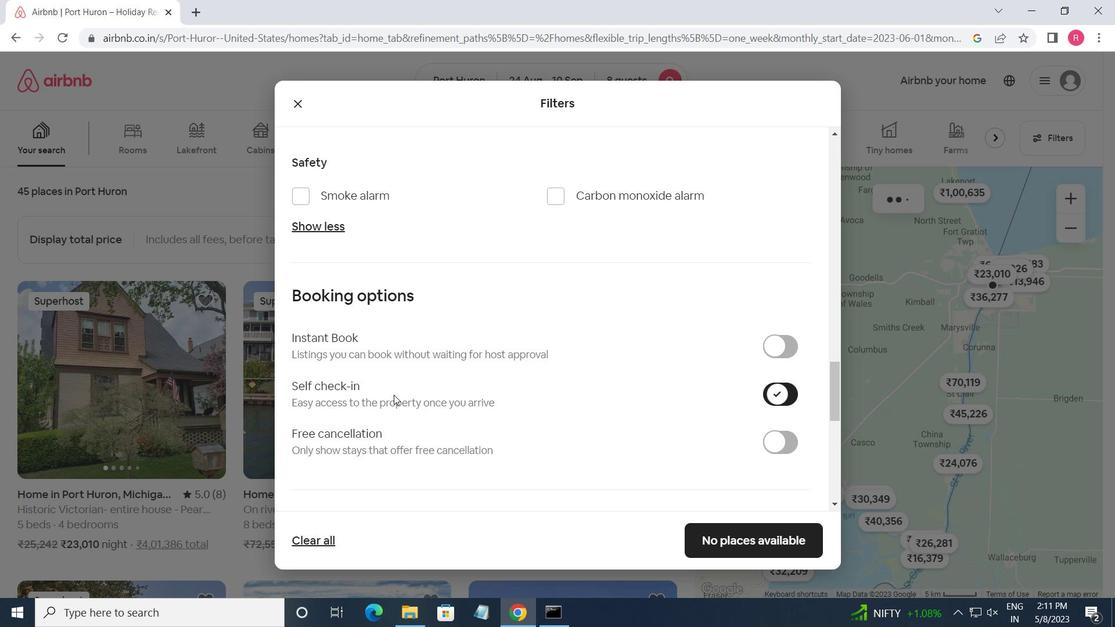 
Action: Mouse scrolled (382, 397) with delta (0, 0)
Screenshot: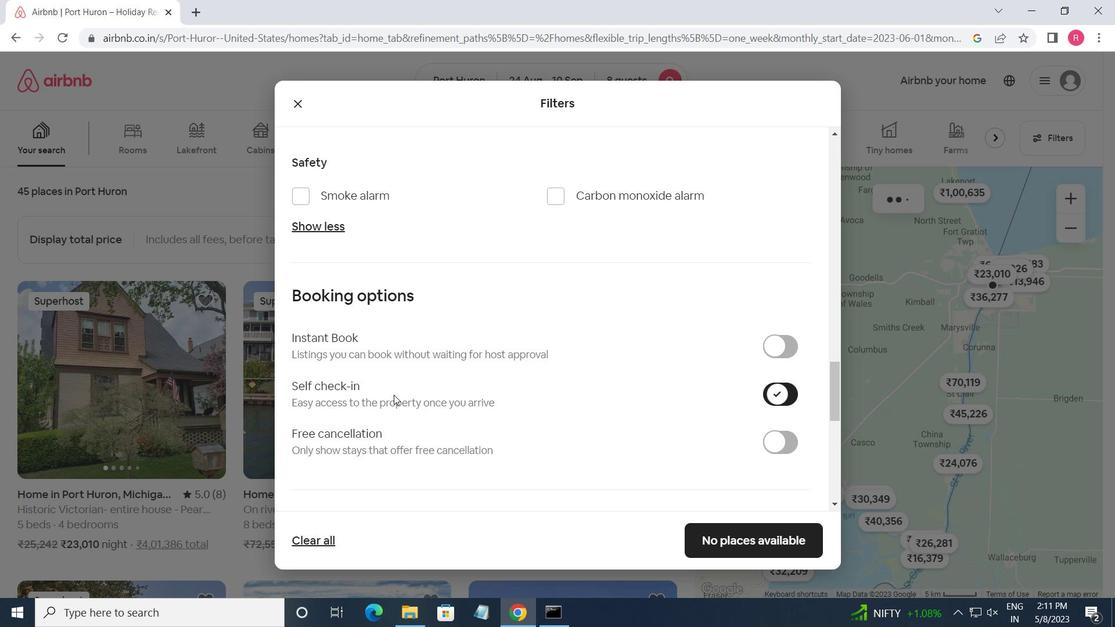
Action: Mouse scrolled (382, 397) with delta (0, 0)
Screenshot: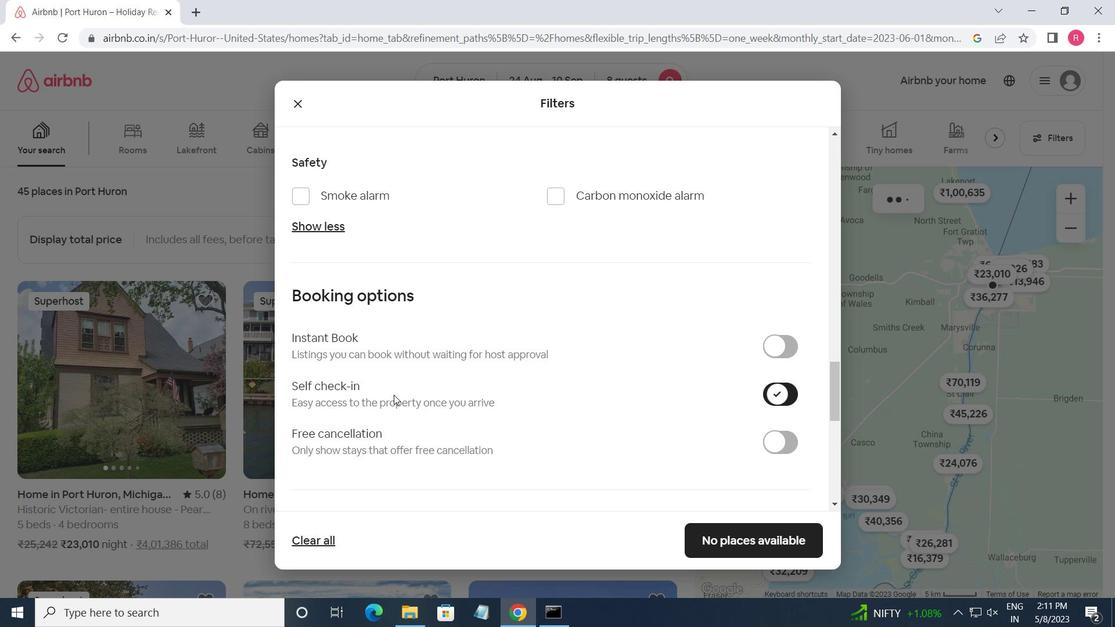 
Action: Mouse scrolled (382, 397) with delta (0, 0)
Screenshot: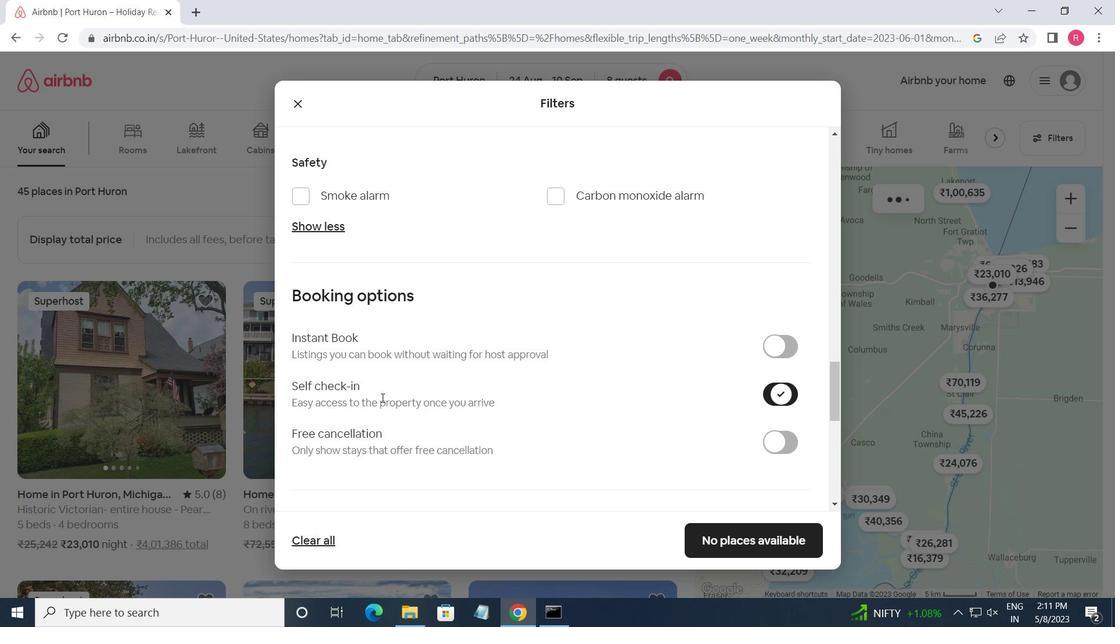 
Action: Mouse scrolled (382, 397) with delta (0, 0)
Screenshot: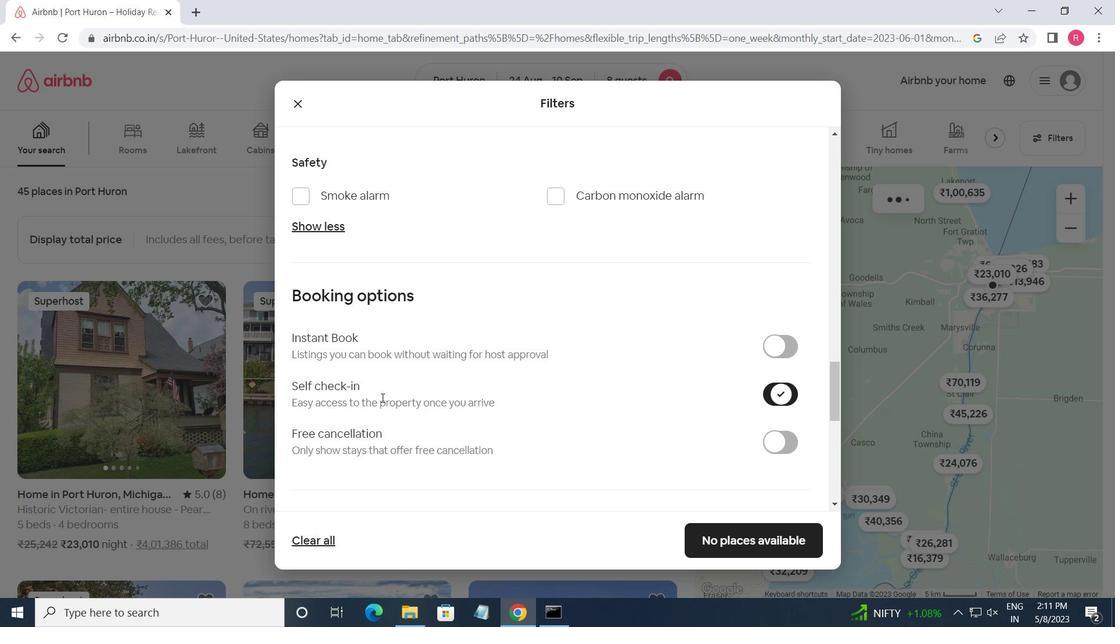
Action: Mouse scrolled (382, 397) with delta (0, 0)
Screenshot: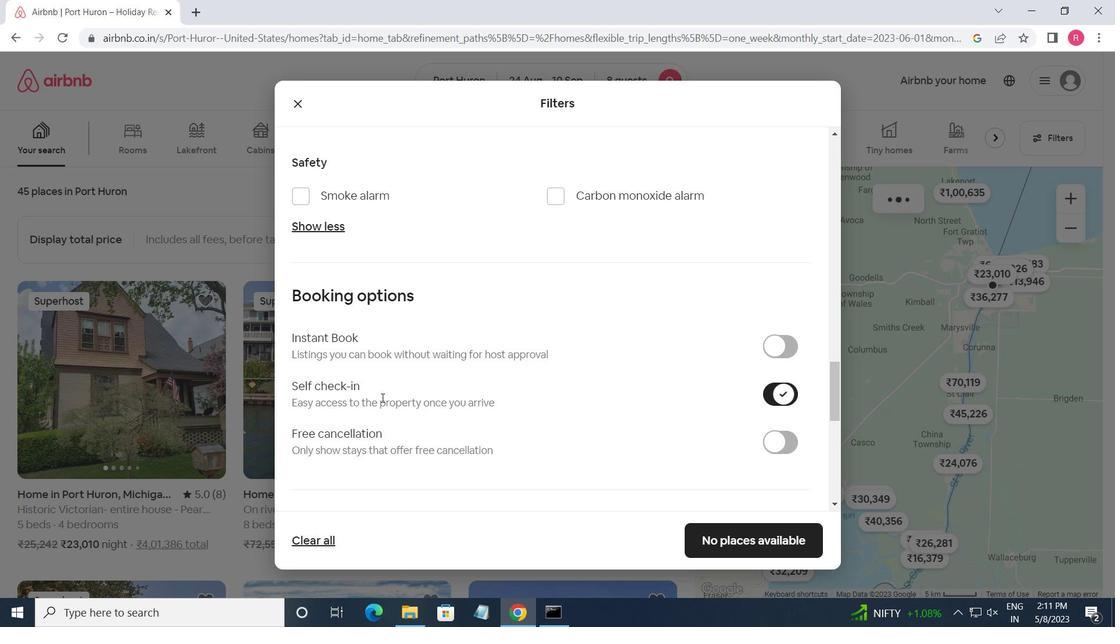 
Action: Mouse scrolled (382, 397) with delta (0, 0)
Screenshot: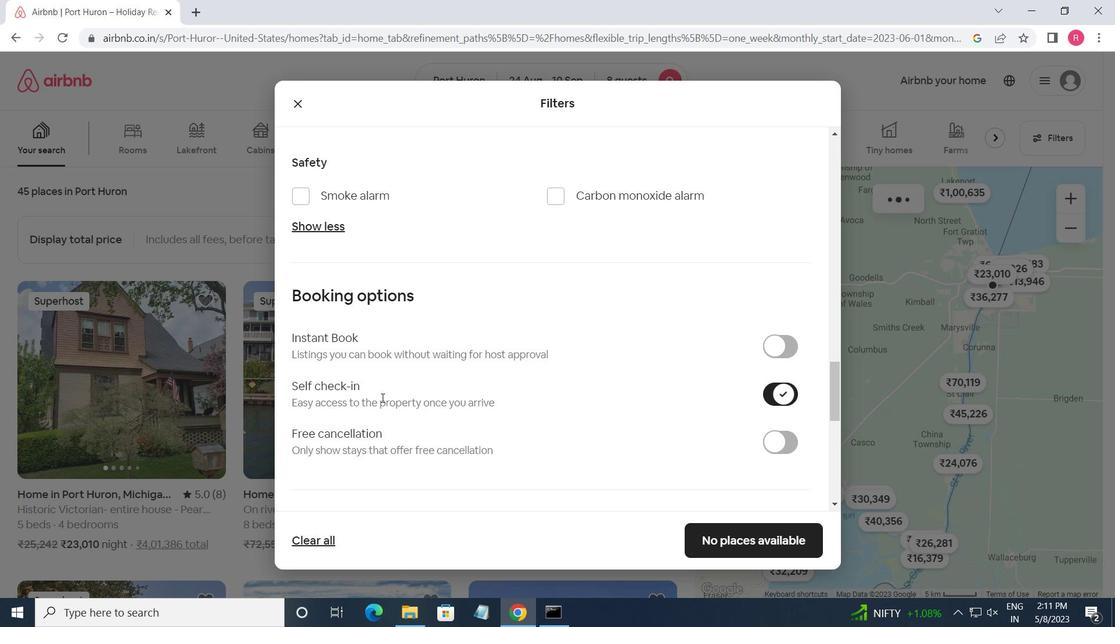 
Action: Mouse moved to (382, 396)
Screenshot: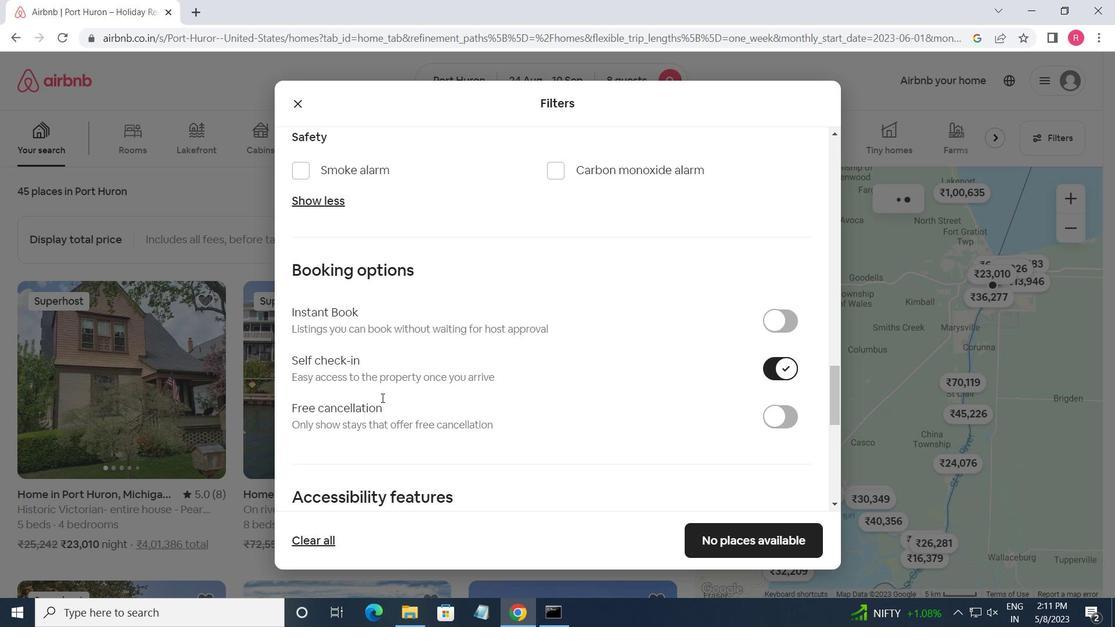 
Action: Mouse scrolled (382, 395) with delta (0, 0)
Screenshot: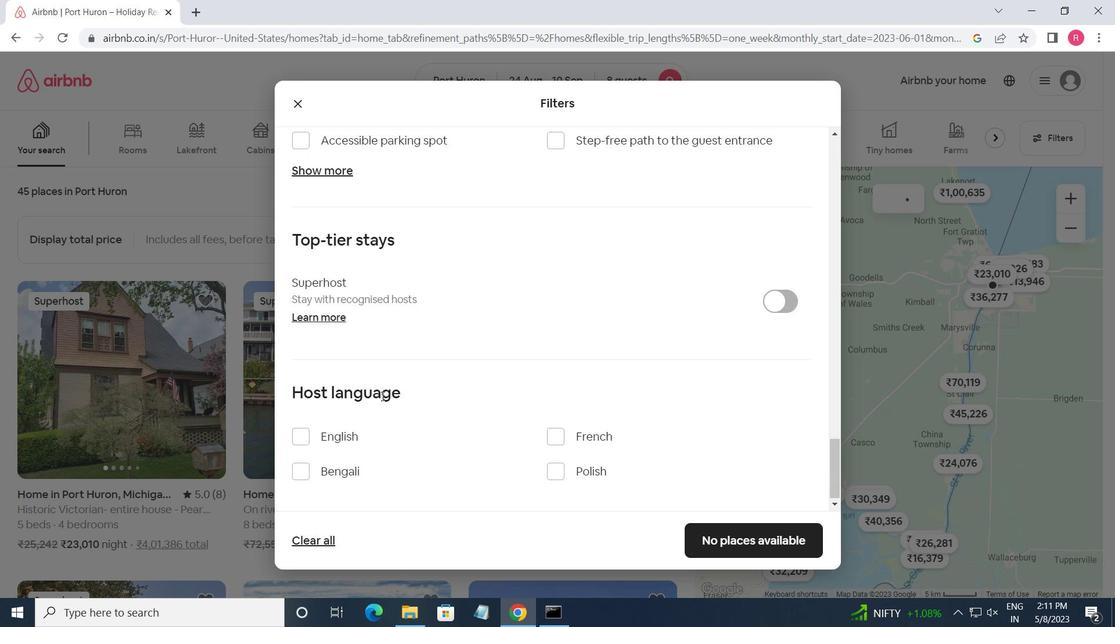 
Action: Mouse scrolled (382, 395) with delta (0, 0)
Screenshot: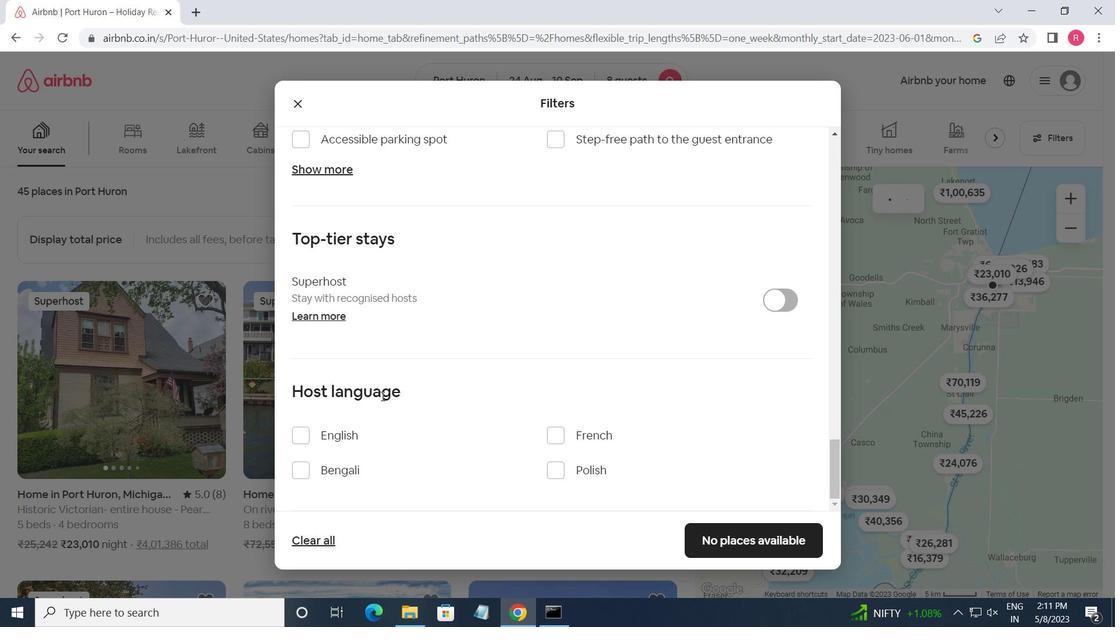 
Action: Mouse scrolled (382, 395) with delta (0, 0)
Screenshot: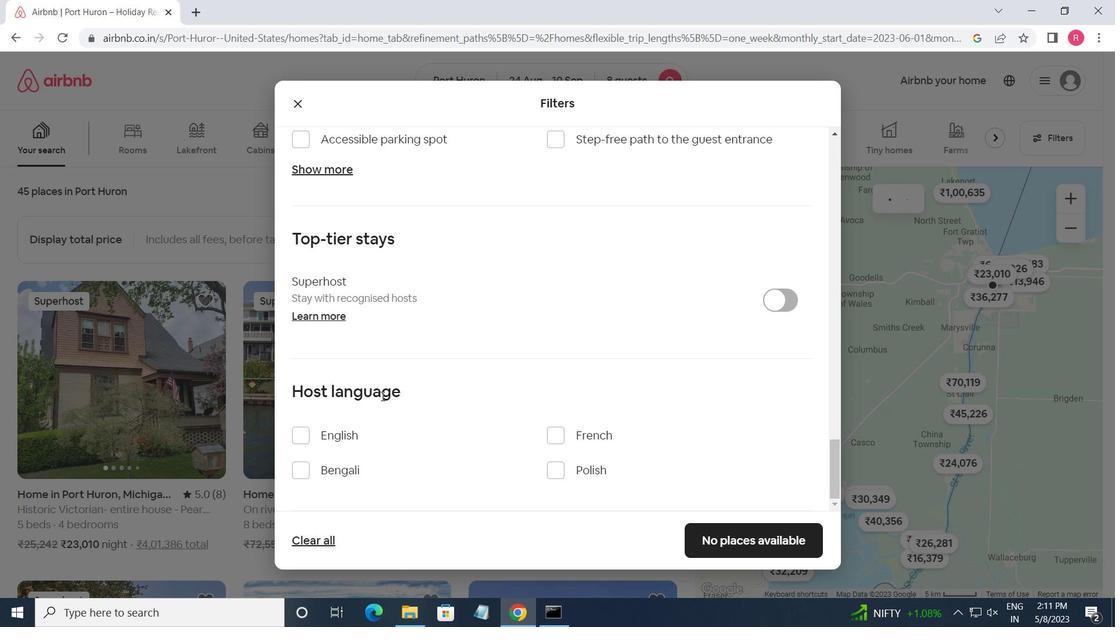 
Action: Mouse moved to (308, 433)
Screenshot: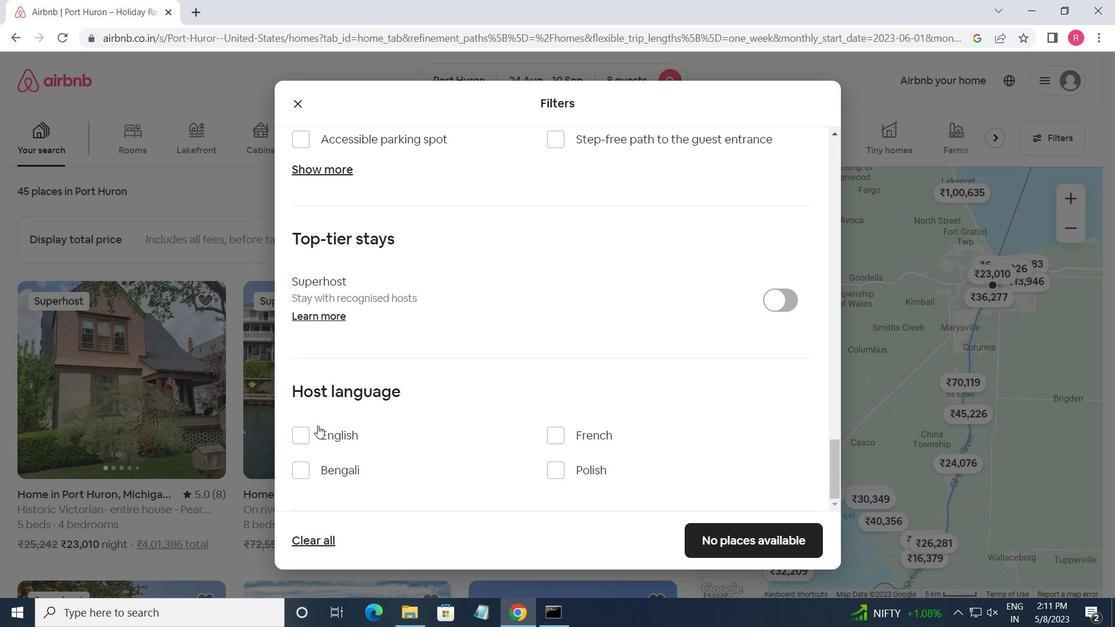 
Action: Mouse pressed left at (308, 433)
Screenshot: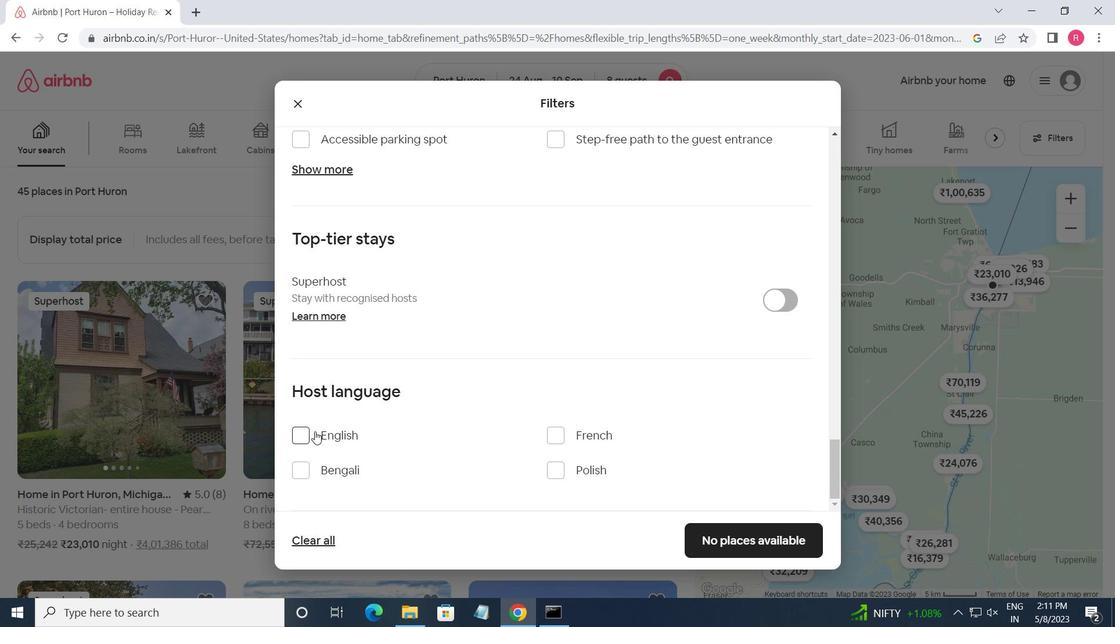 
Action: Mouse moved to (698, 548)
Screenshot: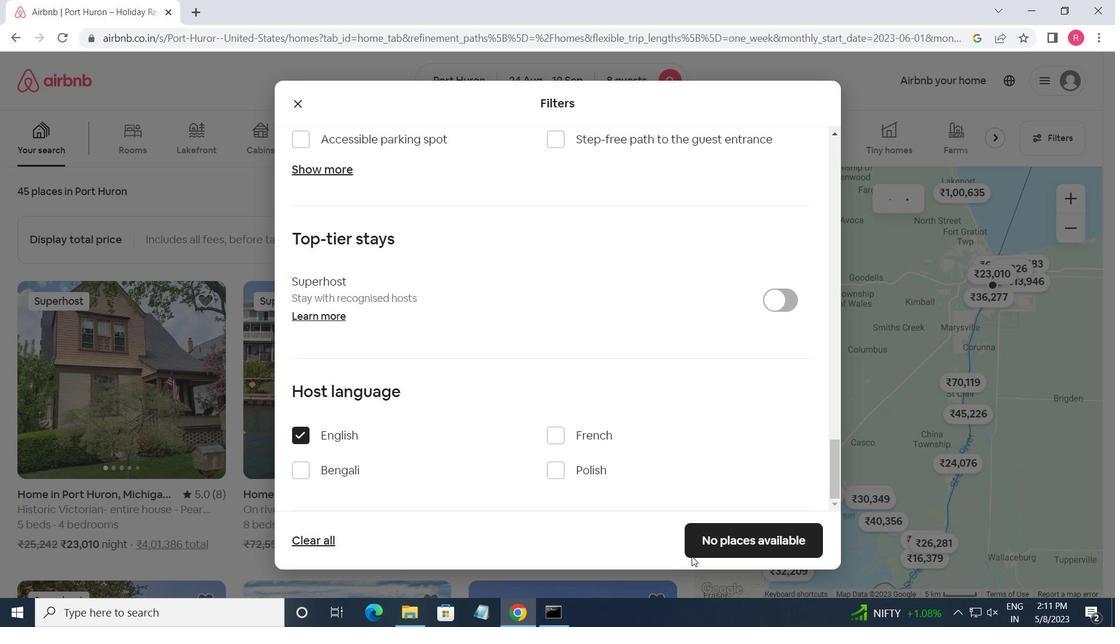
Action: Mouse pressed left at (698, 548)
Screenshot: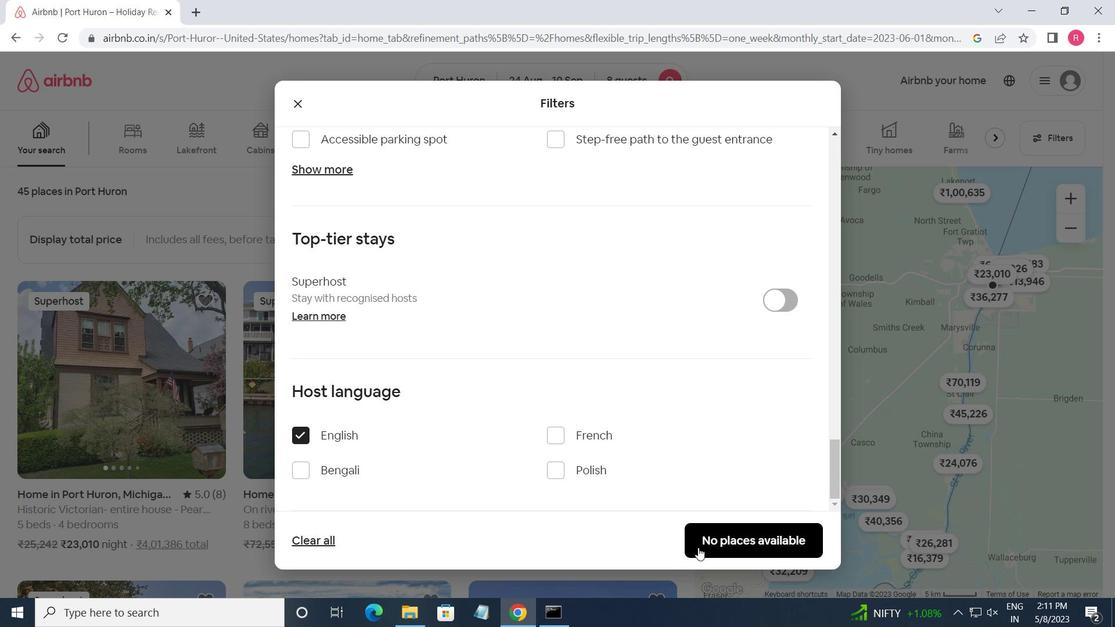 
Action: Mouse moved to (692, 553)
Screenshot: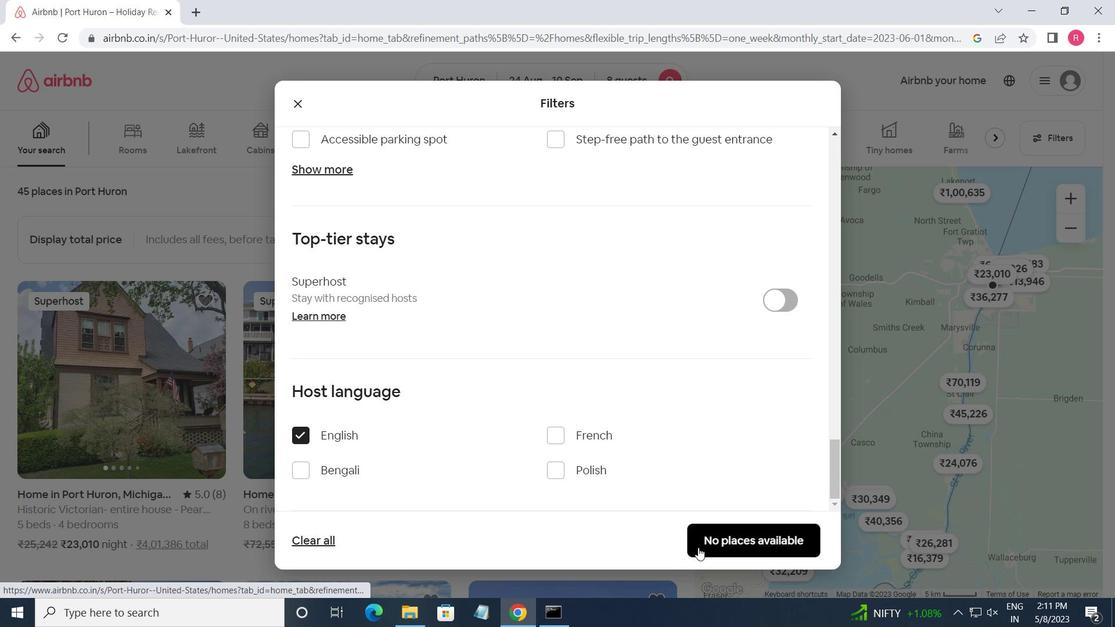 
